 Task: Create new Company, with domain: 'adobe.com' and type: 'Other'. Add new contact for this company, with mail Id: 'Amrita.Kapoor@adobe.com', First Name: Amrita, Last name:  Kapoor, Job Title: 'Project Manager', Phone Number: '(786) 555-4321'. Change life cycle stage to  Lead and lead status to  In Progress. Logged in from softage.10@softage.net
Action: Mouse moved to (76, 65)
Screenshot: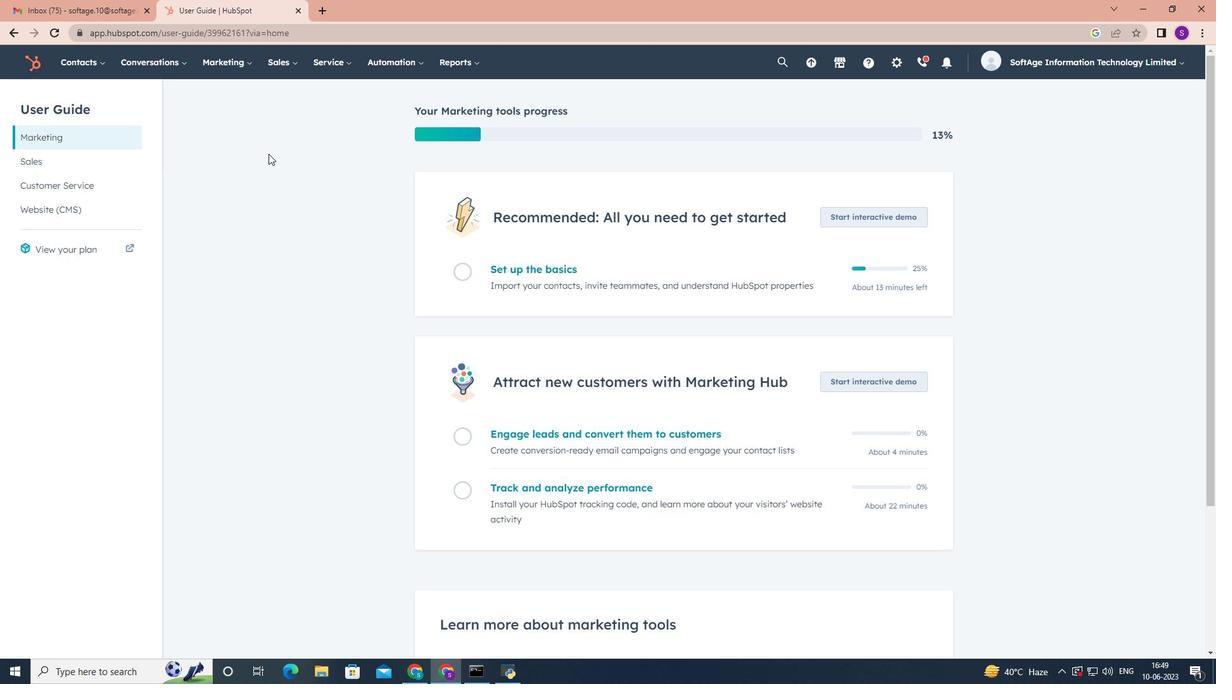 
Action: Mouse pressed left at (76, 65)
Screenshot: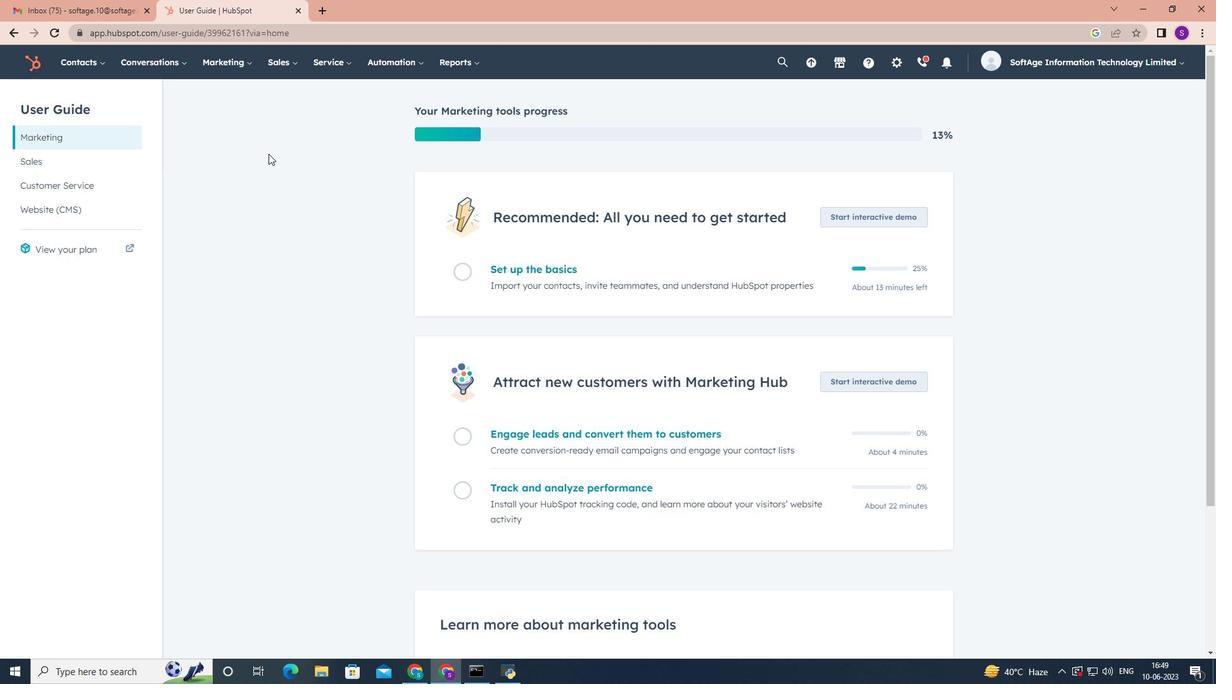 
Action: Mouse moved to (95, 105)
Screenshot: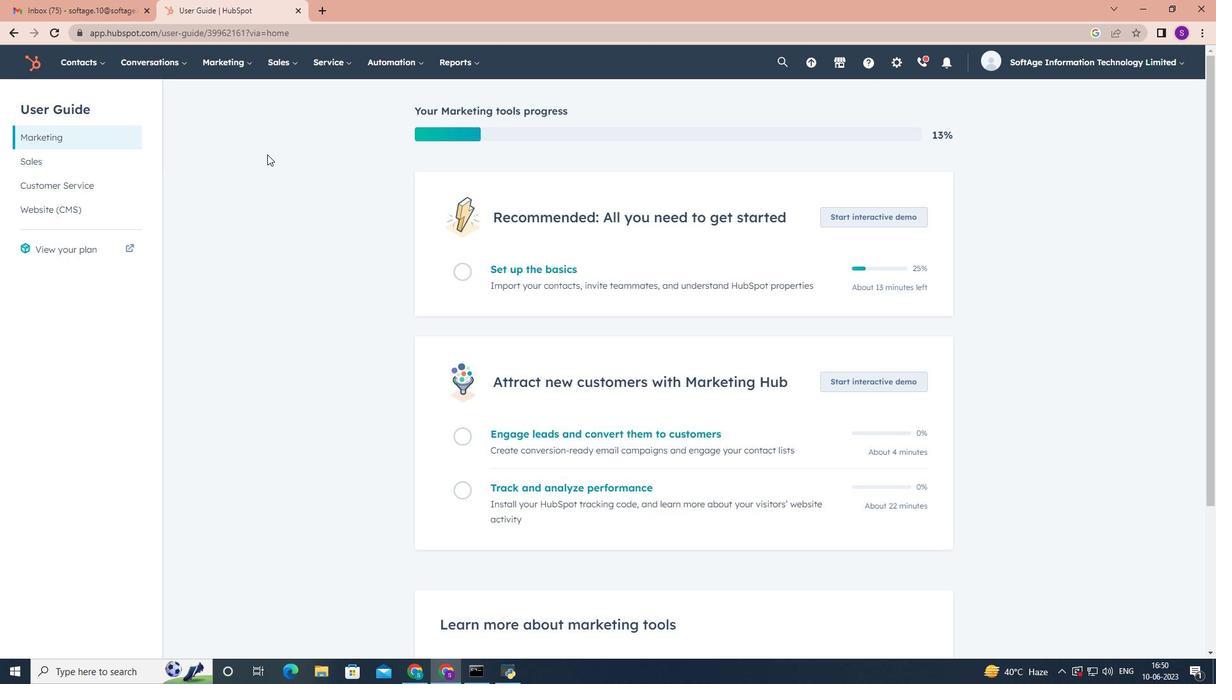
Action: Mouse pressed left at (95, 105)
Screenshot: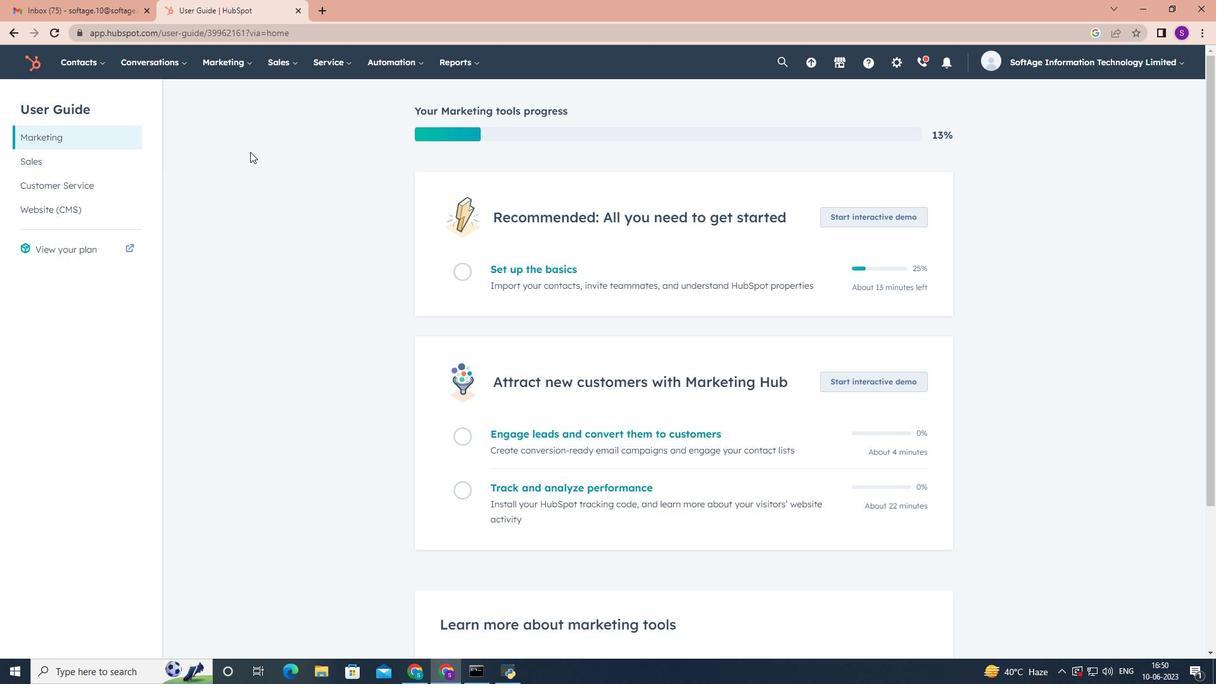 
Action: Mouse moved to (1147, 105)
Screenshot: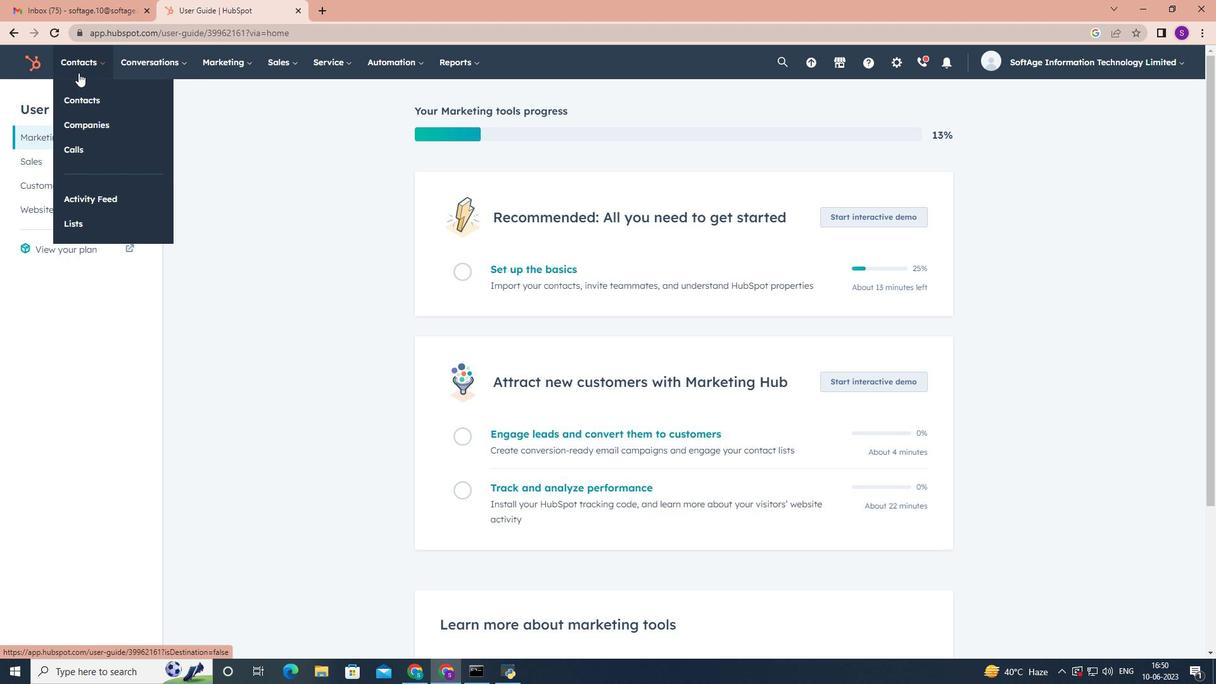 
Action: Mouse pressed left at (1147, 105)
Screenshot: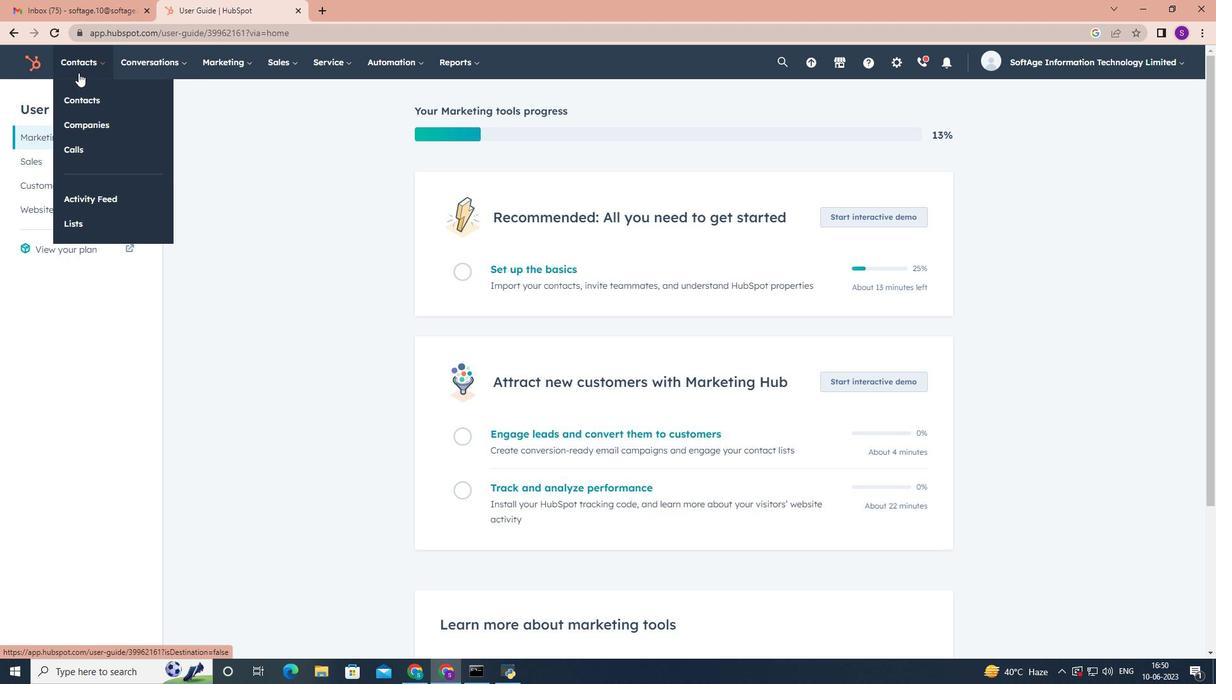
Action: Mouse moved to (910, 174)
Screenshot: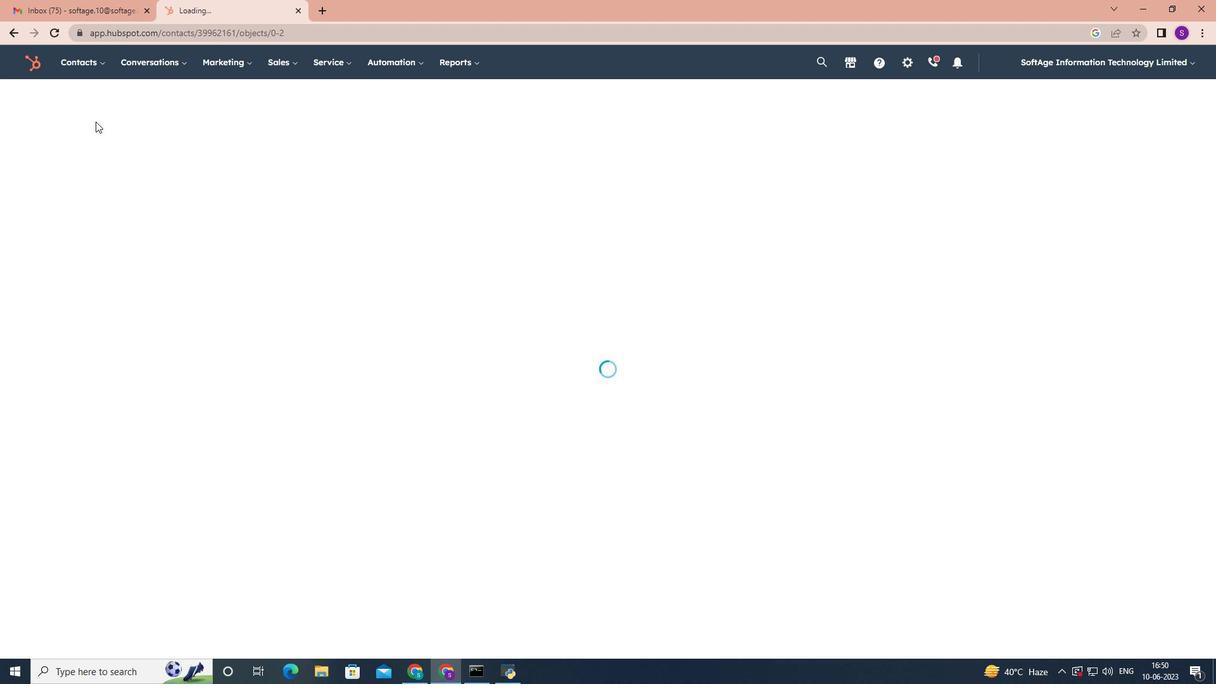 
Action: Mouse pressed left at (910, 174)
Screenshot: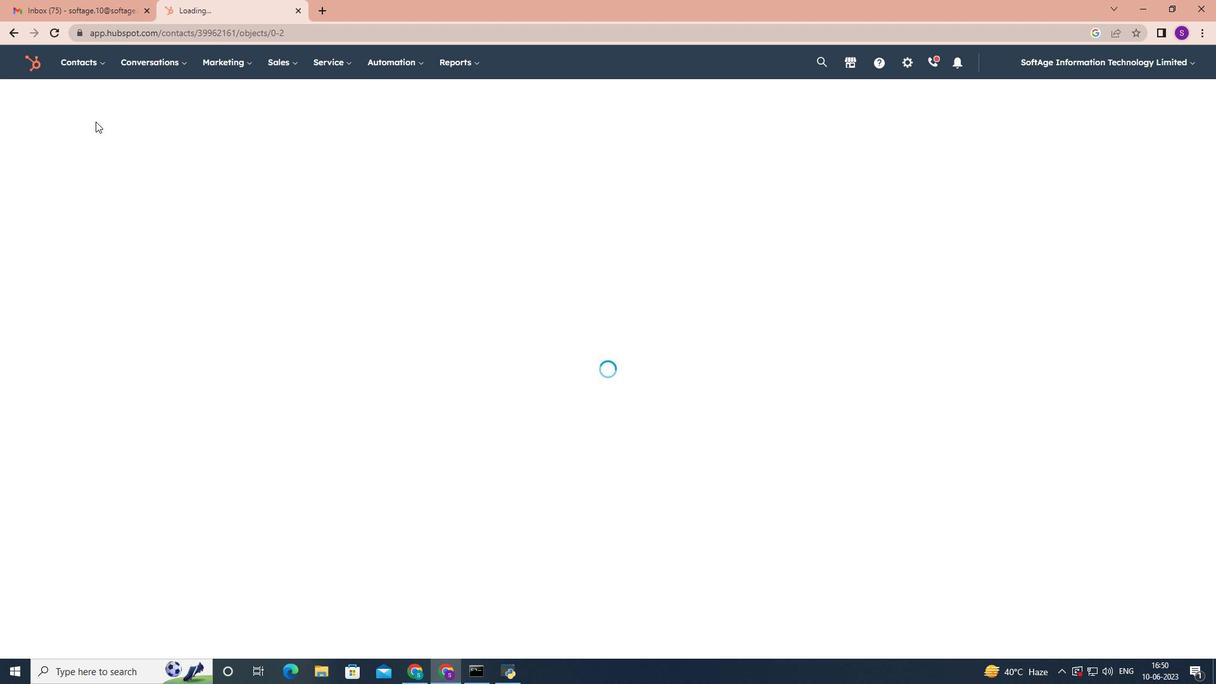 
Action: Key pressed <Key.shift><Key.shift><Key.shift>
Screenshot: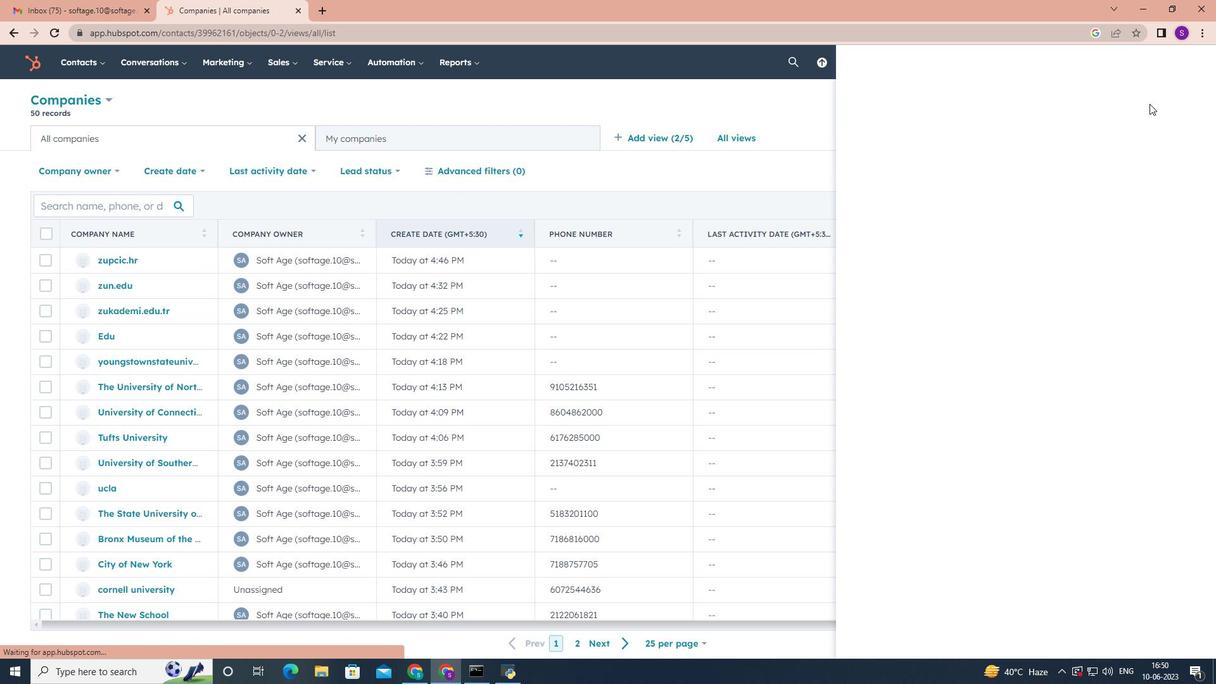
Action: Mouse moved to (78, 72)
Screenshot: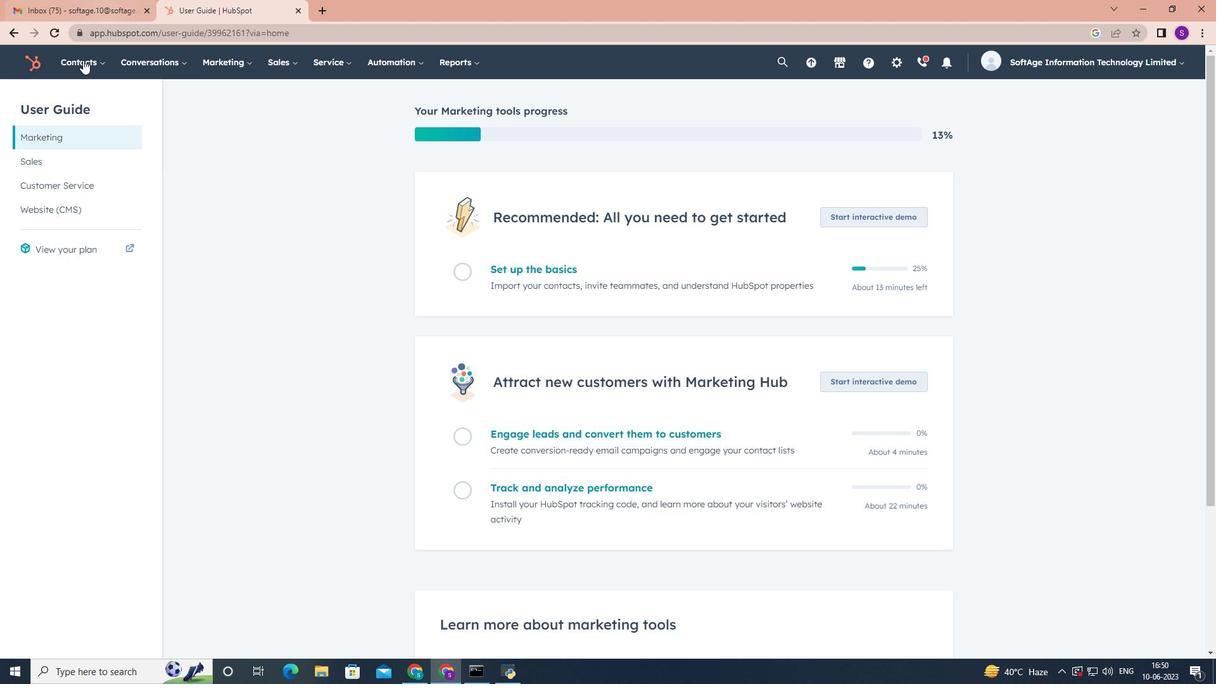 
Action: Mouse pressed left at (78, 72)
Screenshot: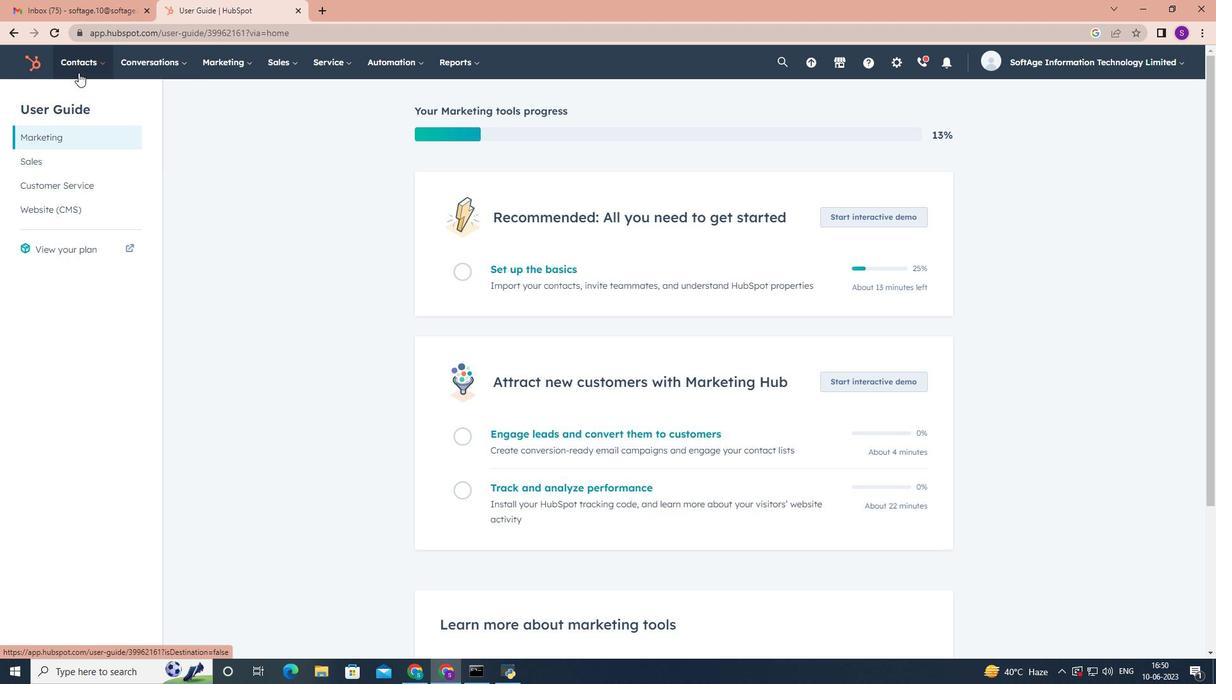 
Action: Mouse moved to (95, 121)
Screenshot: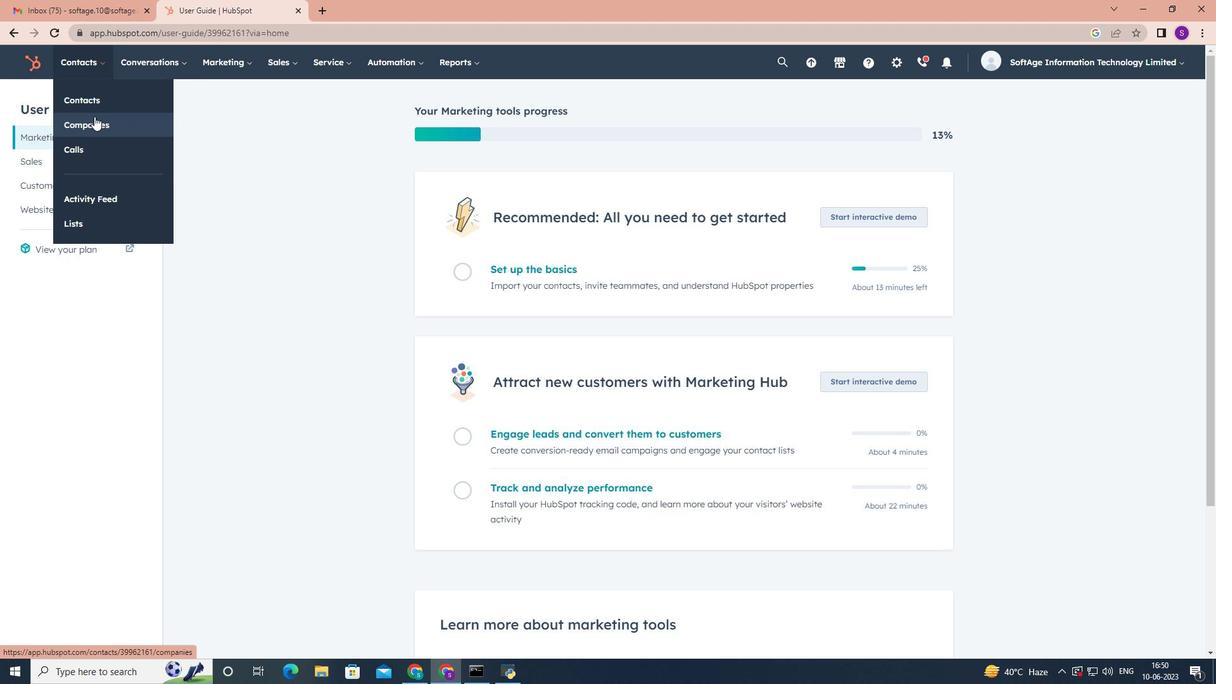 
Action: Mouse pressed left at (95, 121)
Screenshot: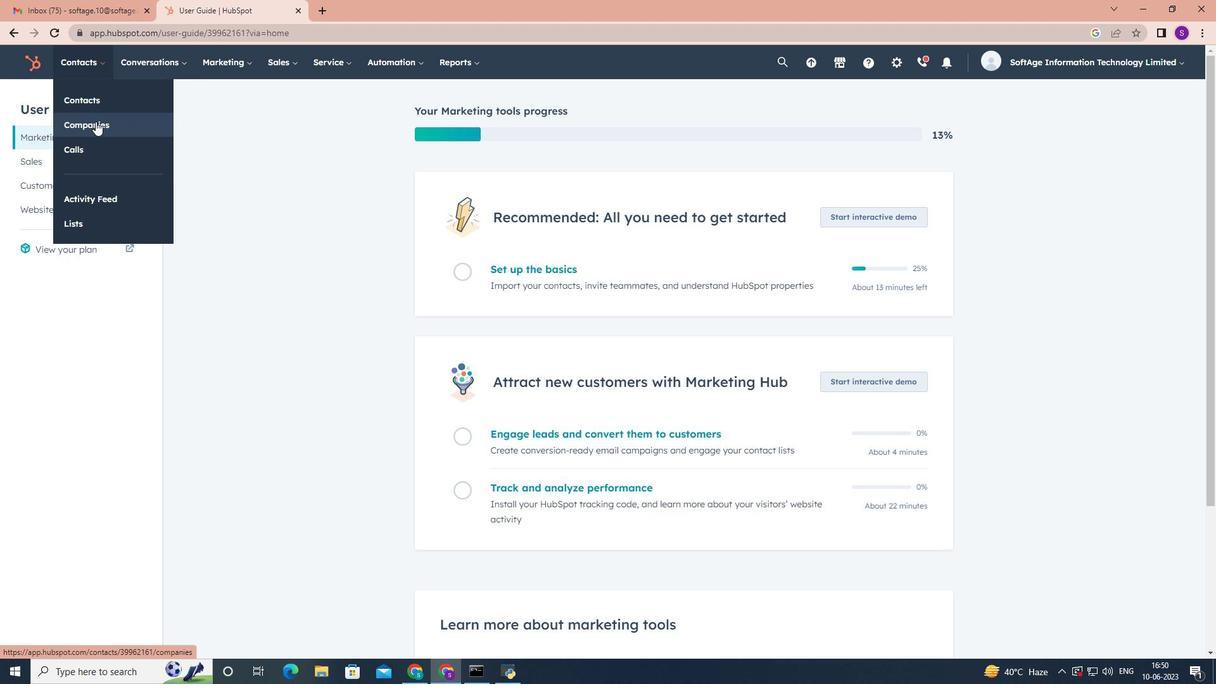 
Action: Mouse moved to (1149, 103)
Screenshot: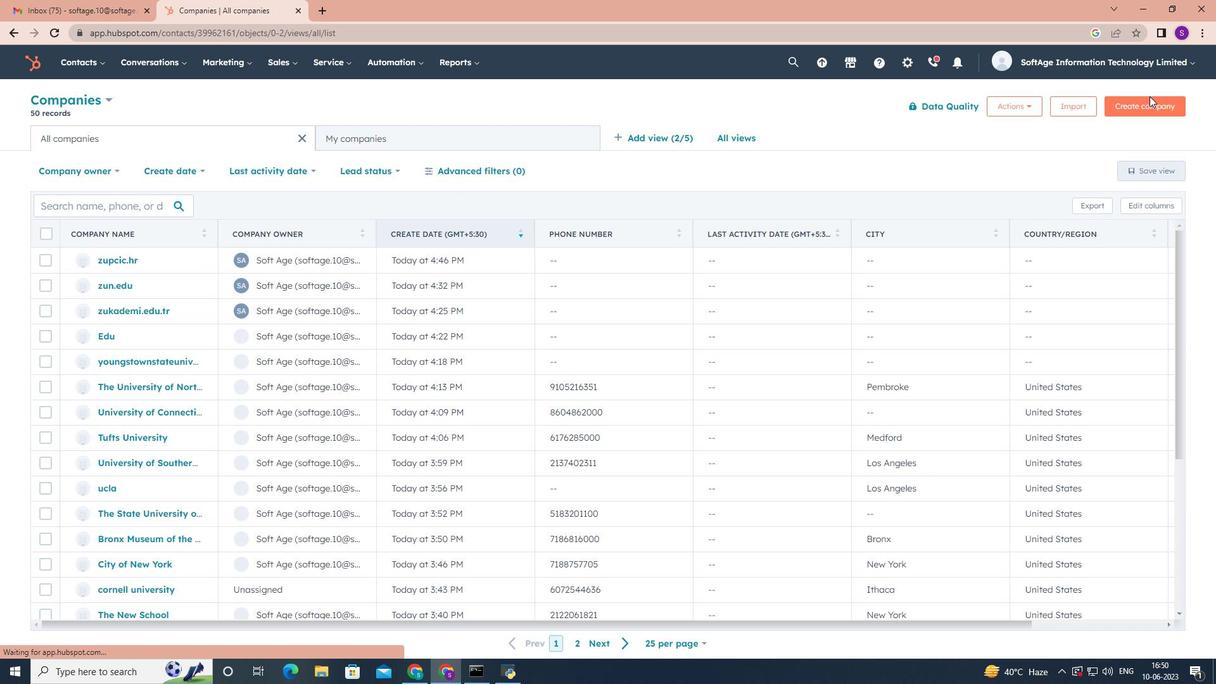 
Action: Mouse pressed left at (1149, 103)
Screenshot: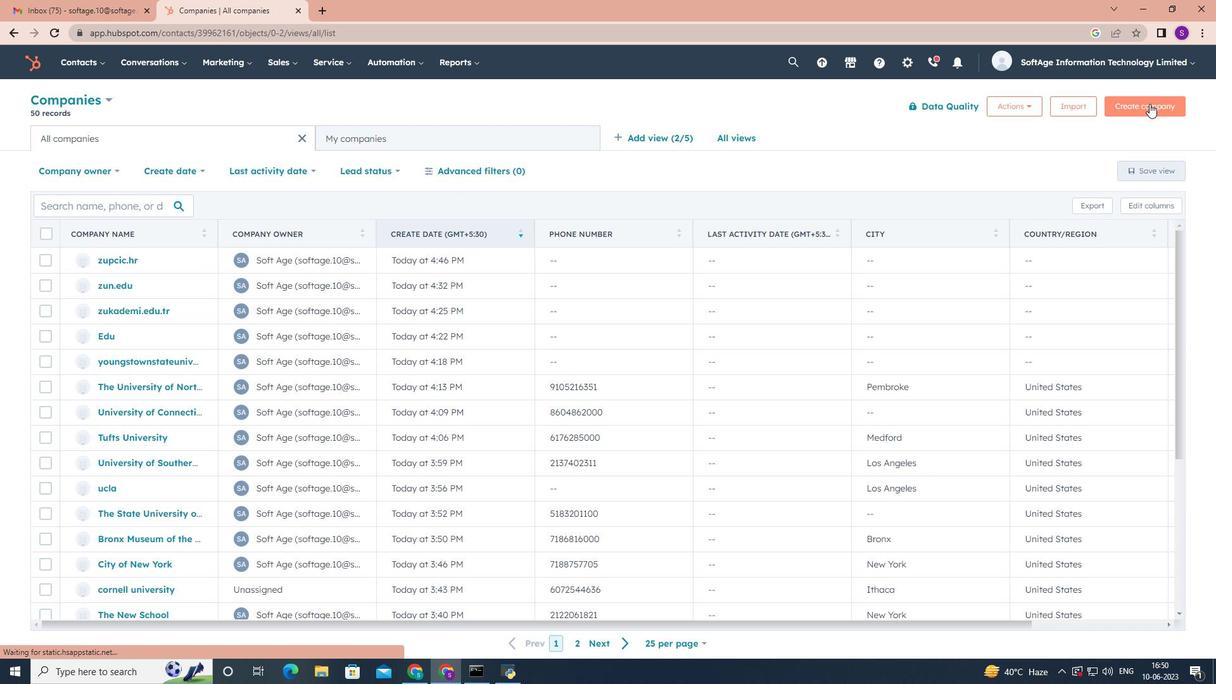 
Action: Mouse moved to (922, 162)
Screenshot: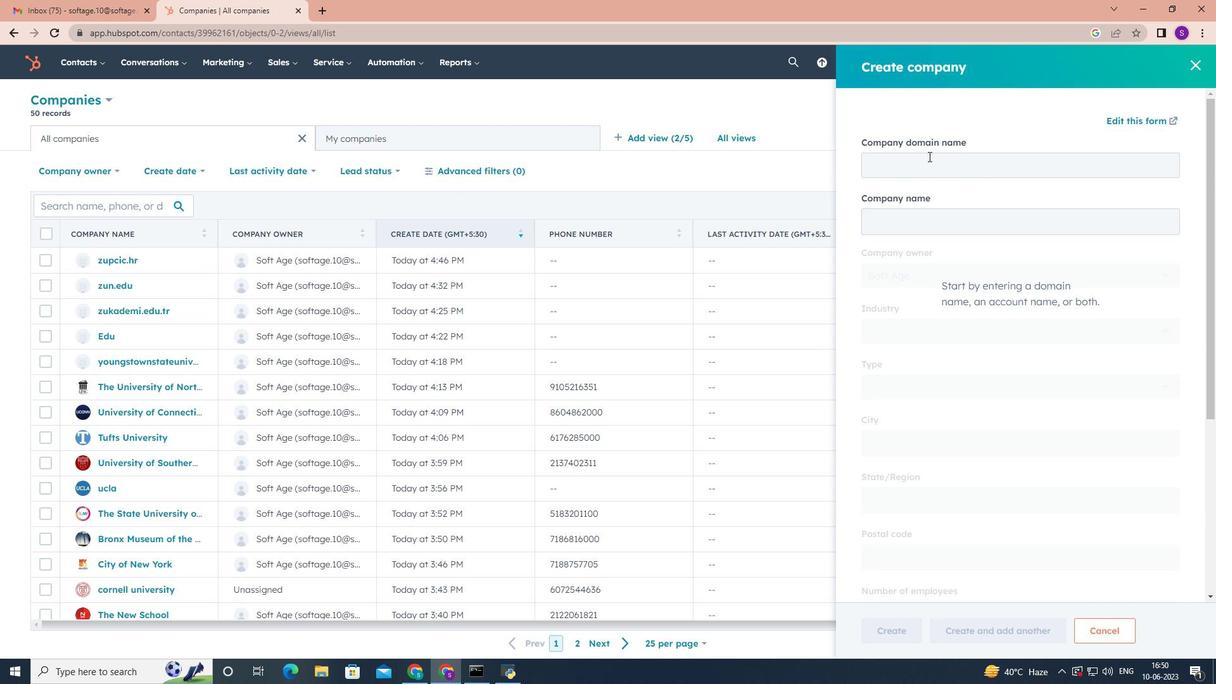 
Action: Mouse pressed left at (922, 162)
Screenshot: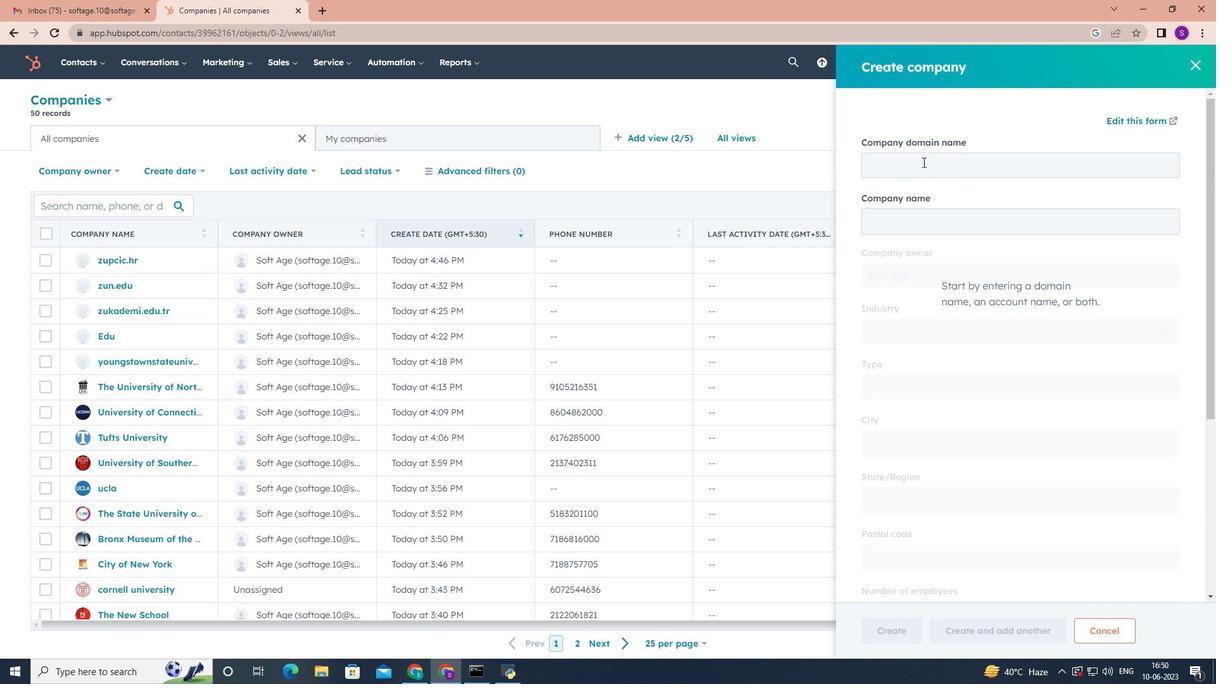 
Action: Key pressed adobe.com
Screenshot: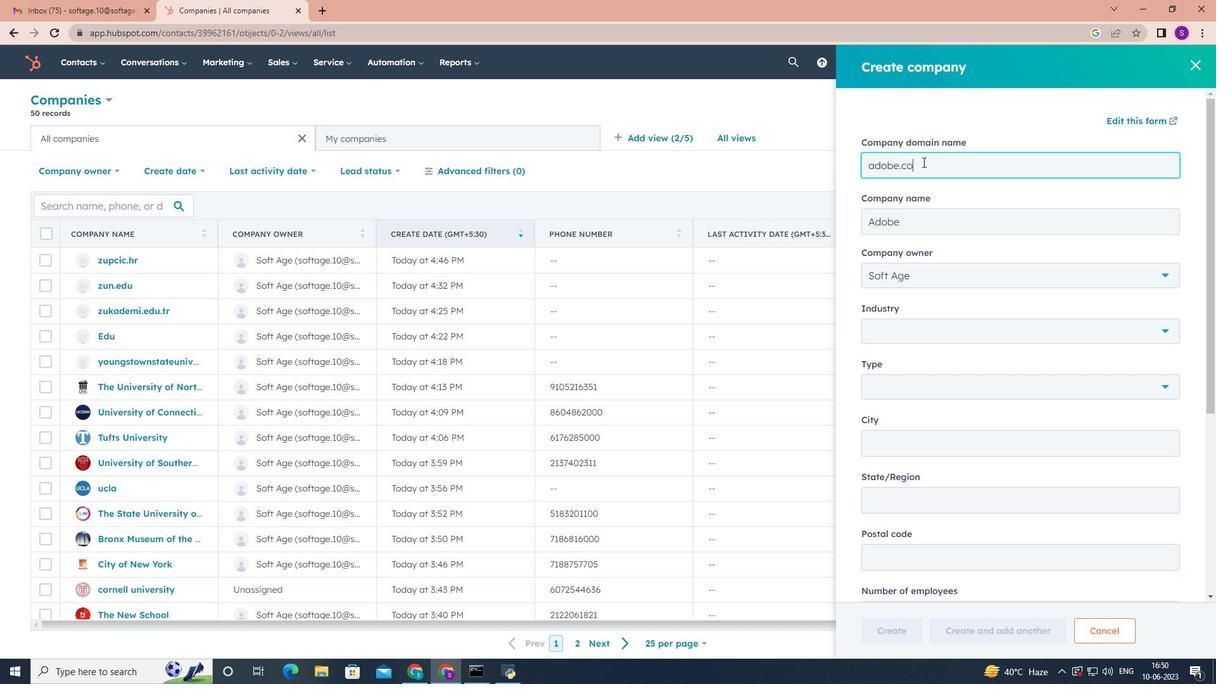 
Action: Mouse moved to (972, 241)
Screenshot: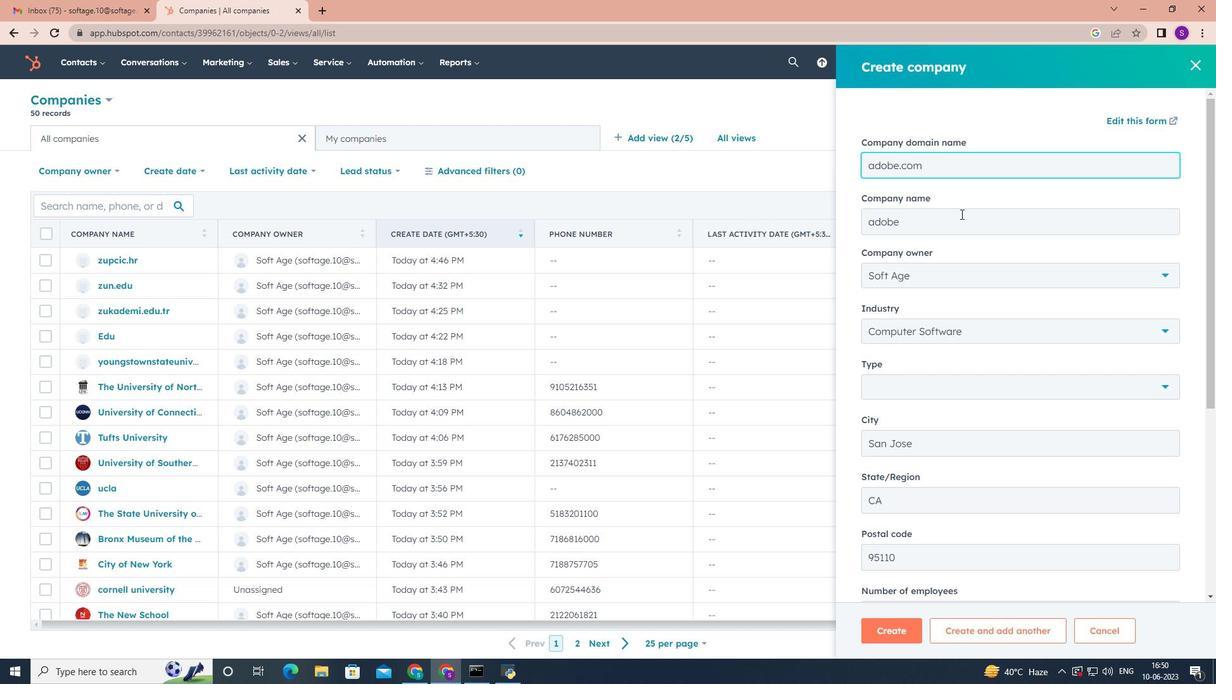 
Action: Mouse scrolled (971, 235) with delta (0, 0)
Screenshot: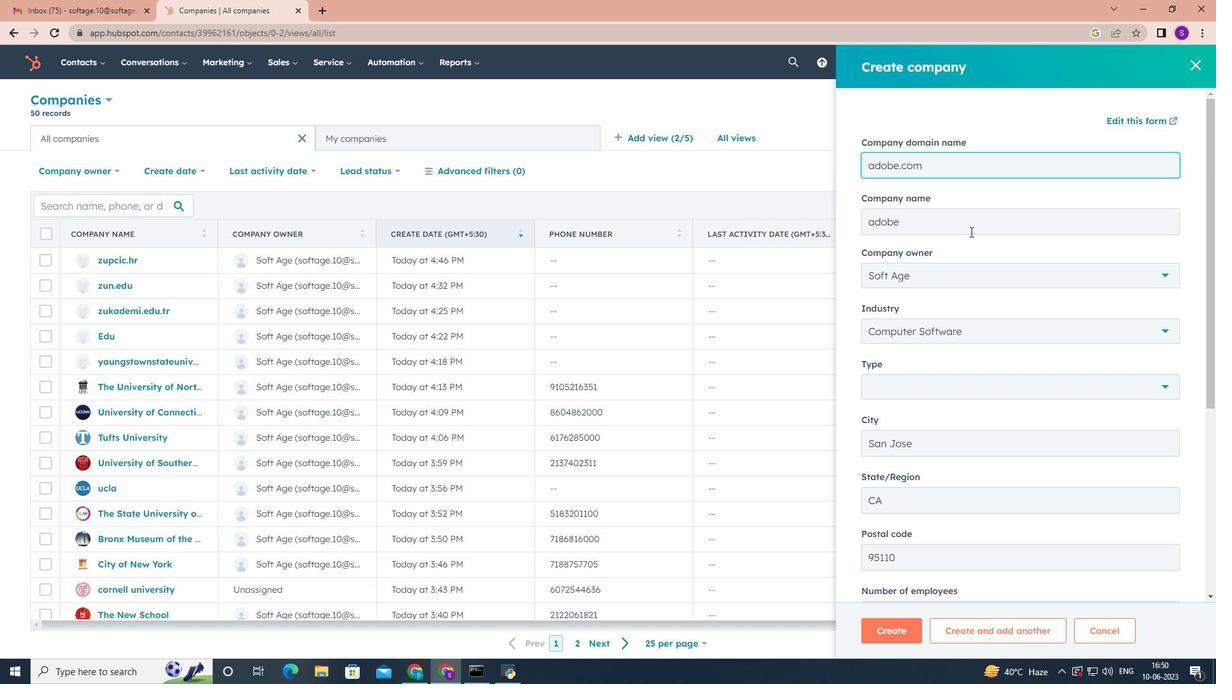 
Action: Mouse scrolled (972, 240) with delta (0, 0)
Screenshot: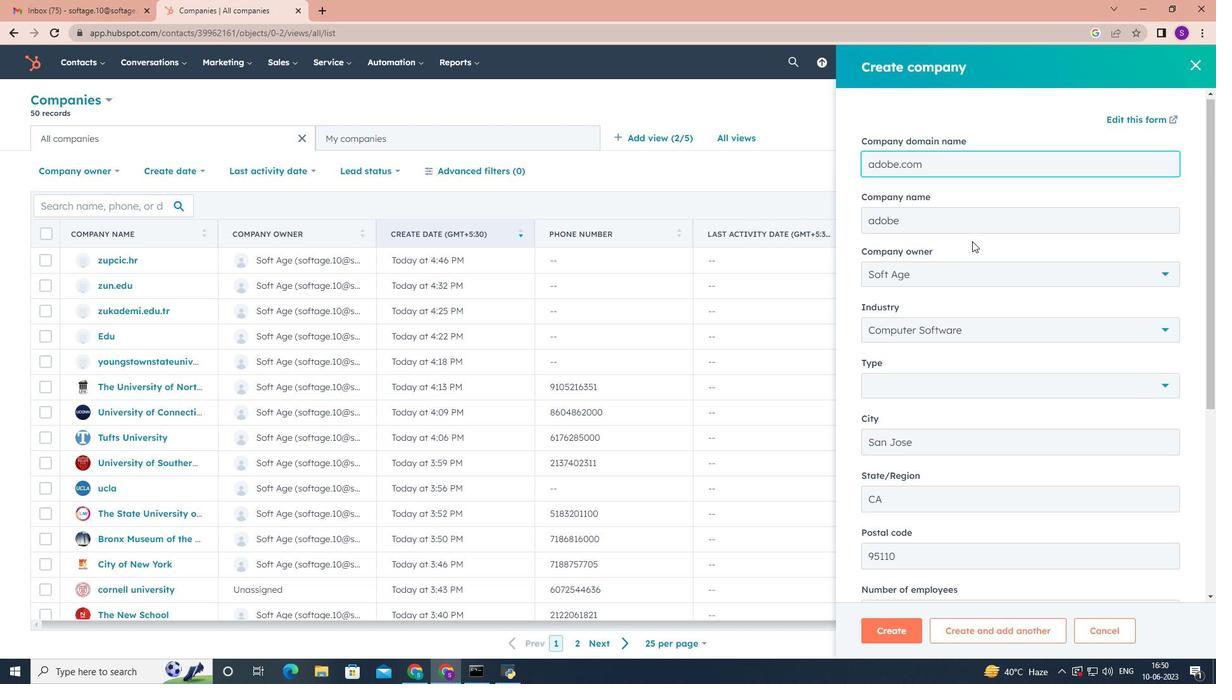 
Action: Mouse scrolled (972, 240) with delta (0, 0)
Screenshot: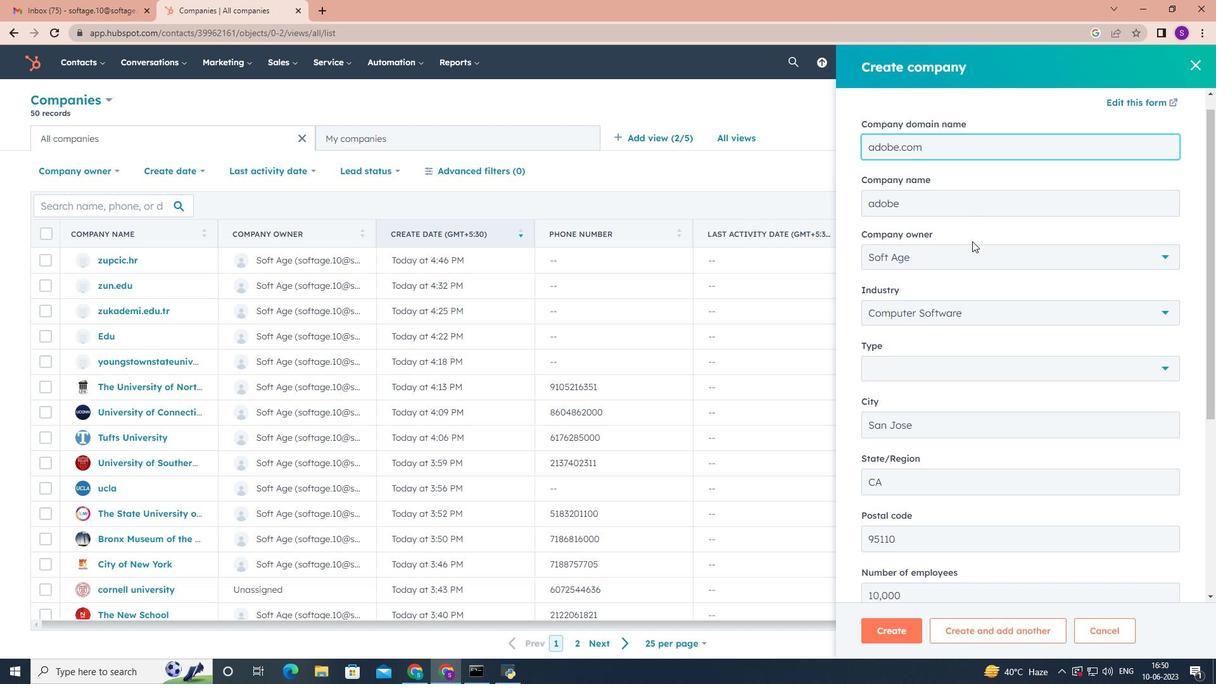 
Action: Mouse moved to (1161, 197)
Screenshot: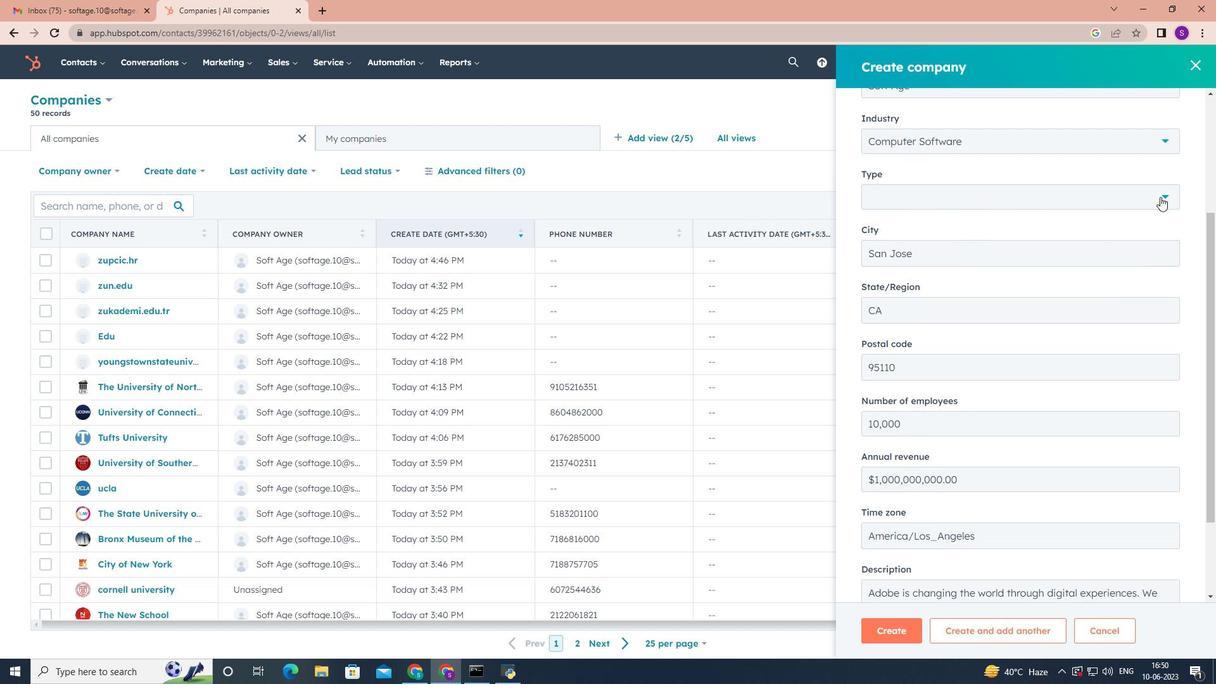 
Action: Mouse pressed left at (1161, 197)
Screenshot: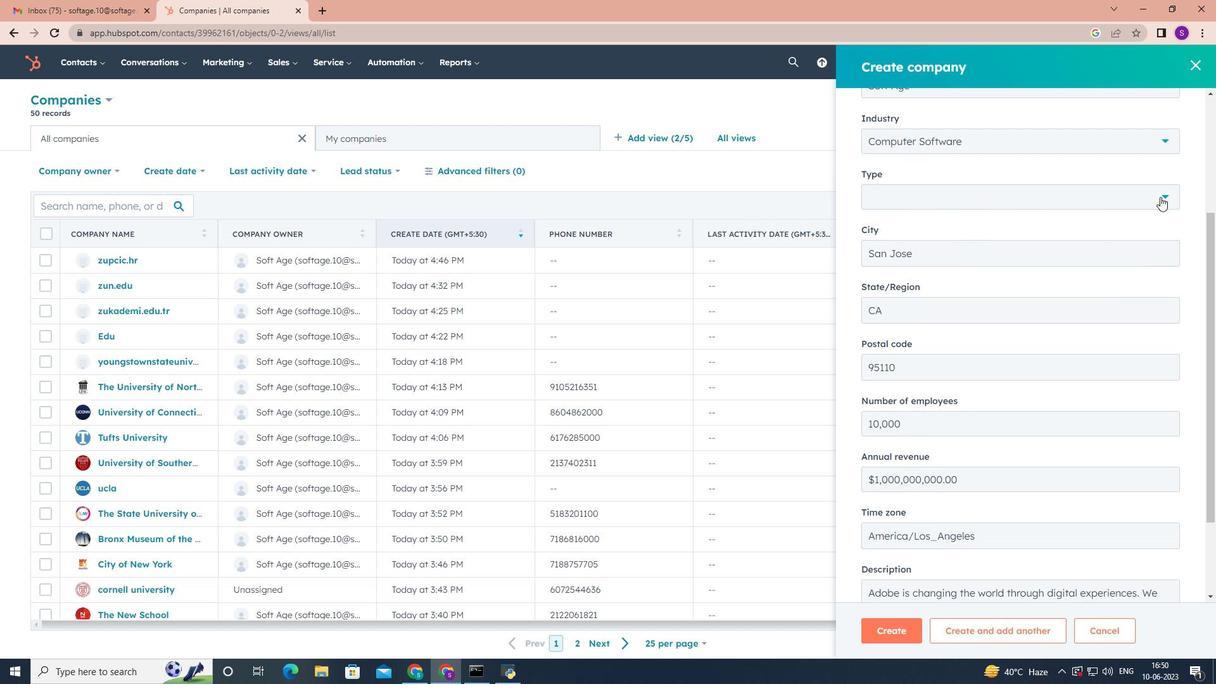 
Action: Mouse moved to (947, 250)
Screenshot: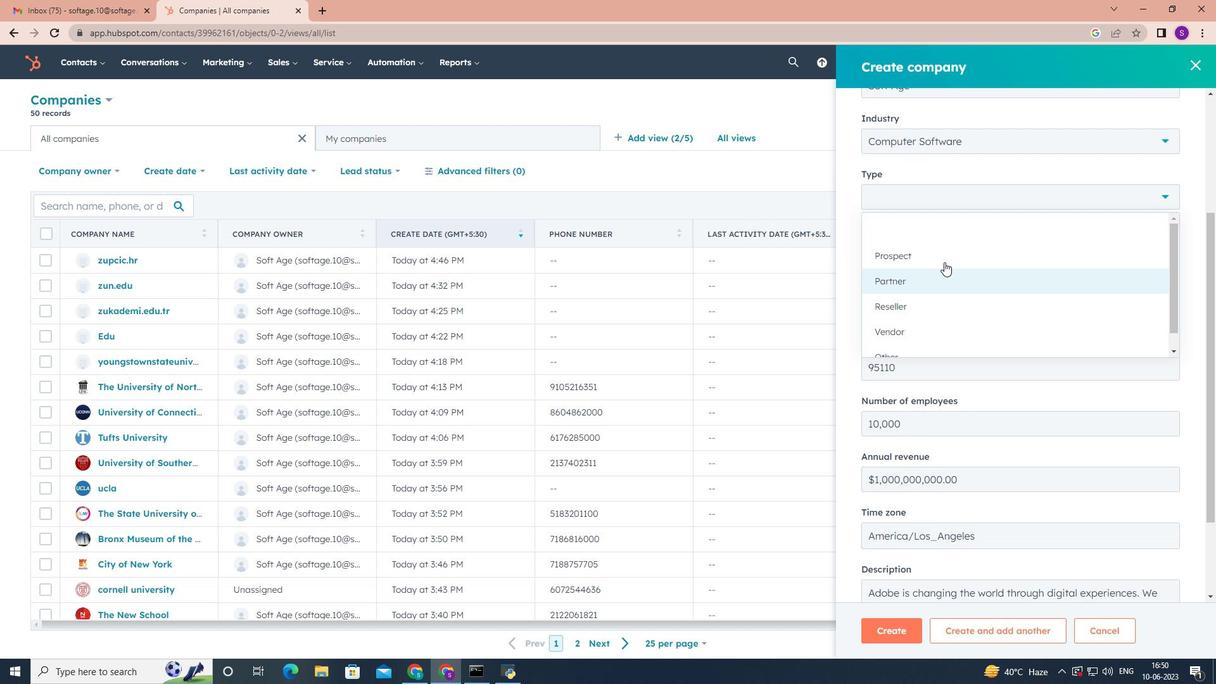 
Action: Mouse scrolled (947, 249) with delta (0, 0)
Screenshot: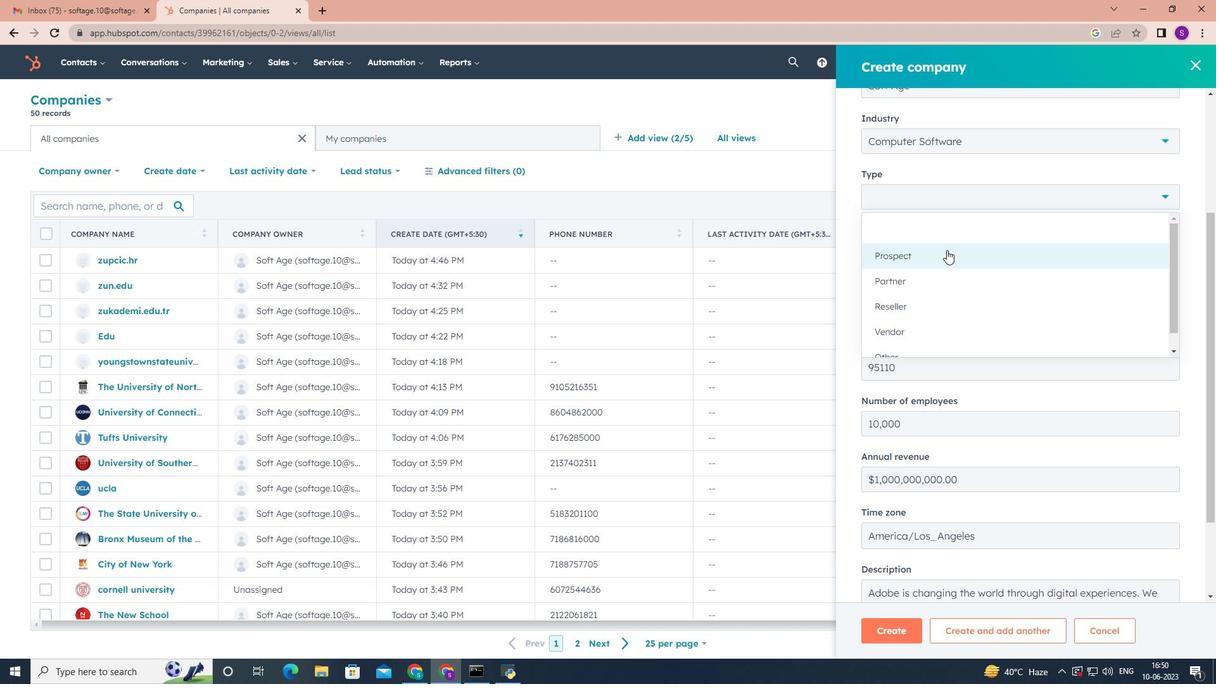 
Action: Mouse scrolled (947, 249) with delta (0, 0)
Screenshot: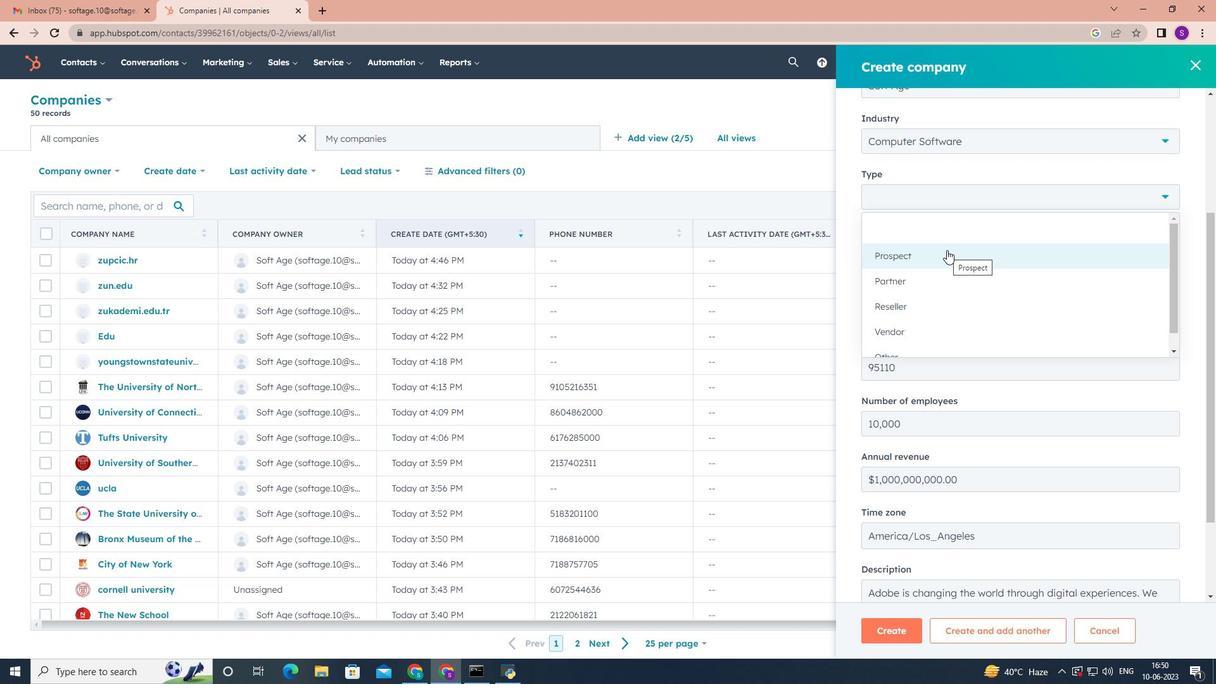 
Action: Mouse scrolled (947, 249) with delta (0, 0)
Screenshot: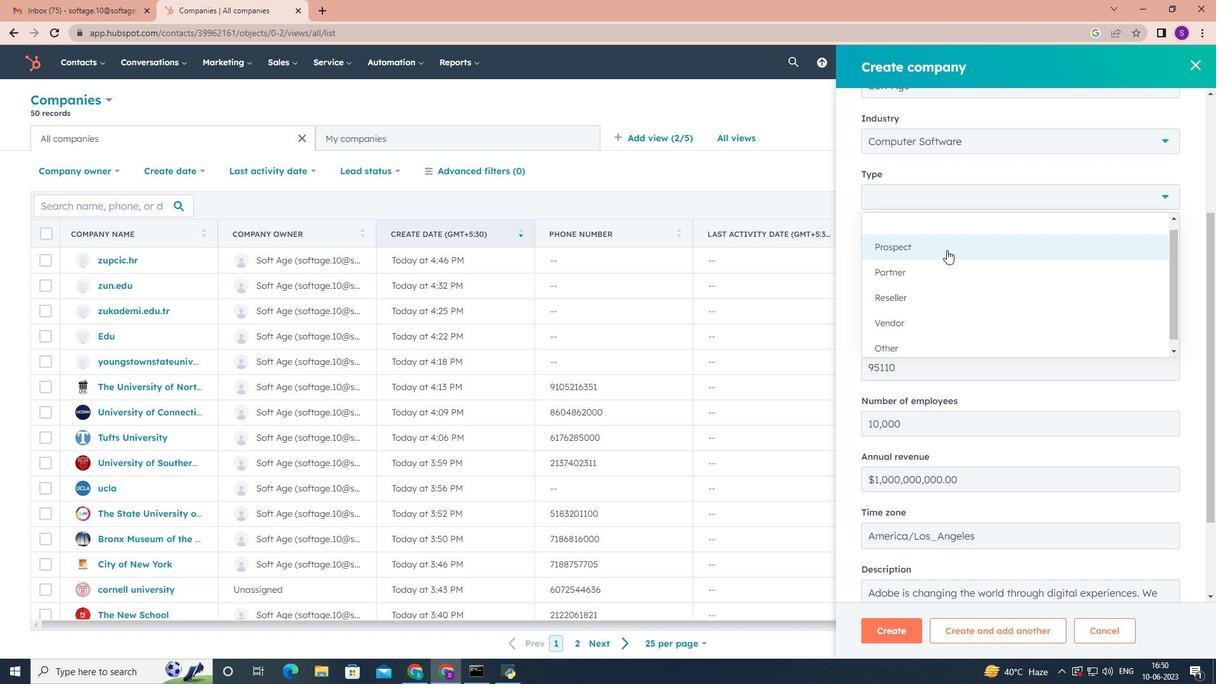 
Action: Mouse moved to (938, 341)
Screenshot: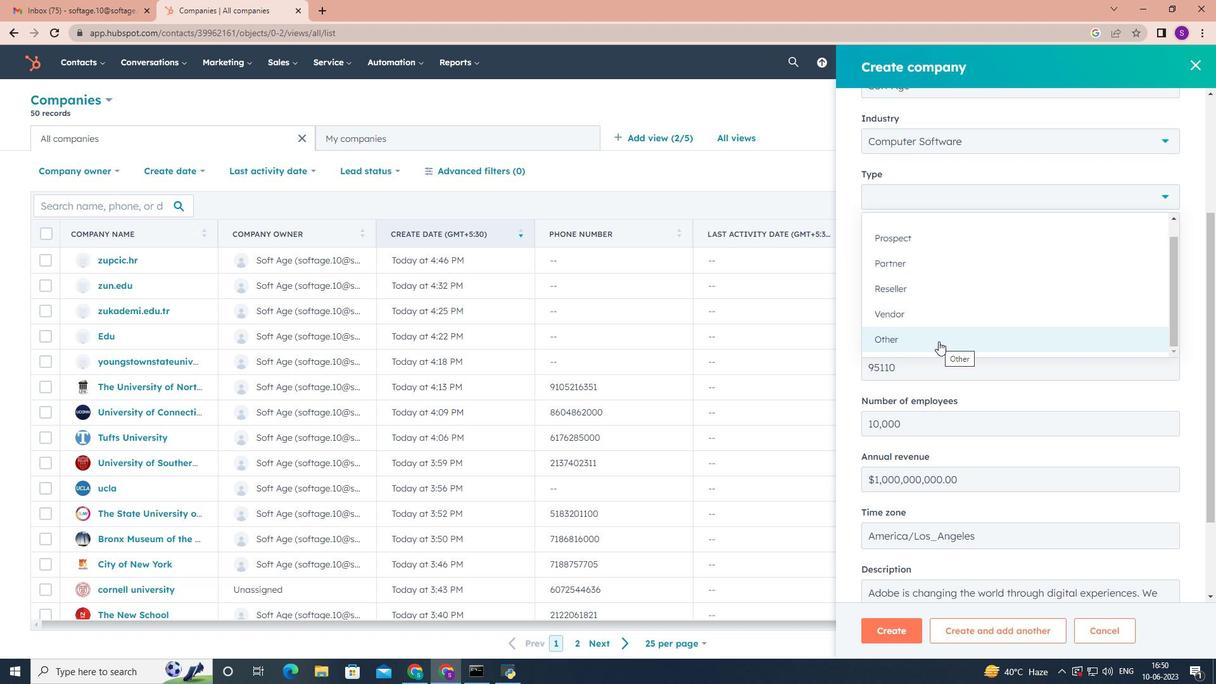 
Action: Mouse pressed left at (938, 341)
Screenshot: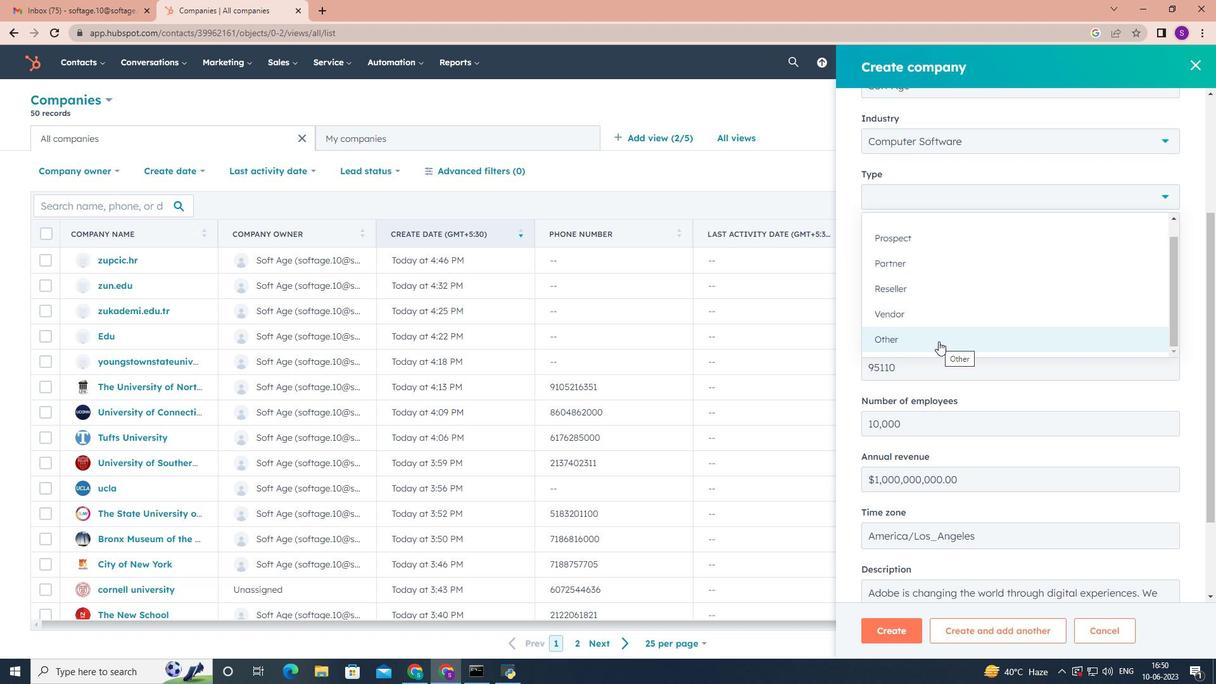 
Action: Mouse scrolled (938, 340) with delta (0, 0)
Screenshot: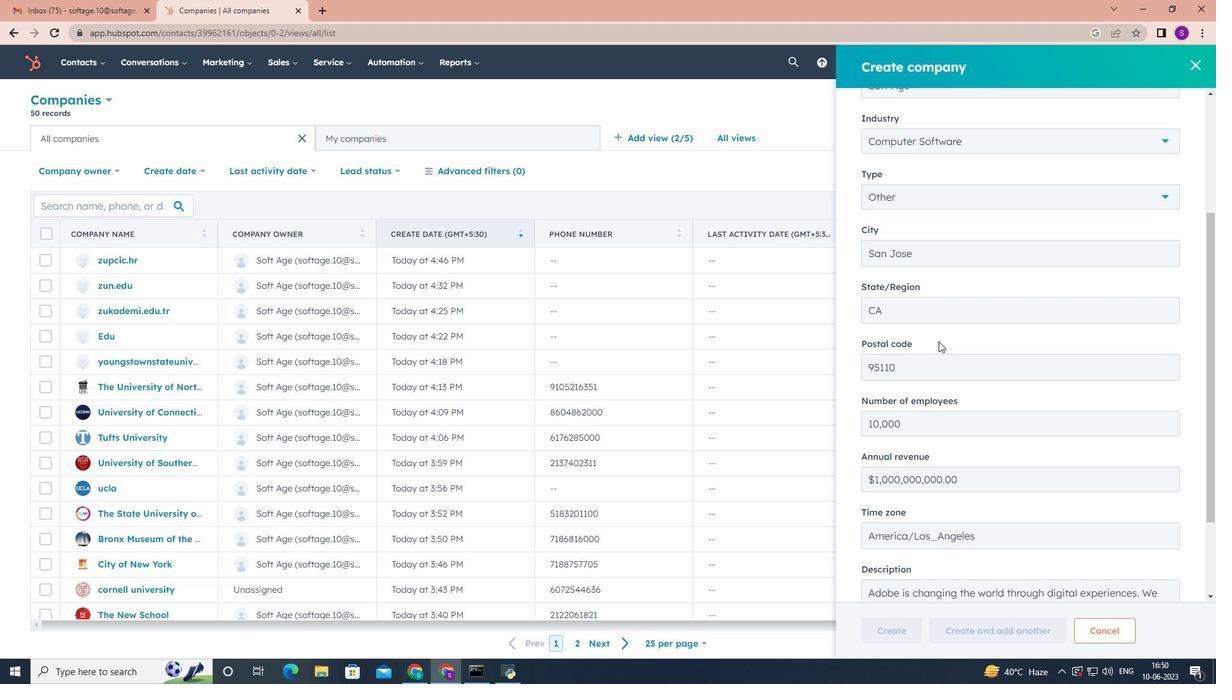 
Action: Mouse scrolled (938, 340) with delta (0, 0)
Screenshot: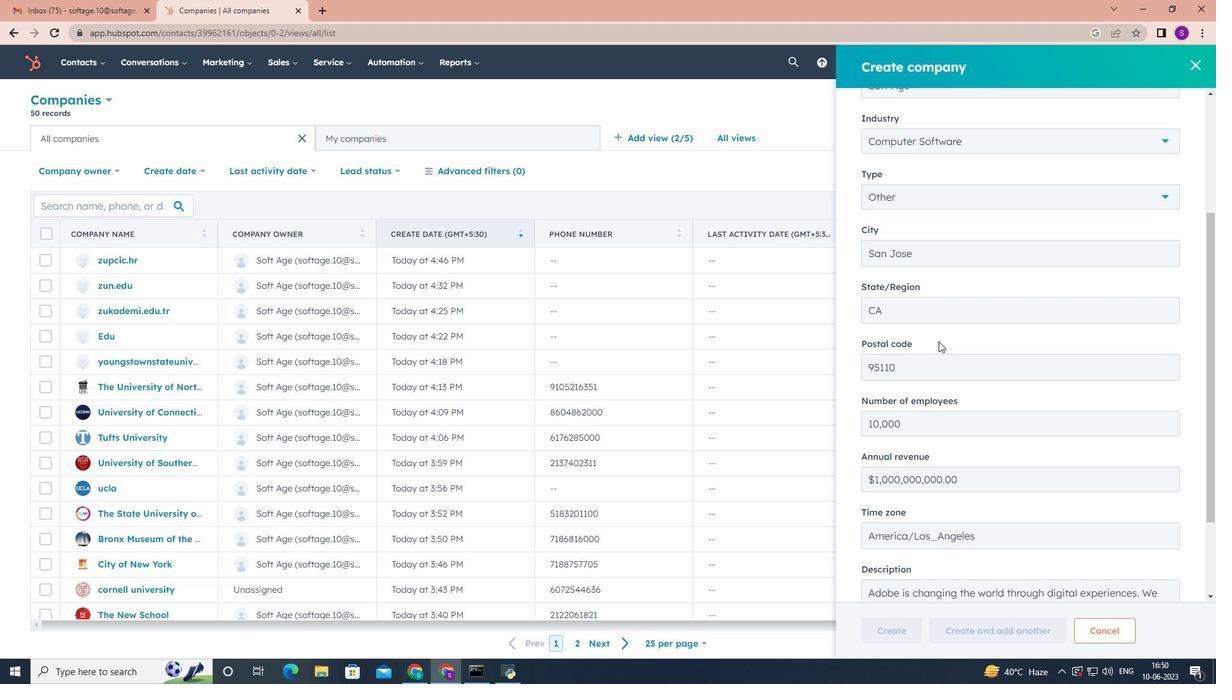 
Action: Mouse scrolled (938, 340) with delta (0, 0)
Screenshot: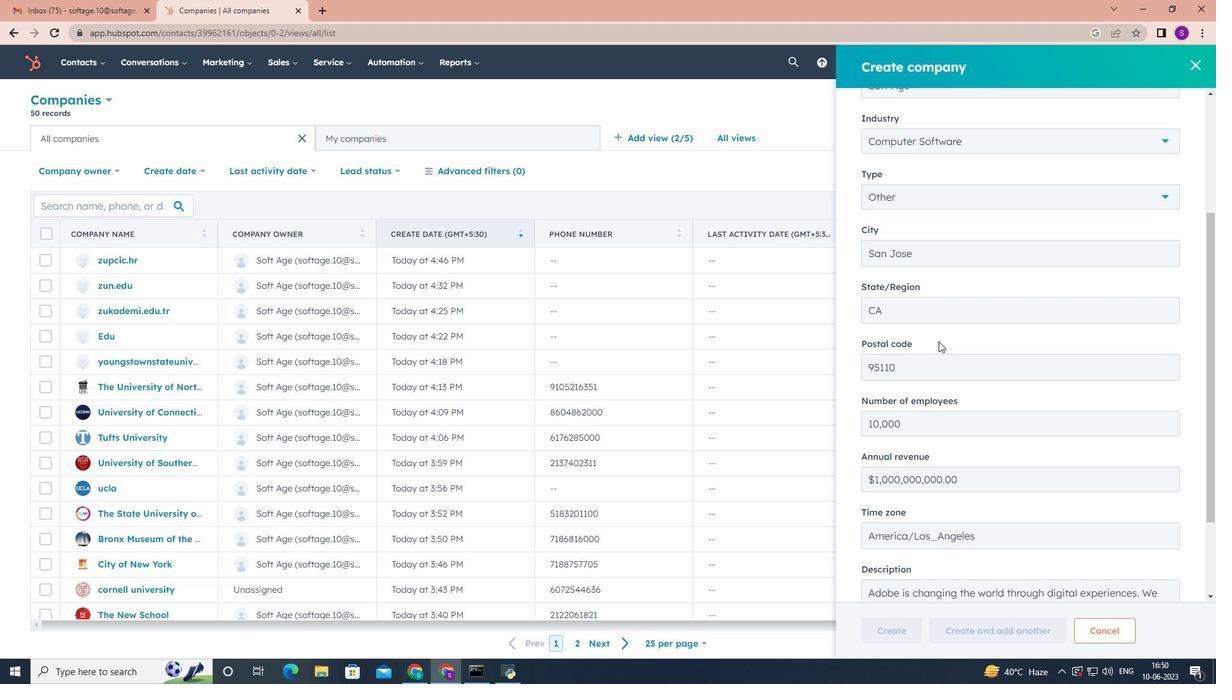 
Action: Mouse scrolled (938, 340) with delta (0, 0)
Screenshot: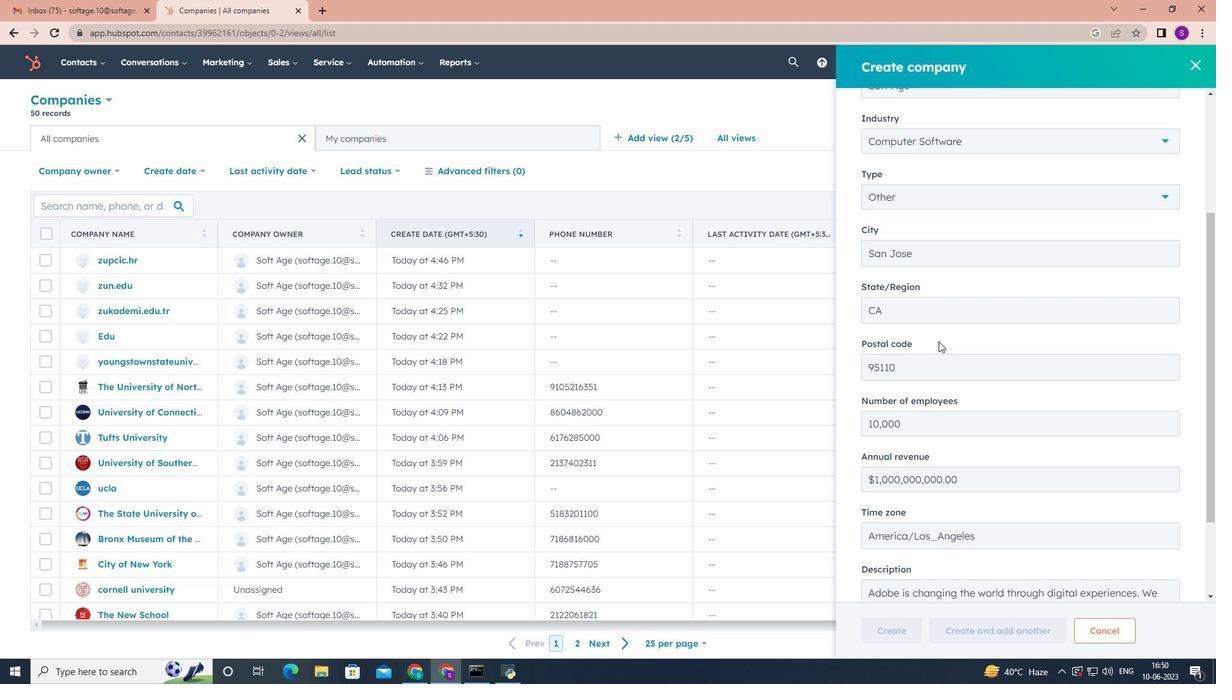 
Action: Mouse scrolled (938, 340) with delta (0, 0)
Screenshot: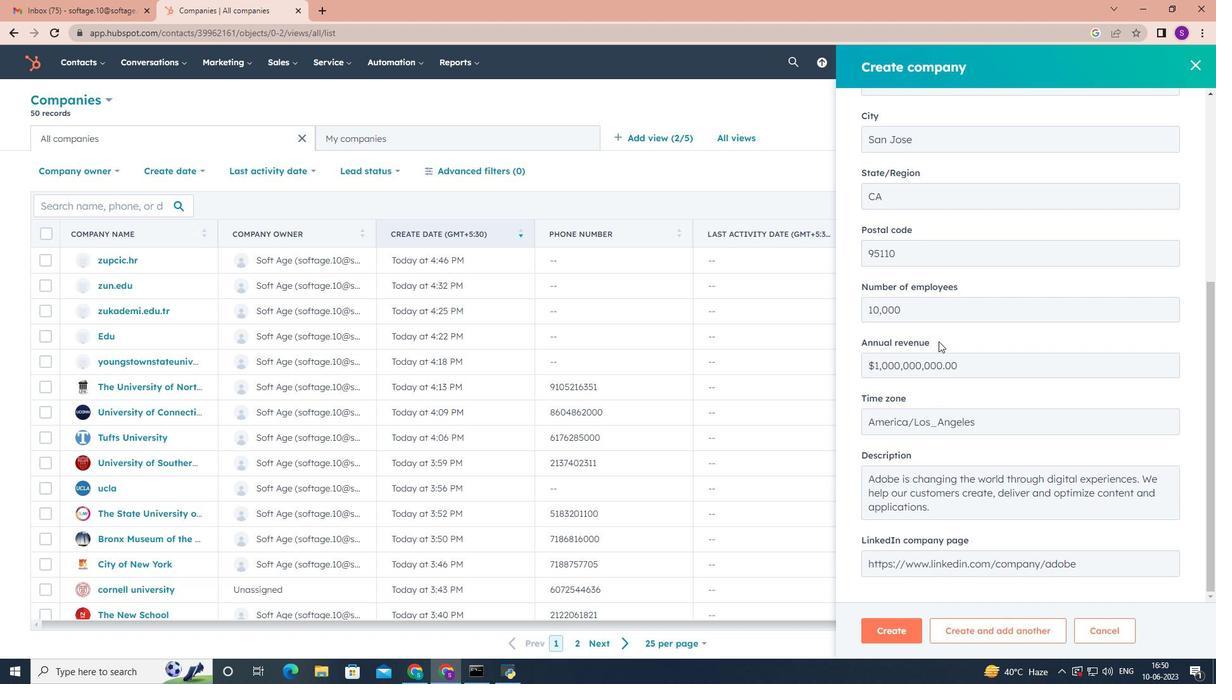 
Action: Mouse scrolled (938, 340) with delta (0, 0)
Screenshot: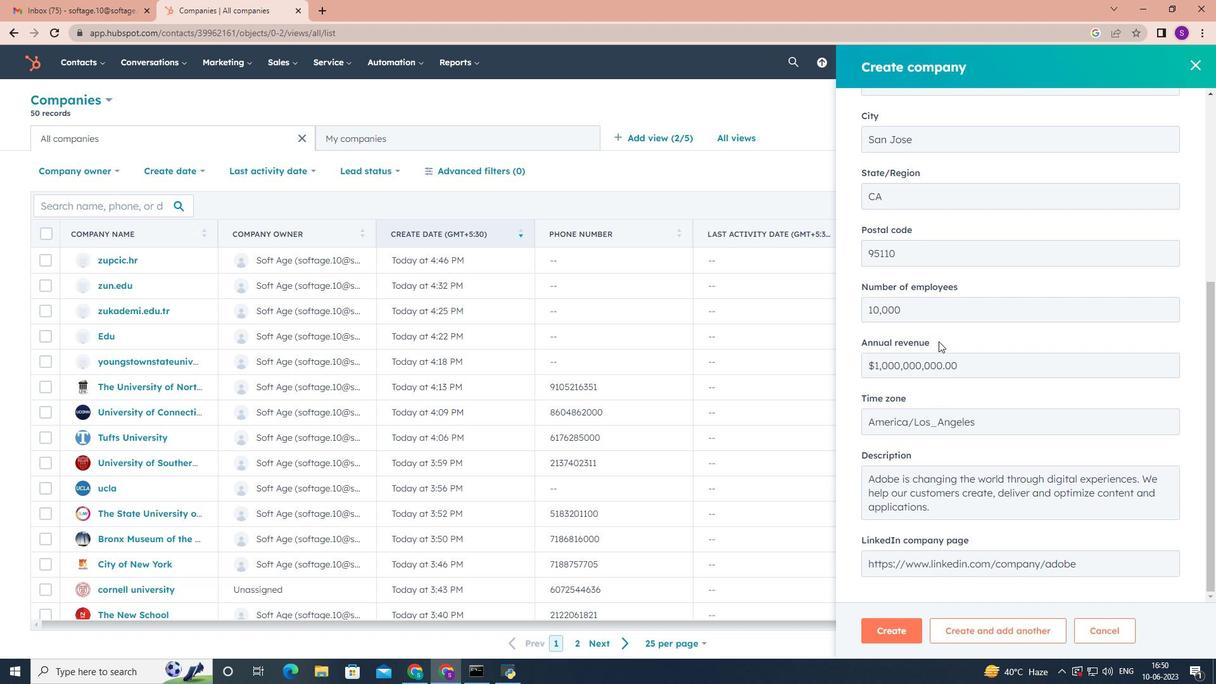 
Action: Mouse scrolled (938, 340) with delta (0, 0)
Screenshot: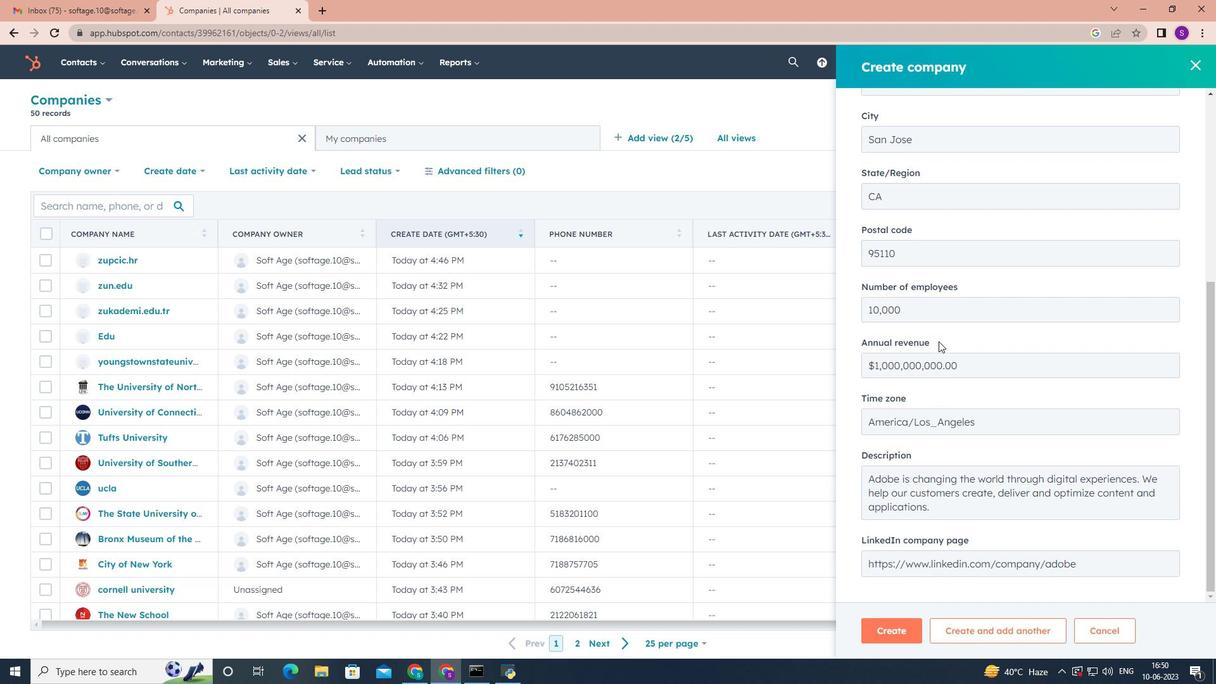 
Action: Mouse scrolled (938, 340) with delta (0, 0)
Screenshot: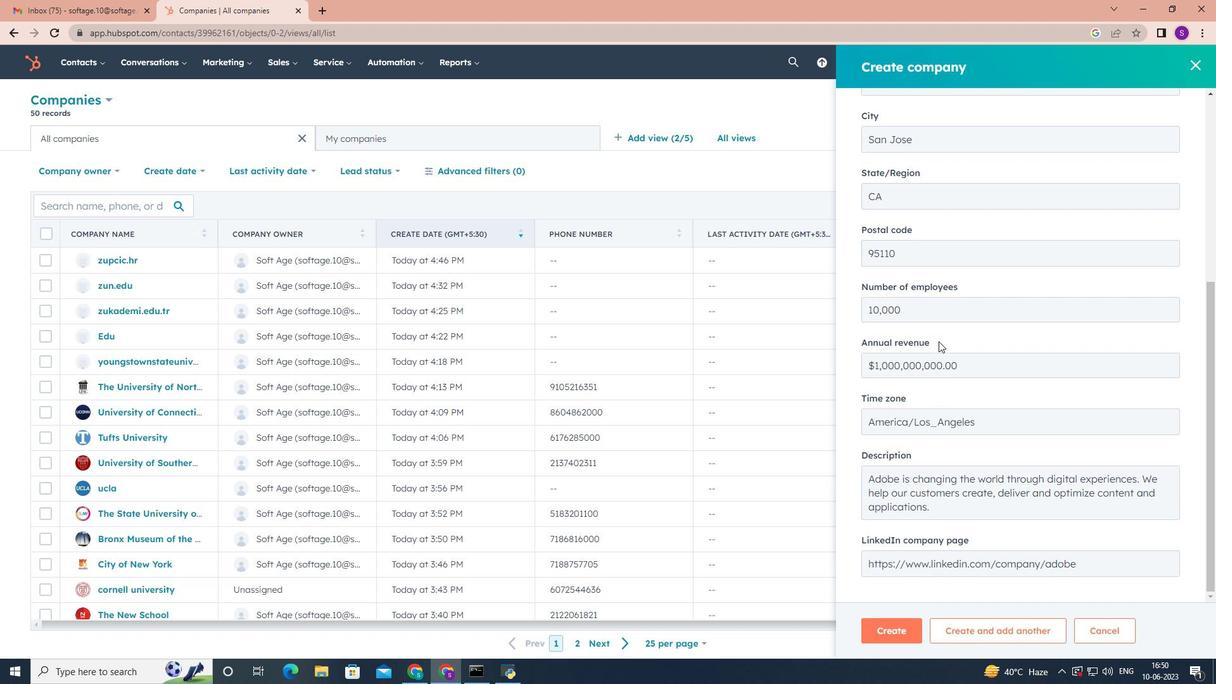 
Action: Mouse moved to (905, 638)
Screenshot: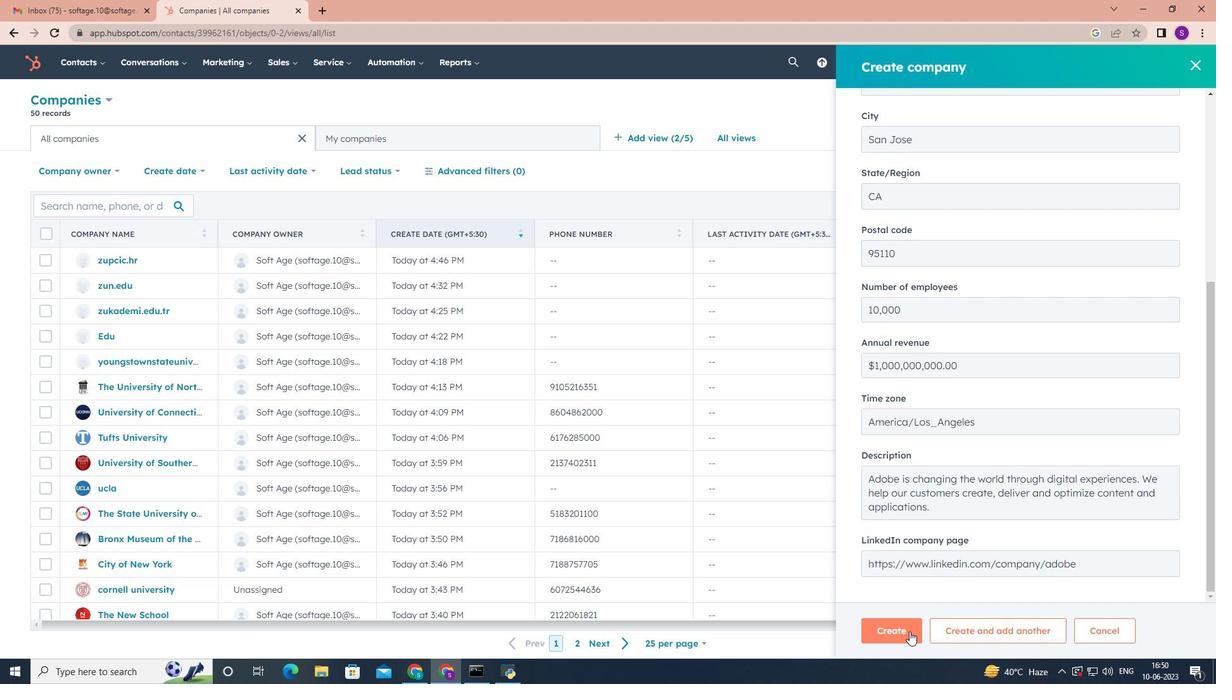 
Action: Mouse pressed left at (905, 638)
Screenshot: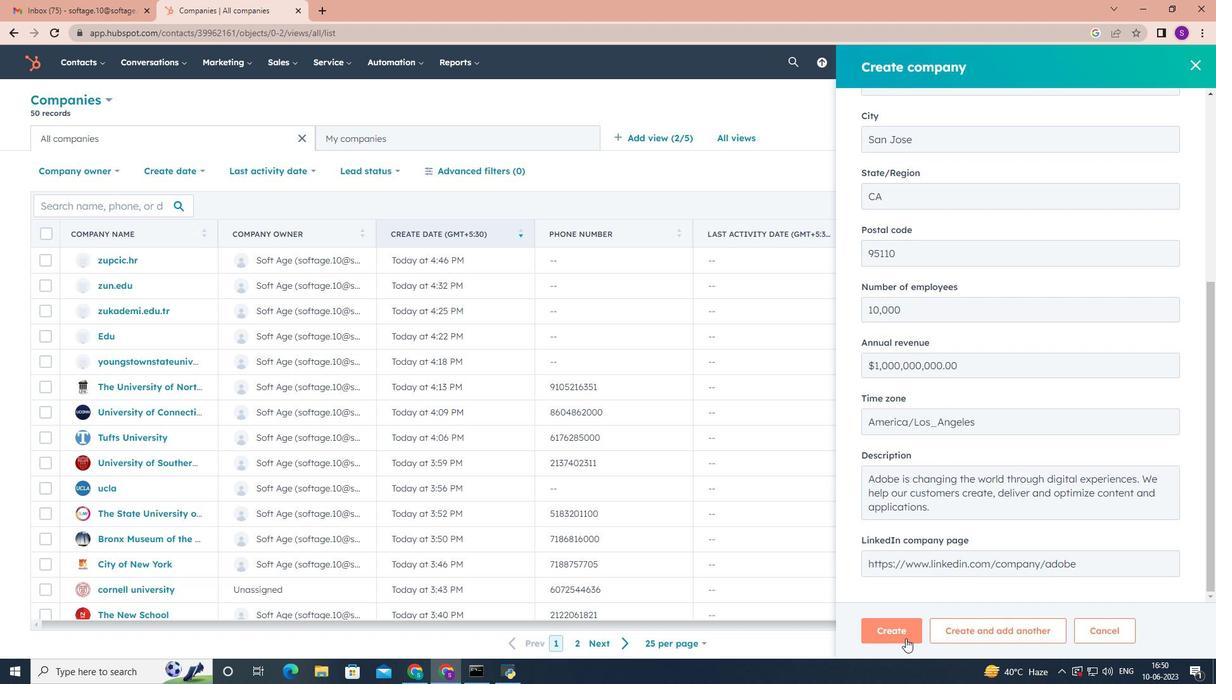 
Action: Mouse moved to (863, 411)
Screenshot: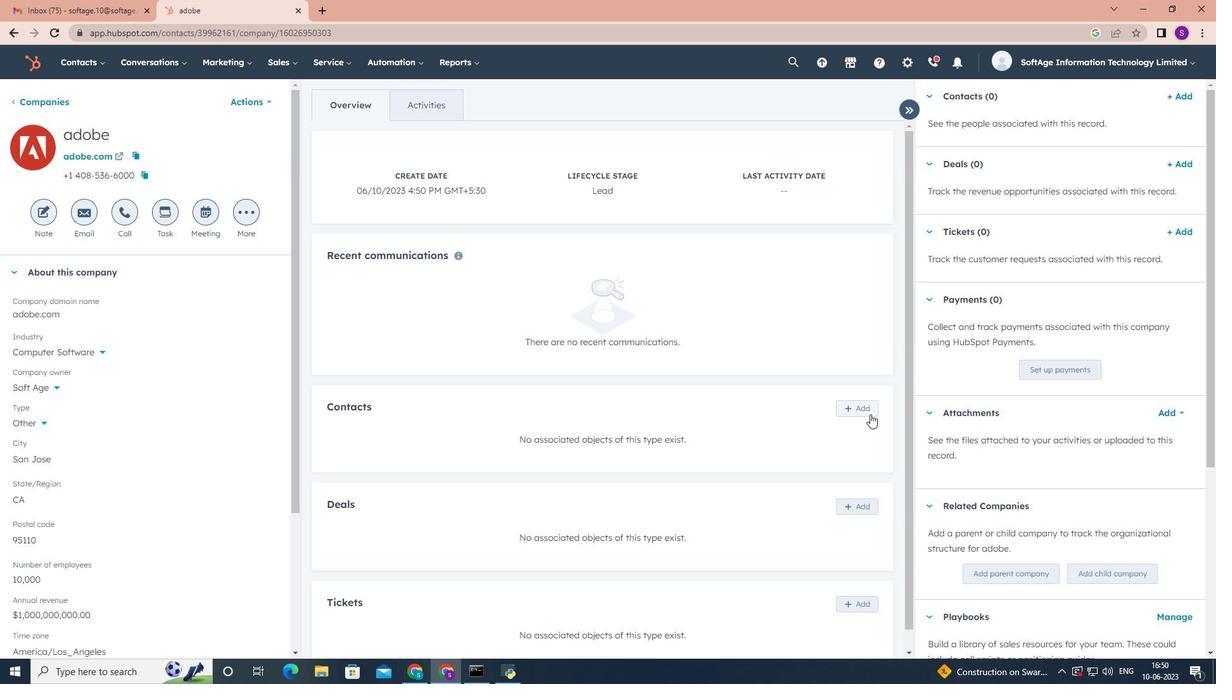 
Action: Mouse pressed left at (863, 411)
Screenshot: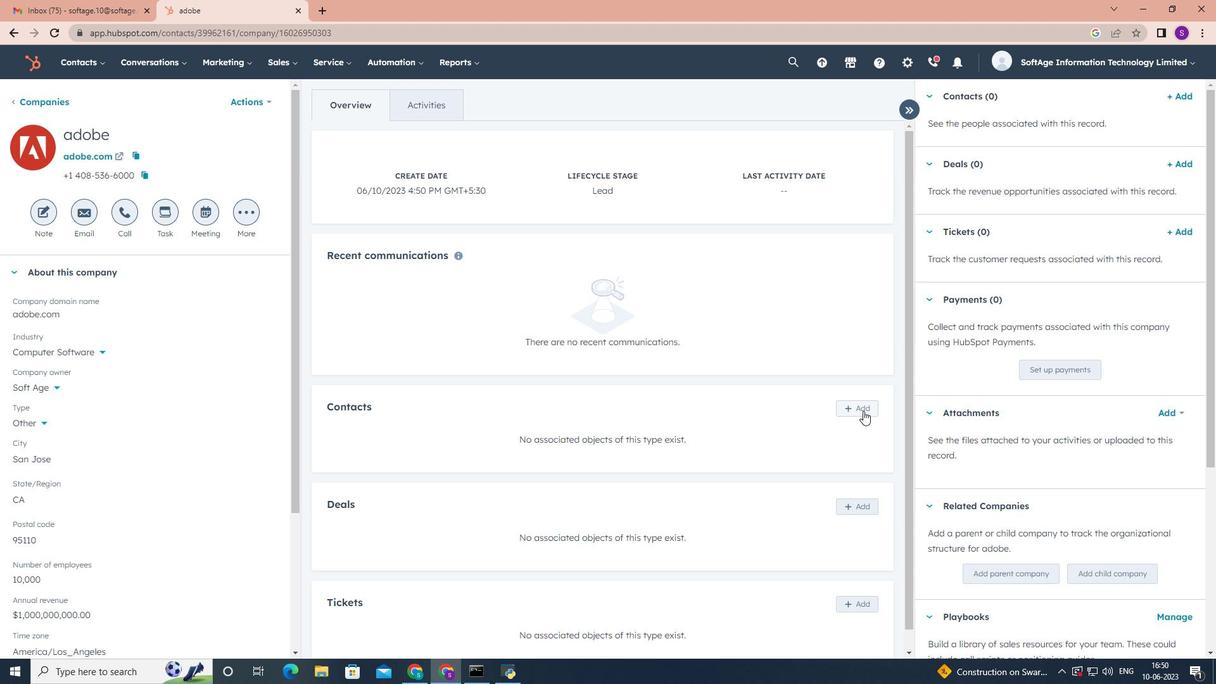 
Action: Mouse moved to (964, 127)
Screenshot: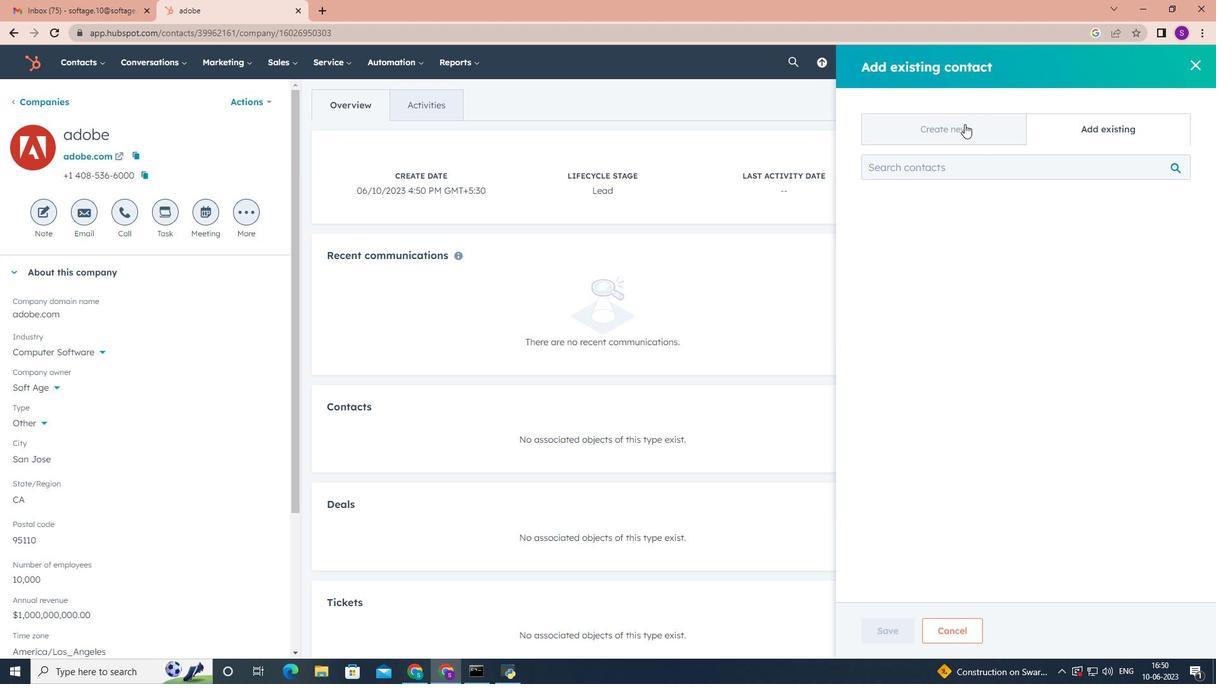 
Action: Mouse pressed left at (964, 127)
Screenshot: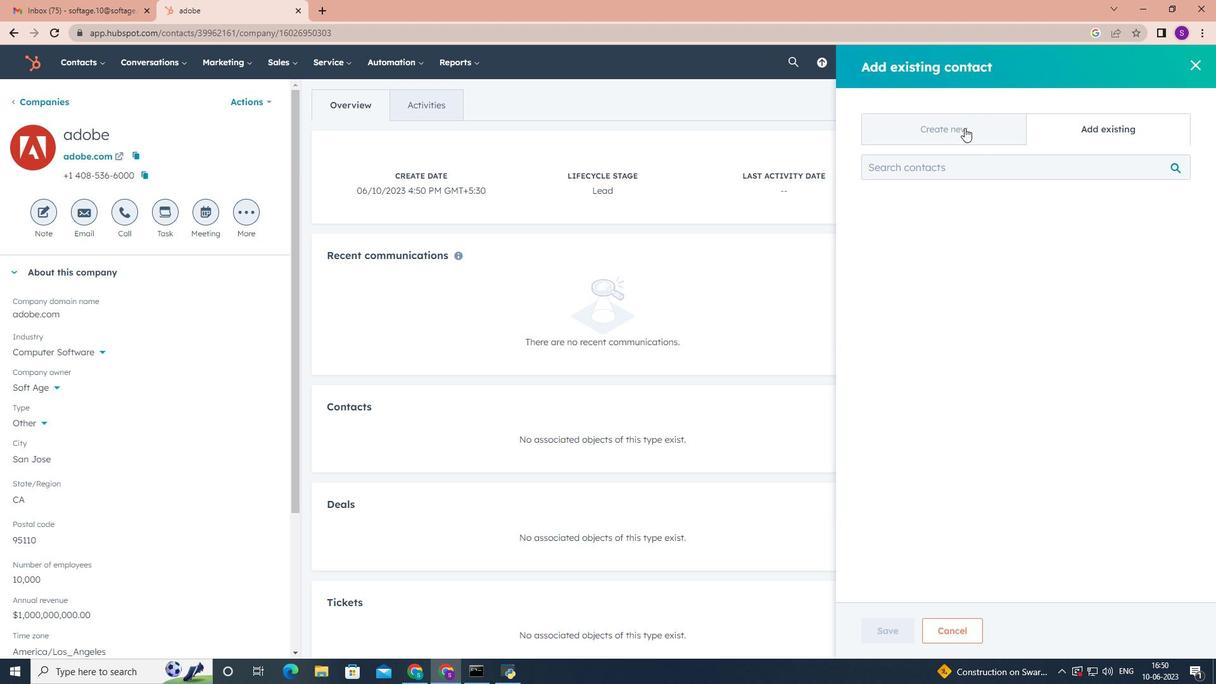 
Action: Mouse moved to (941, 212)
Screenshot: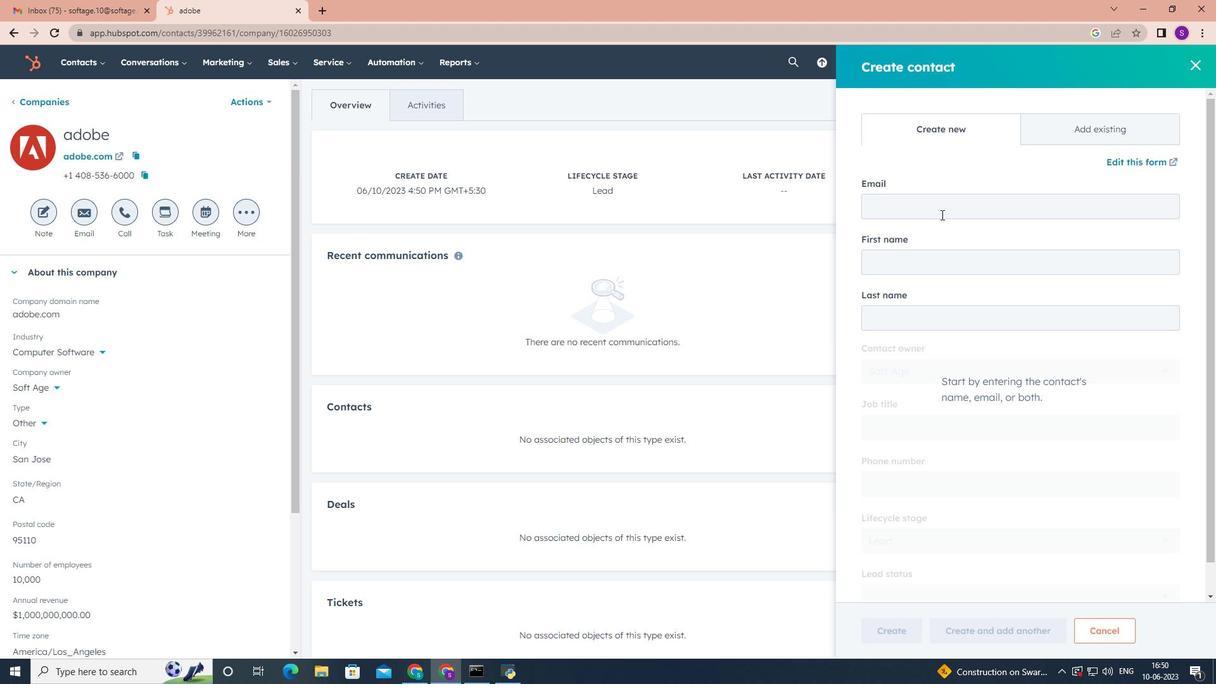 
Action: Mouse pressed left at (941, 212)
Screenshot: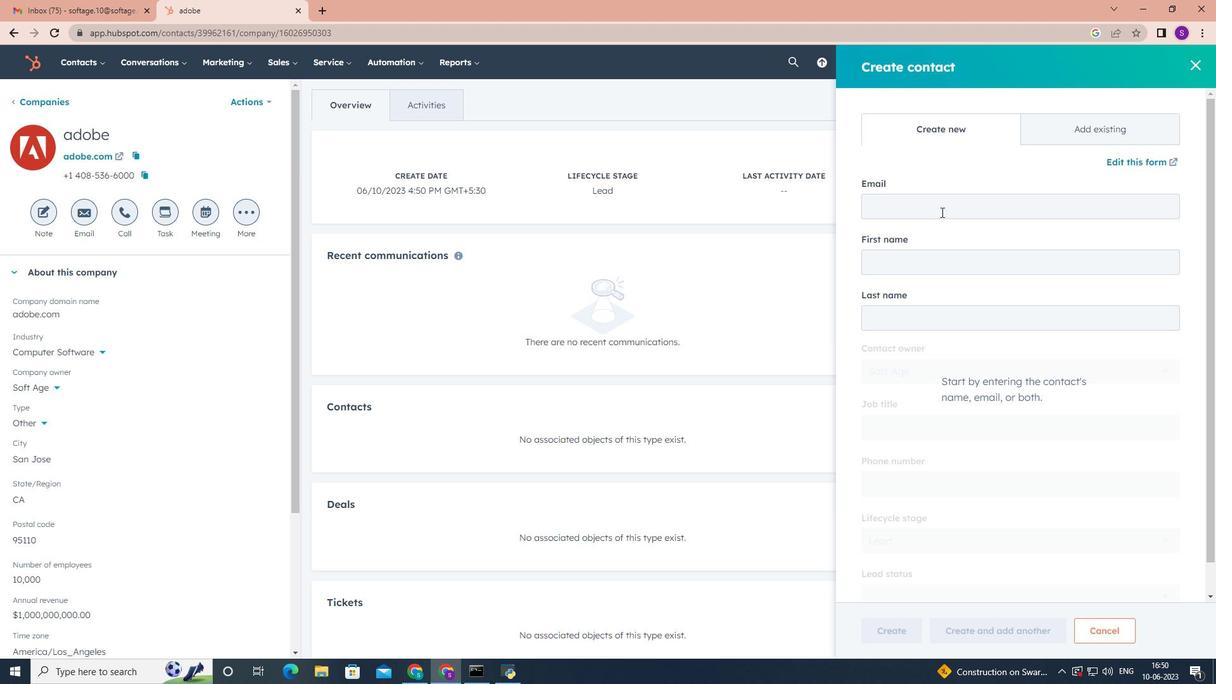 
Action: Key pressed <Key.shift>Amrita.k<Key.backspace><Key.shift>Kapoor<Key.shift>@adobe.com
Screenshot: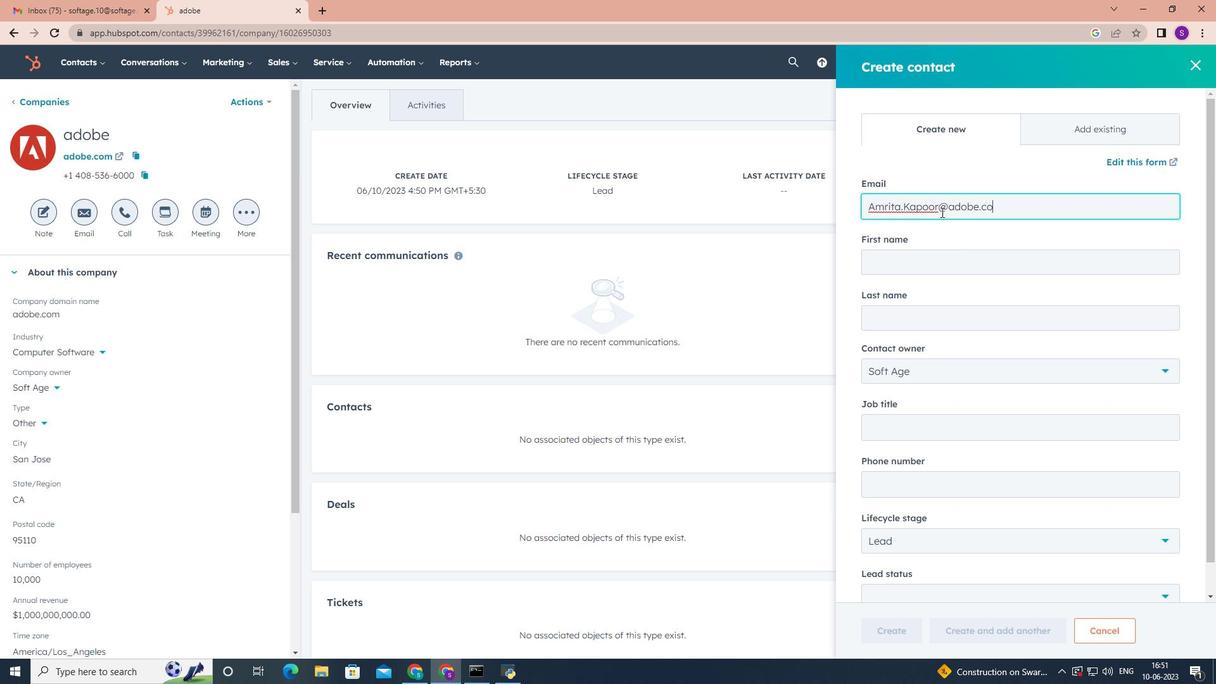 
Action: Mouse moved to (952, 255)
Screenshot: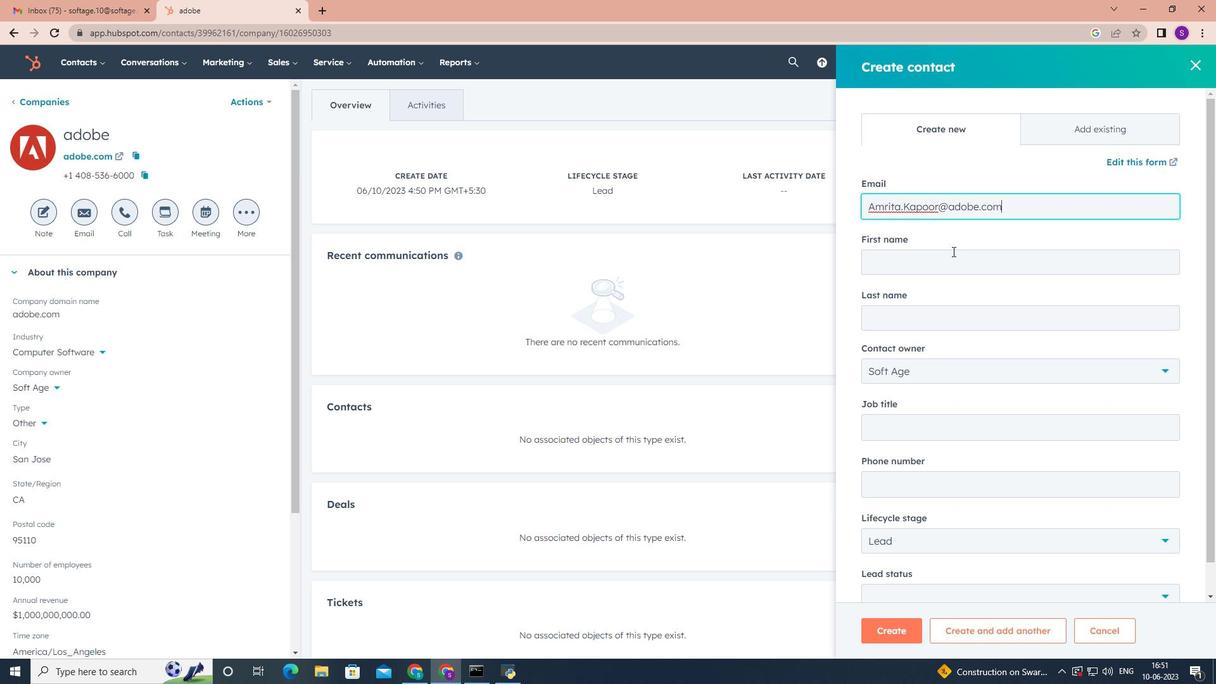 
Action: Mouse pressed left at (952, 255)
Screenshot: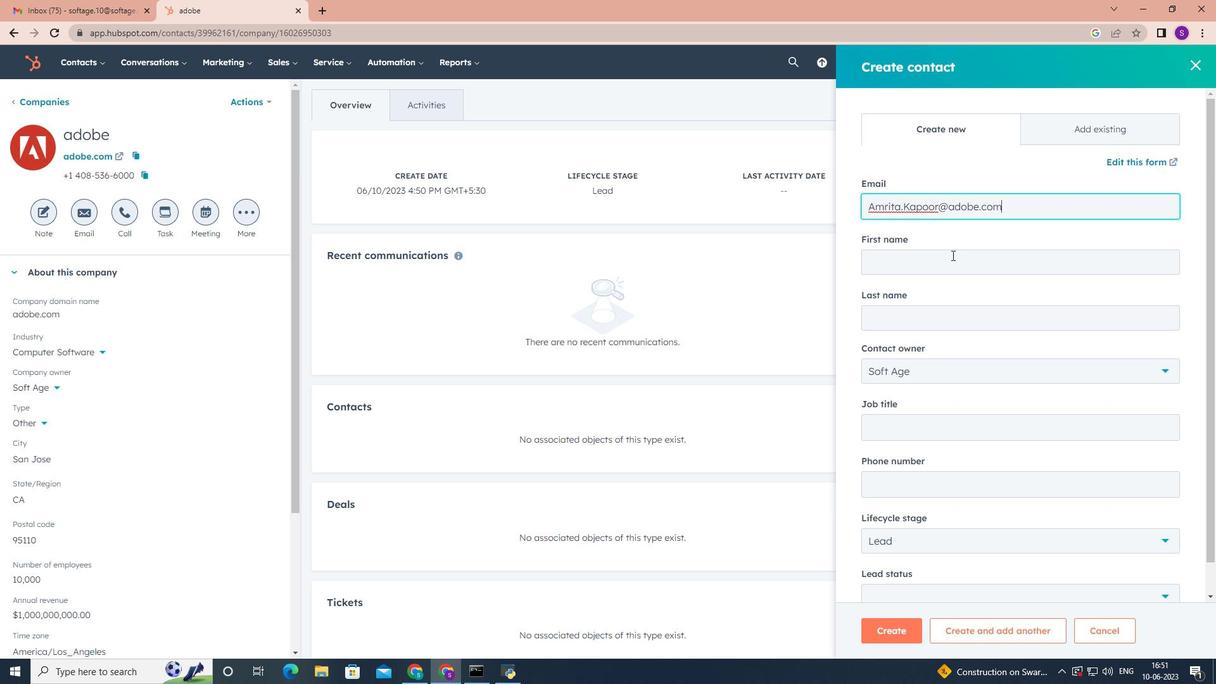 
Action: Key pressed <Key.shift><Key.shift><Key.shift><Key.shift><Key.shift><Key.shift>Amrita<Key.tab><Key.shift><Key.shift><Key.shift><Key.shift><Key.shift><Key.shift><Key.shift><Key.shift><Key.shift>Kapoor<Key.tab><Key.tab><Key.shift>Project<Key.space><Key.shift>Manager<Key.tab>7865554321<Key.tab><Key.tab><Key.tab><Key.tab>
Screenshot: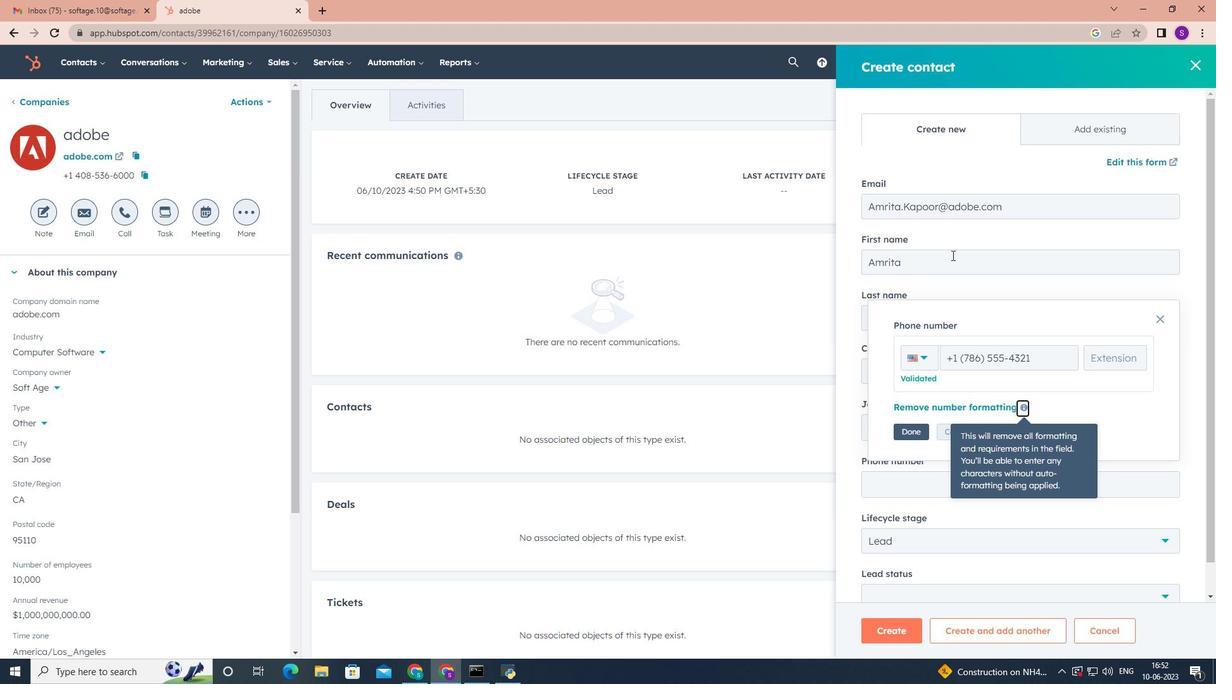 
Action: Mouse moved to (911, 435)
Screenshot: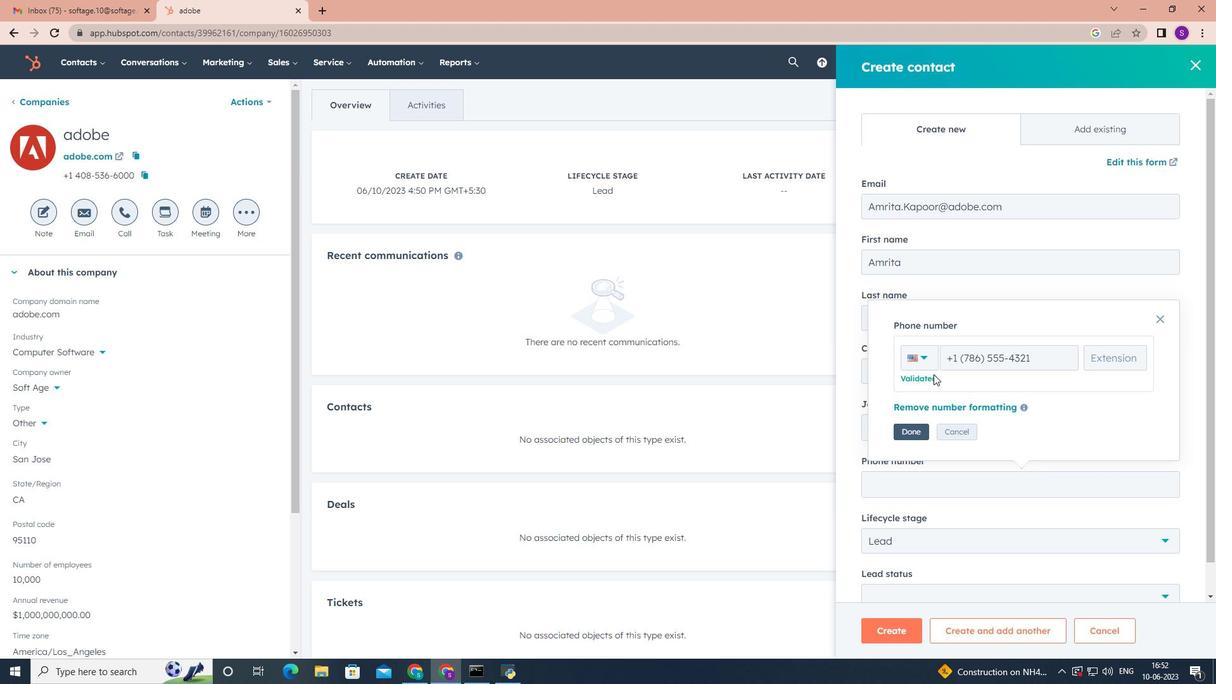 
Action: Mouse pressed left at (911, 435)
Screenshot: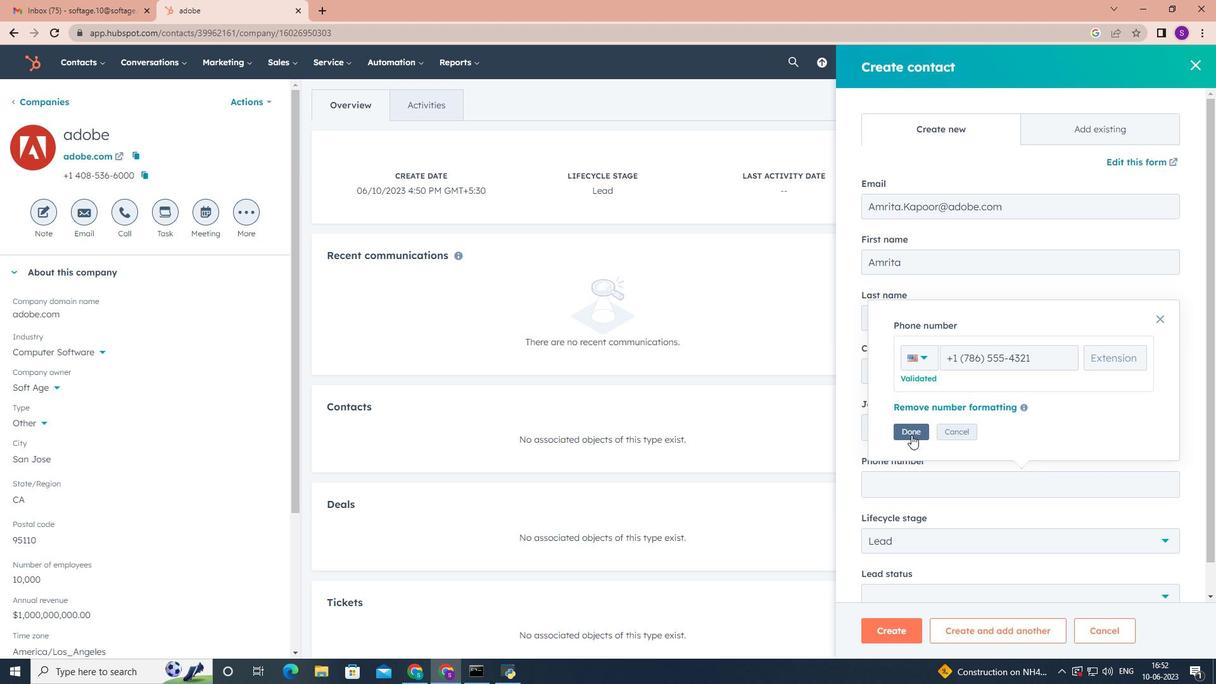 
Action: Mouse moved to (957, 521)
Screenshot: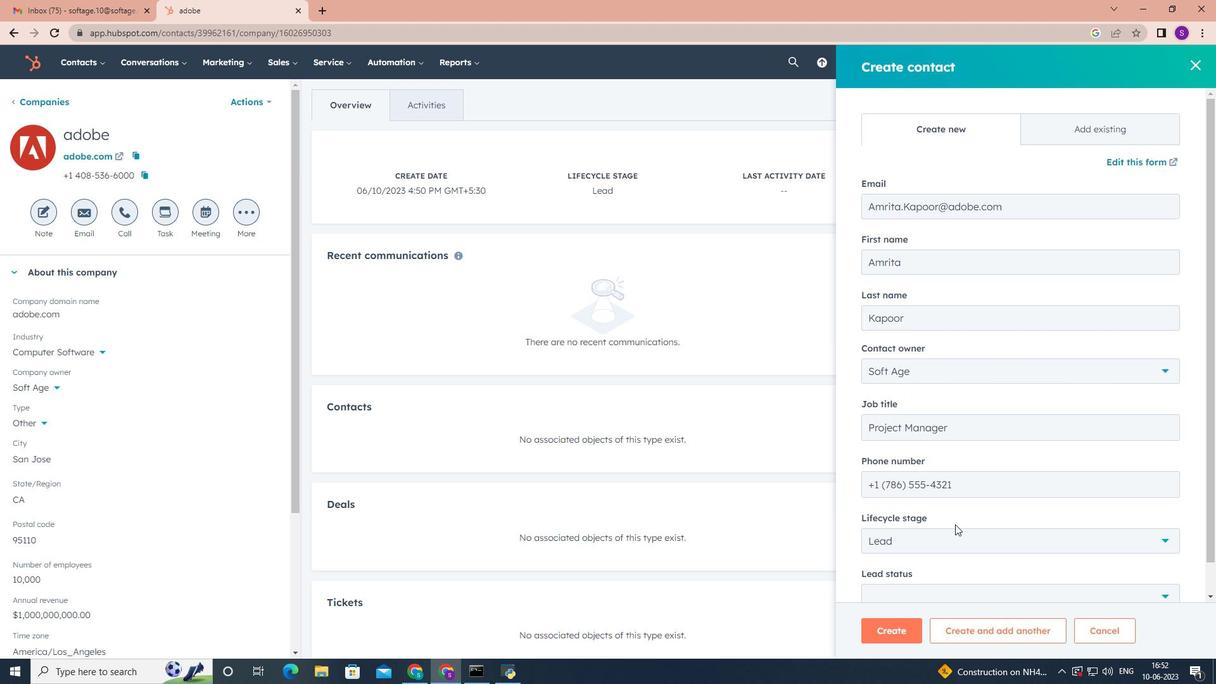 
Action: Mouse scrolled (957, 521) with delta (0, 0)
Screenshot: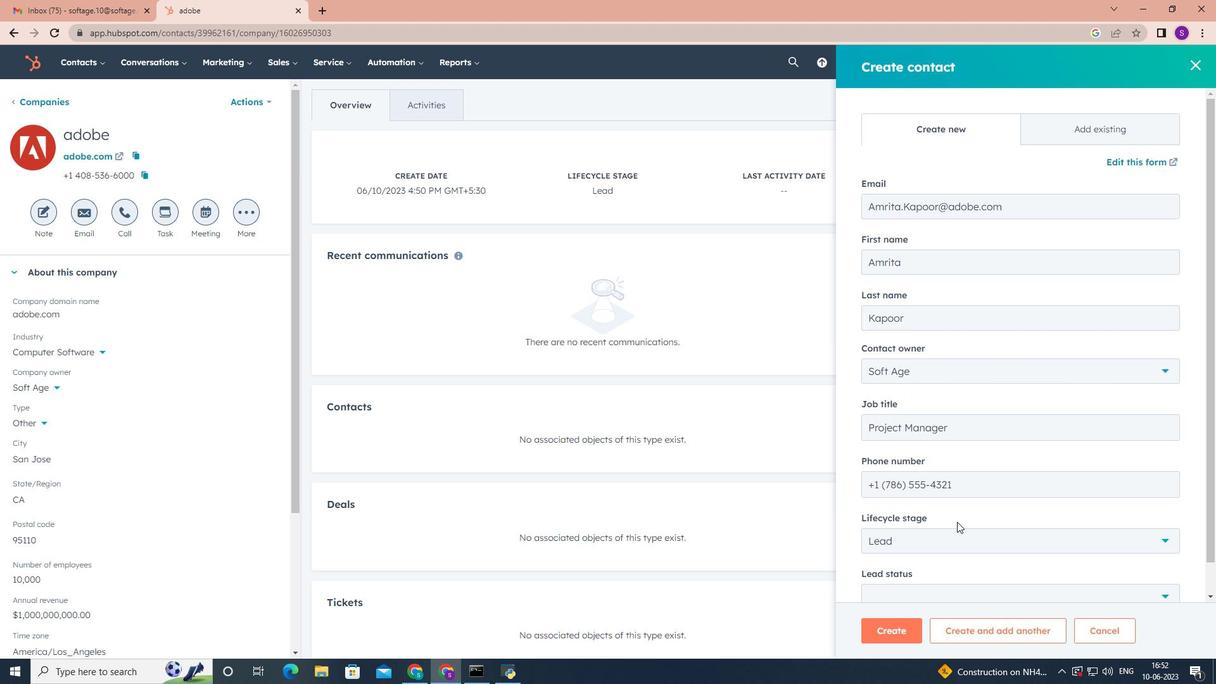 
Action: Mouse scrolled (957, 521) with delta (0, 0)
Screenshot: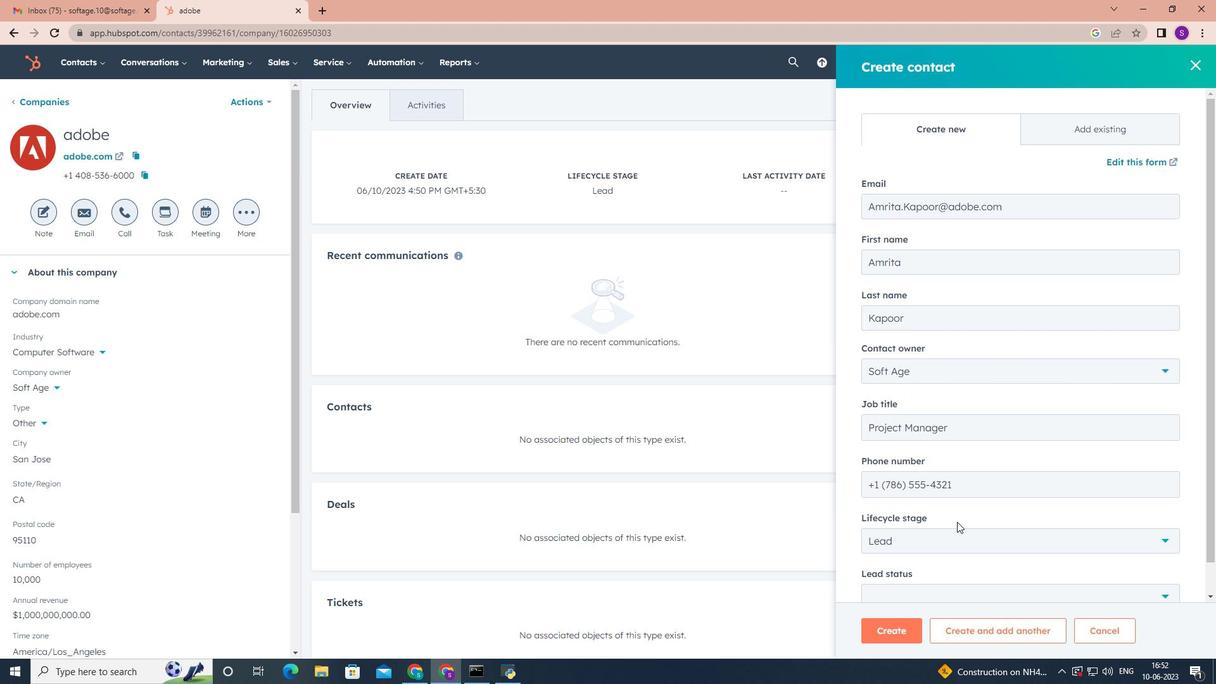 
Action: Mouse scrolled (957, 521) with delta (0, 0)
Screenshot: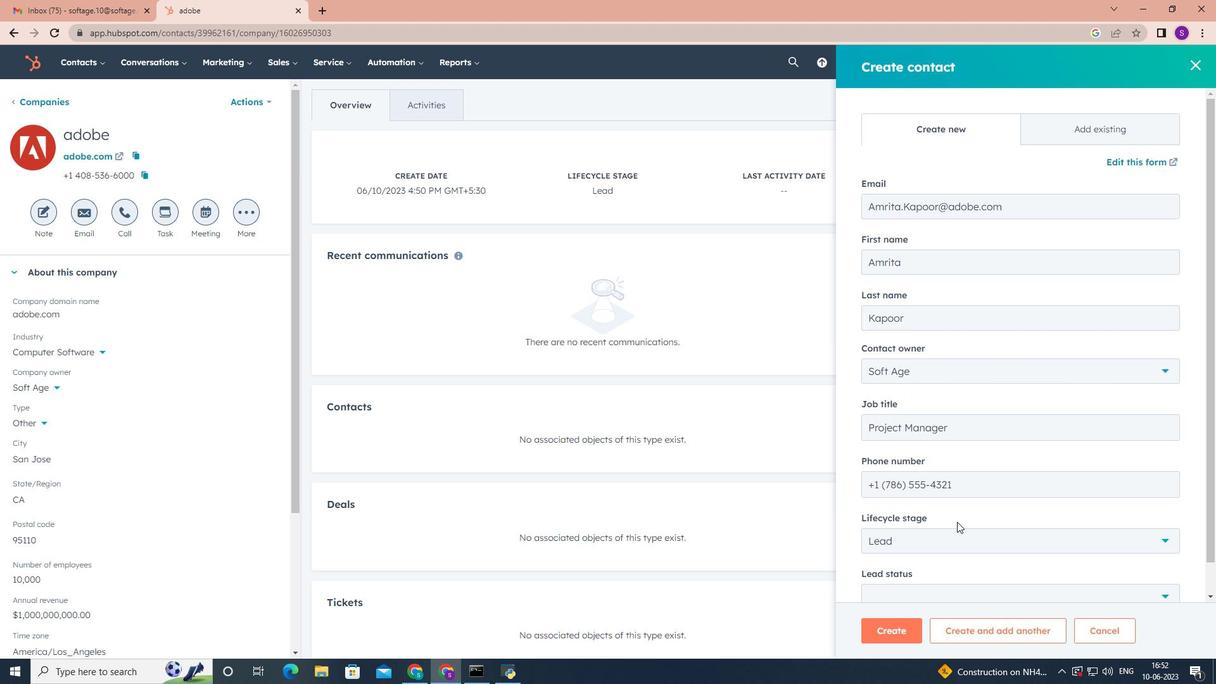 
Action: Mouse moved to (1166, 506)
Screenshot: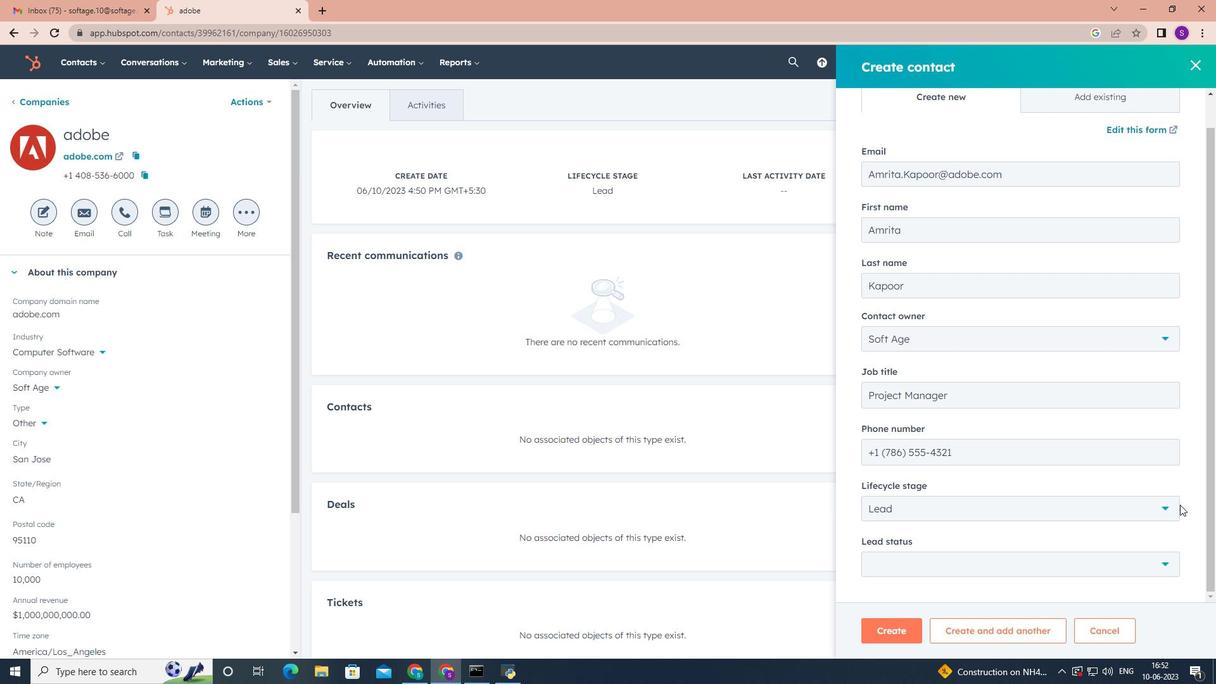 
Action: Mouse pressed left at (1166, 506)
Screenshot: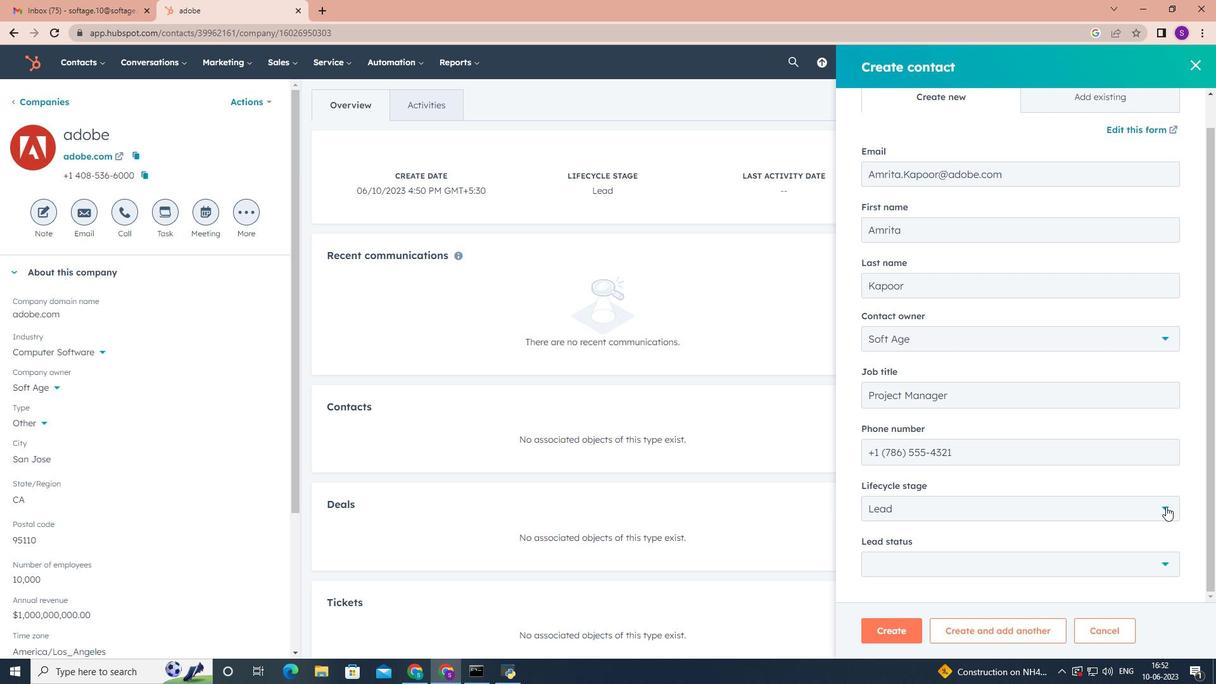 
Action: Mouse moved to (886, 387)
Screenshot: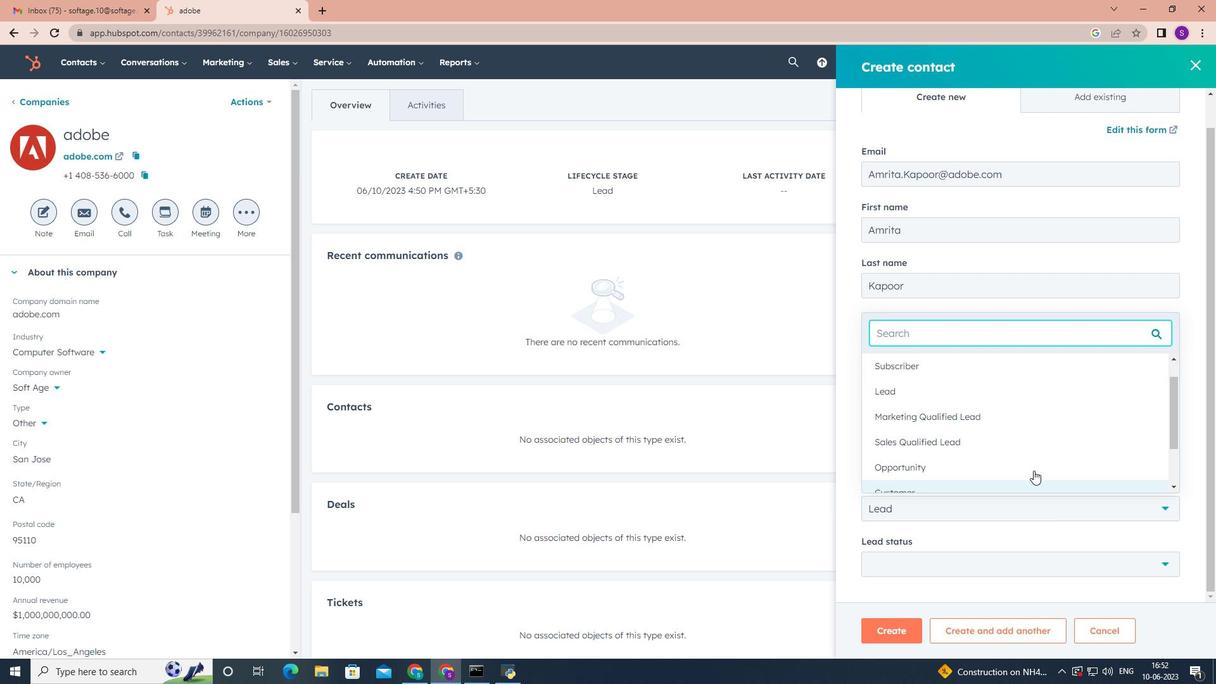 
Action: Mouse pressed left at (886, 387)
Screenshot: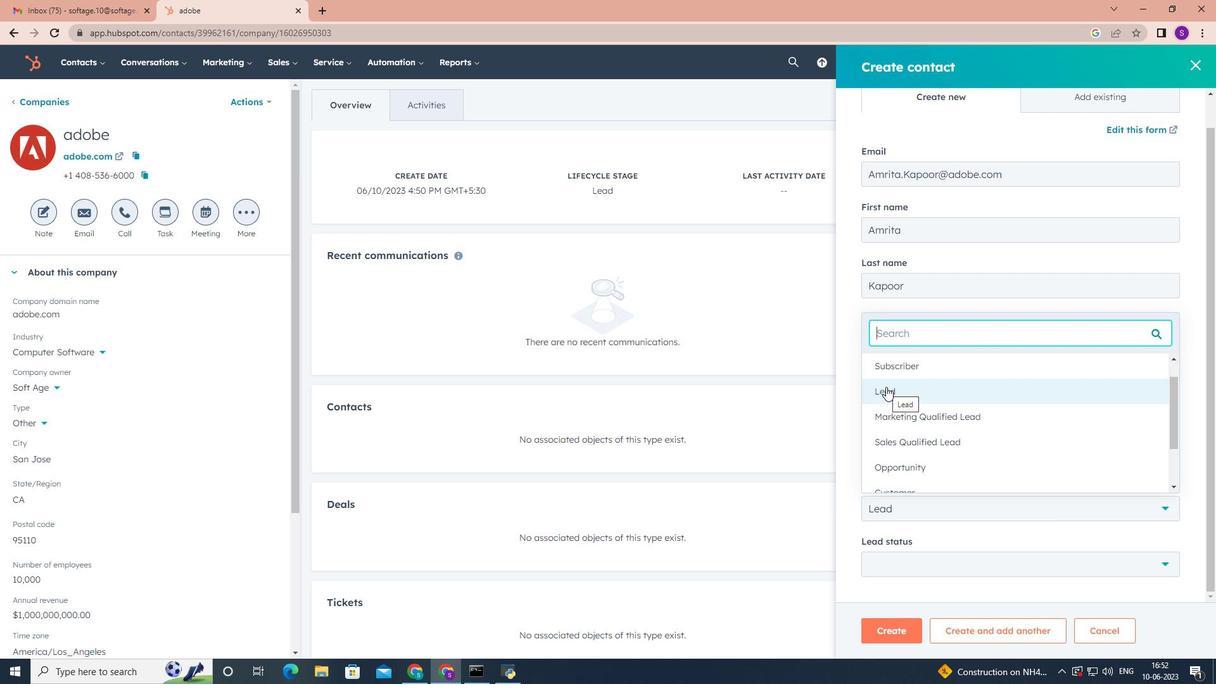 
Action: Mouse moved to (923, 430)
Screenshot: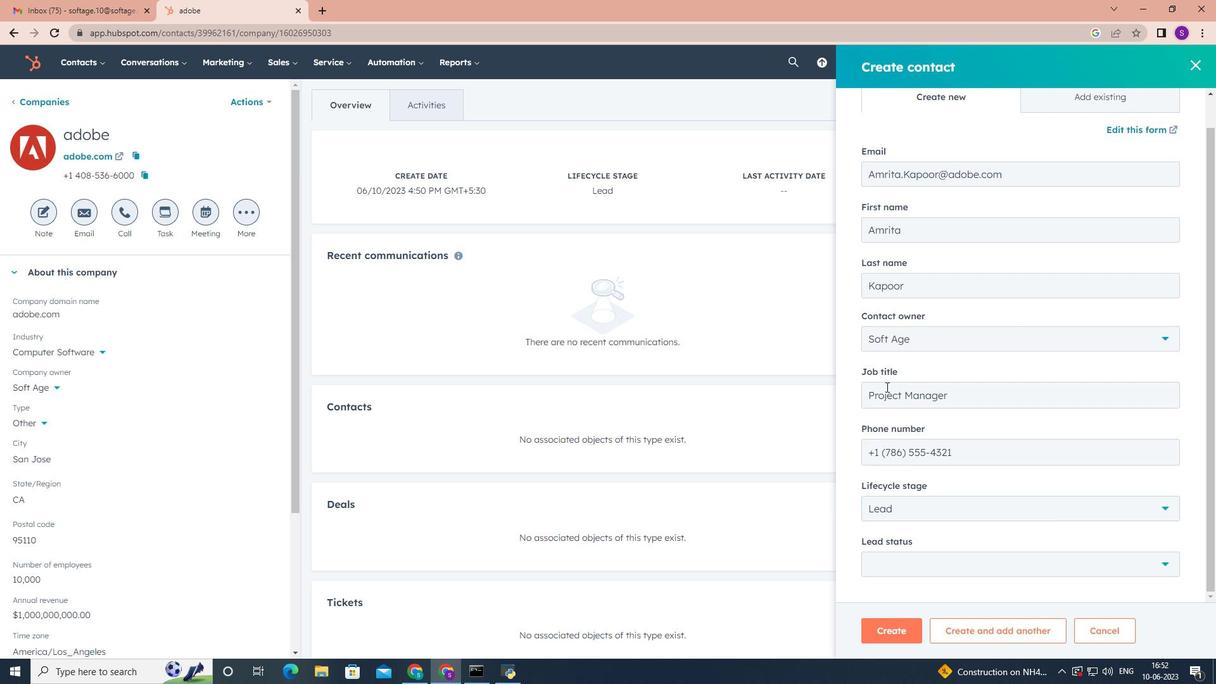 
Action: Mouse scrolled (923, 429) with delta (0, 0)
Screenshot: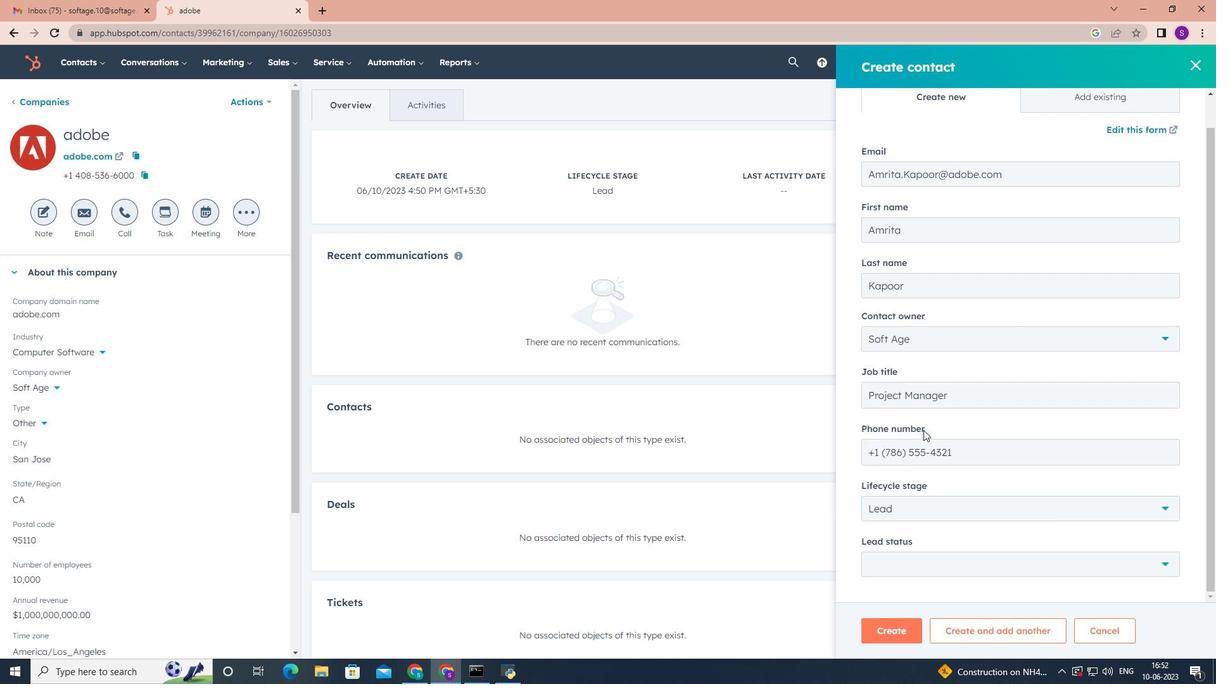 
Action: Mouse moved to (923, 430)
Screenshot: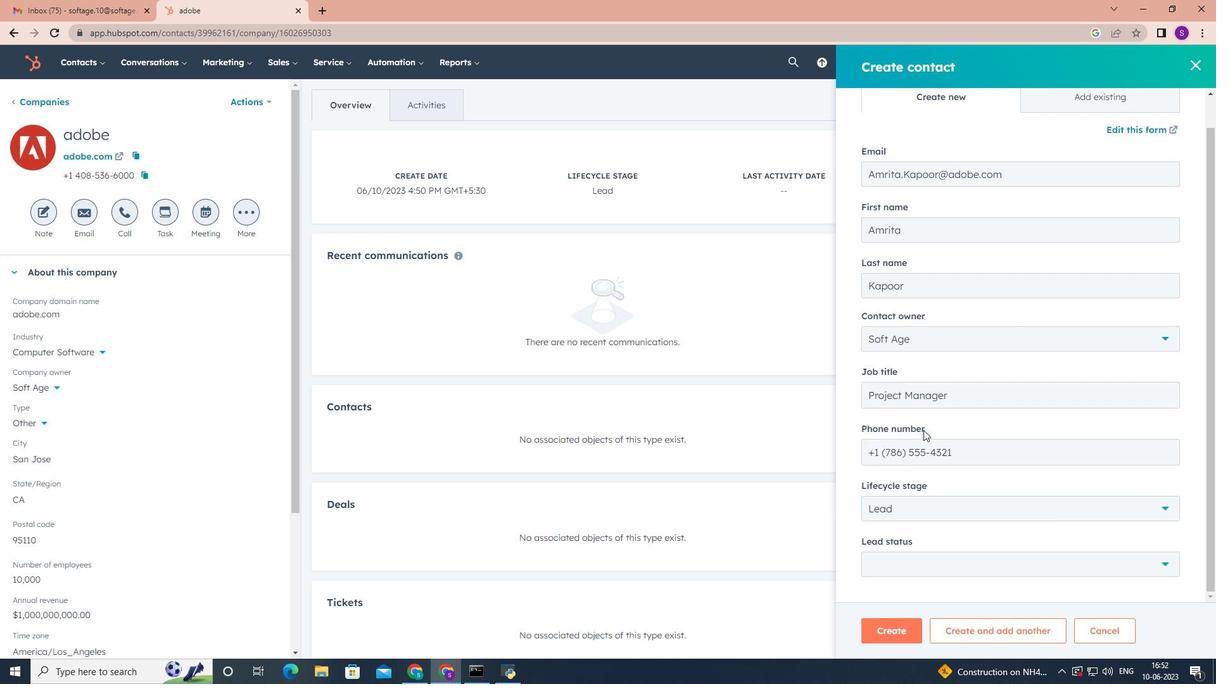 
Action: Mouse scrolled (923, 430) with delta (0, 0)
Screenshot: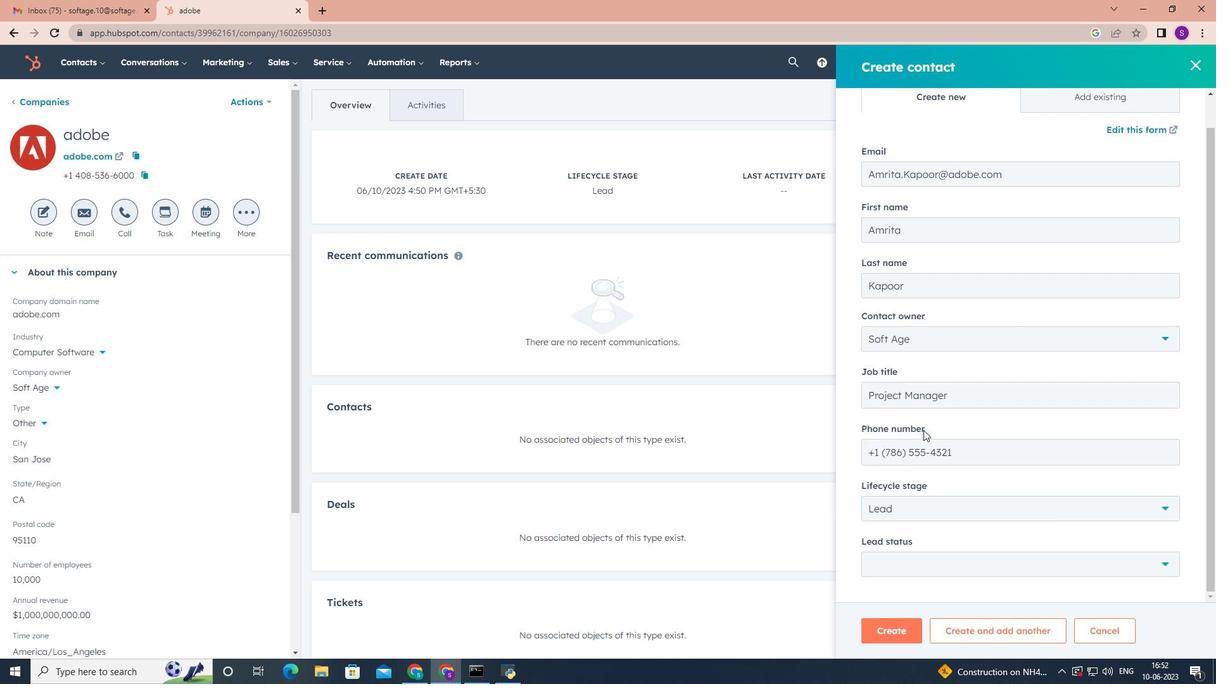 
Action: Mouse moved to (923, 433)
Screenshot: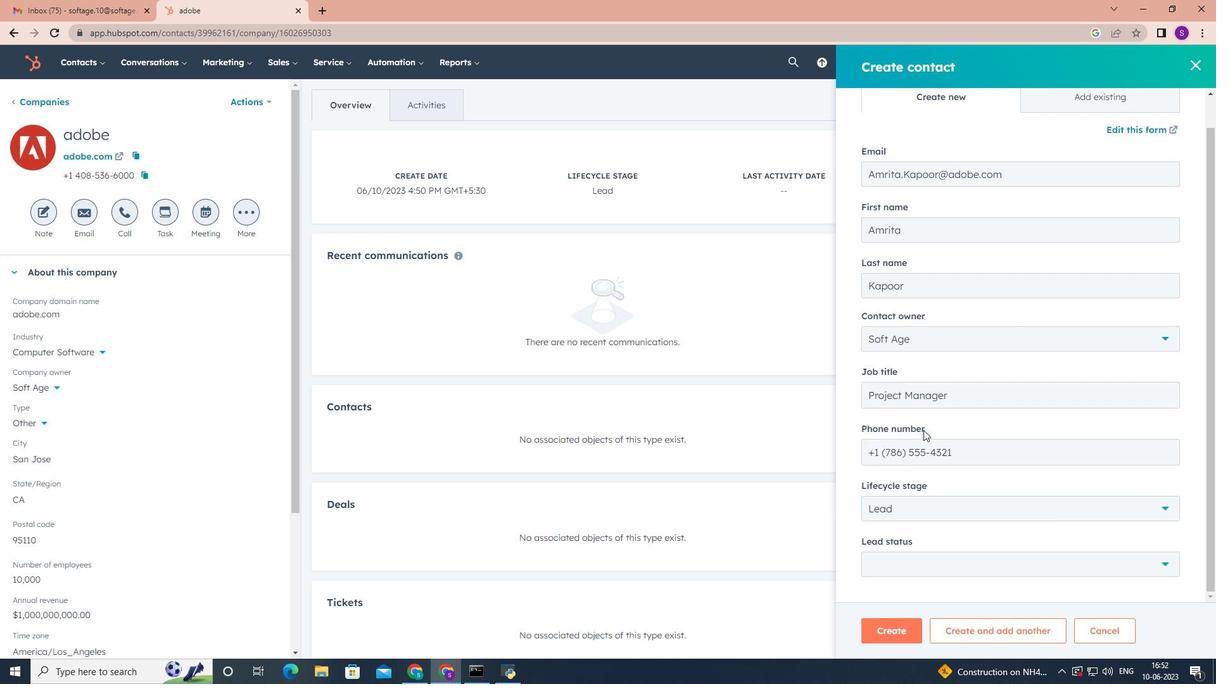 
Action: Mouse scrolled (923, 432) with delta (0, 0)
Screenshot: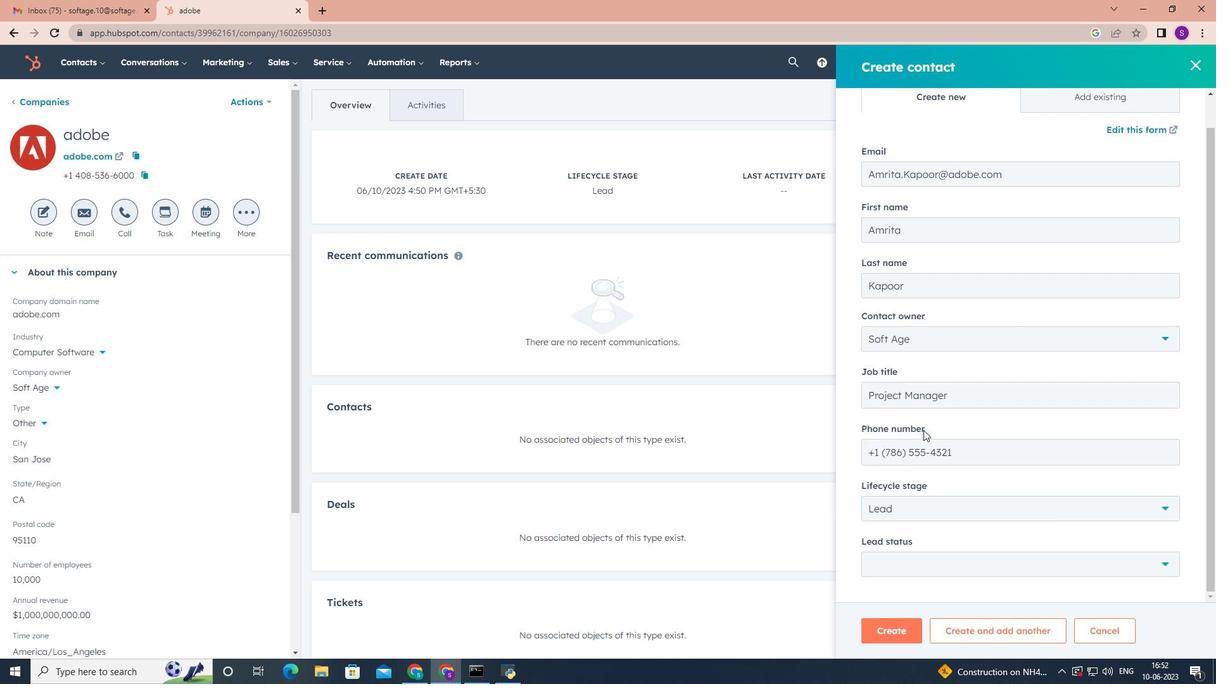 
Action: Mouse moved to (923, 434)
Screenshot: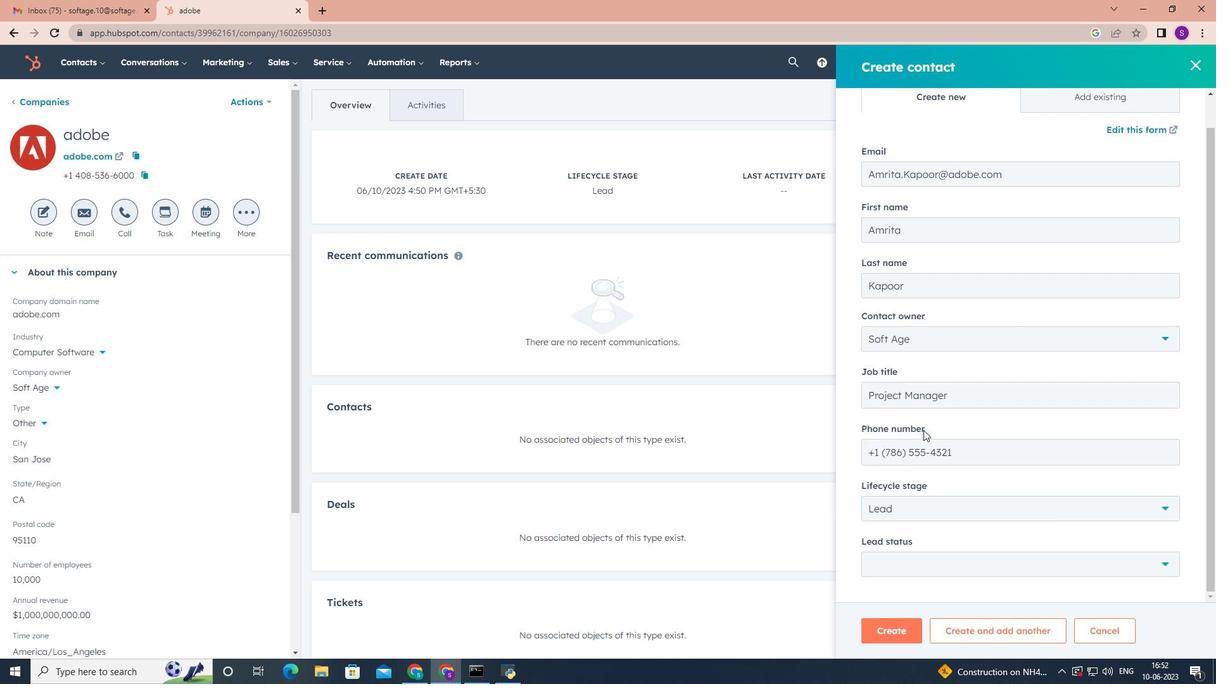 
Action: Mouse scrolled (923, 433) with delta (0, 0)
Screenshot: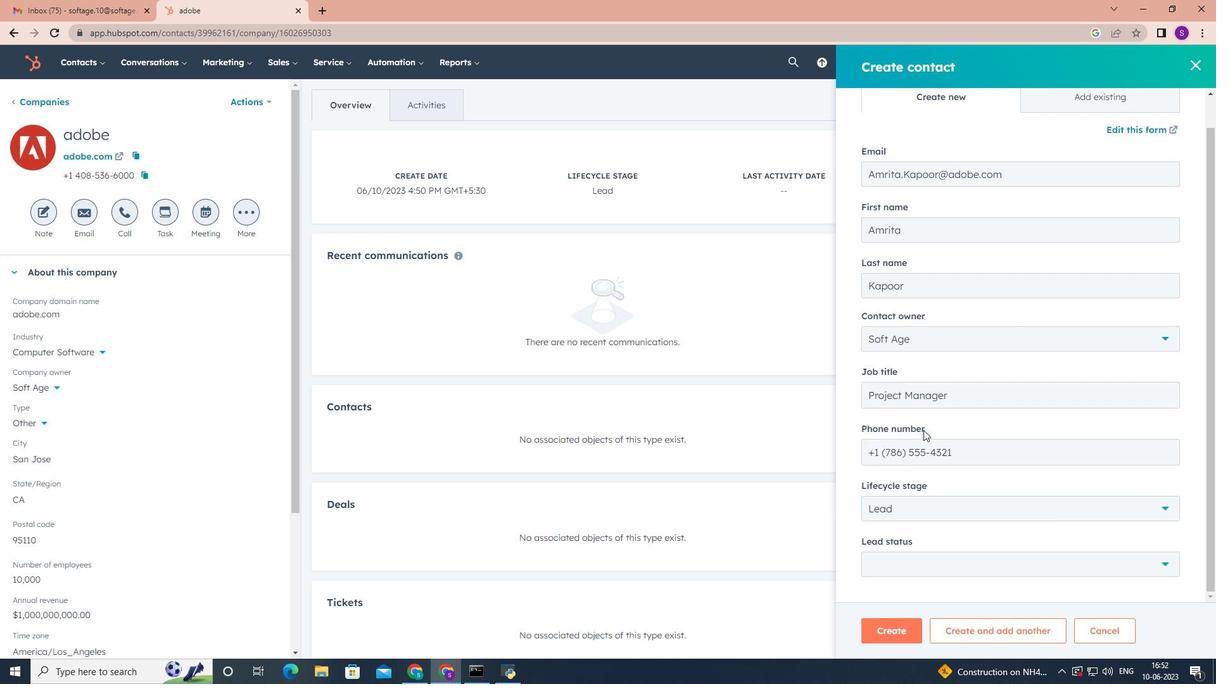 
Action: Mouse moved to (1168, 561)
Screenshot: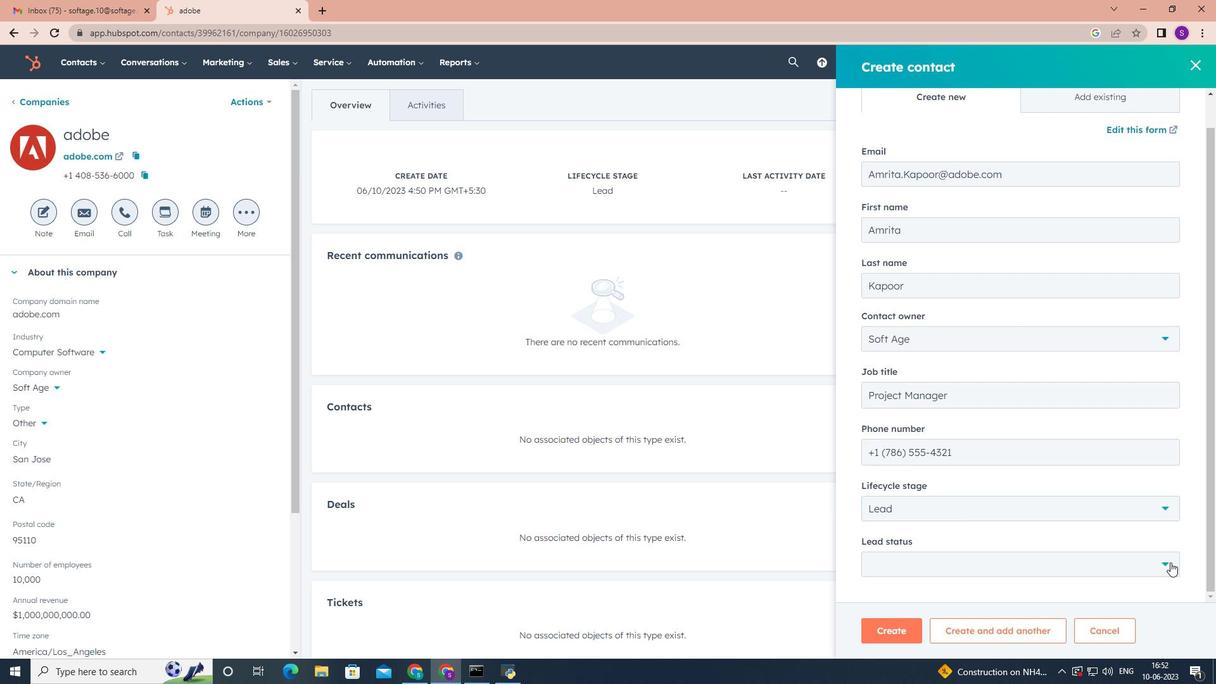 
Action: Mouse pressed left at (1168, 561)
Screenshot: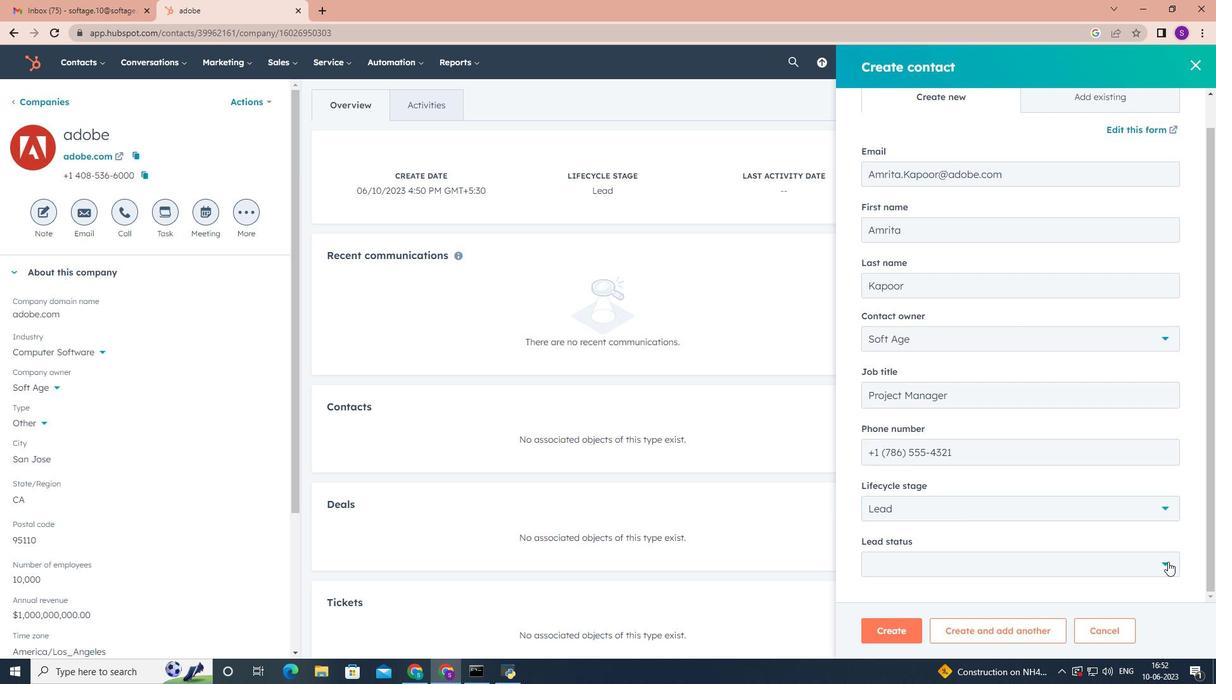 
Action: Mouse moved to (1069, 499)
Screenshot: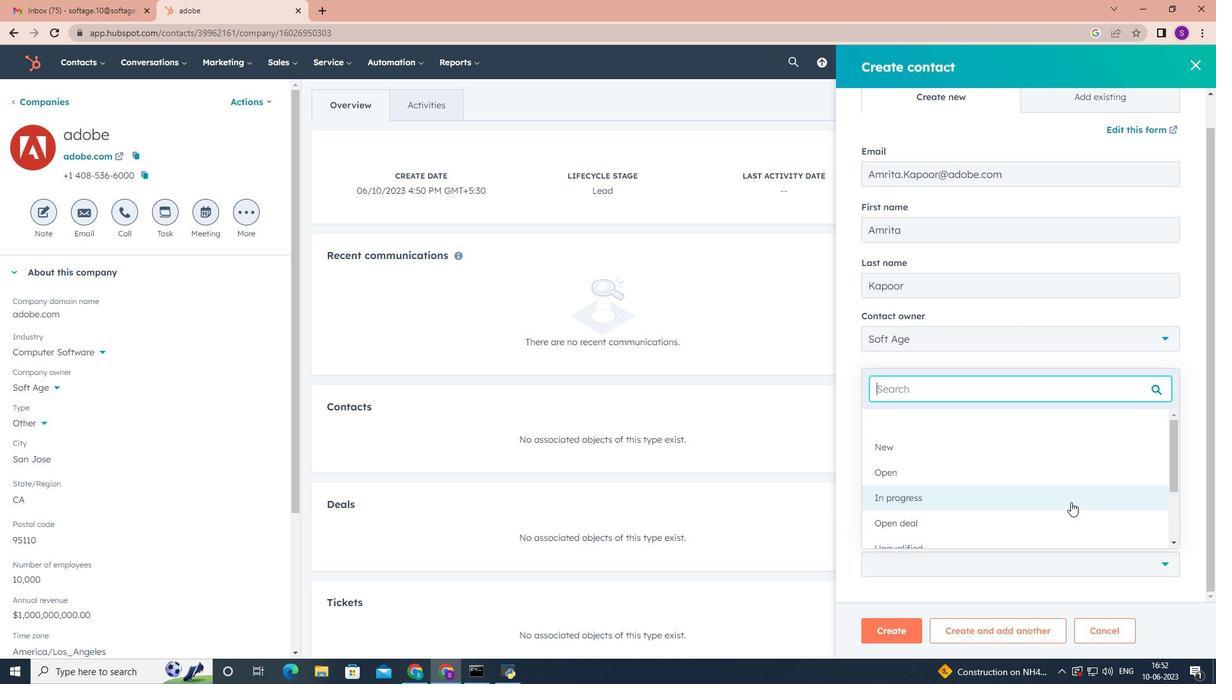 
Action: Mouse pressed left at (1069, 499)
Screenshot: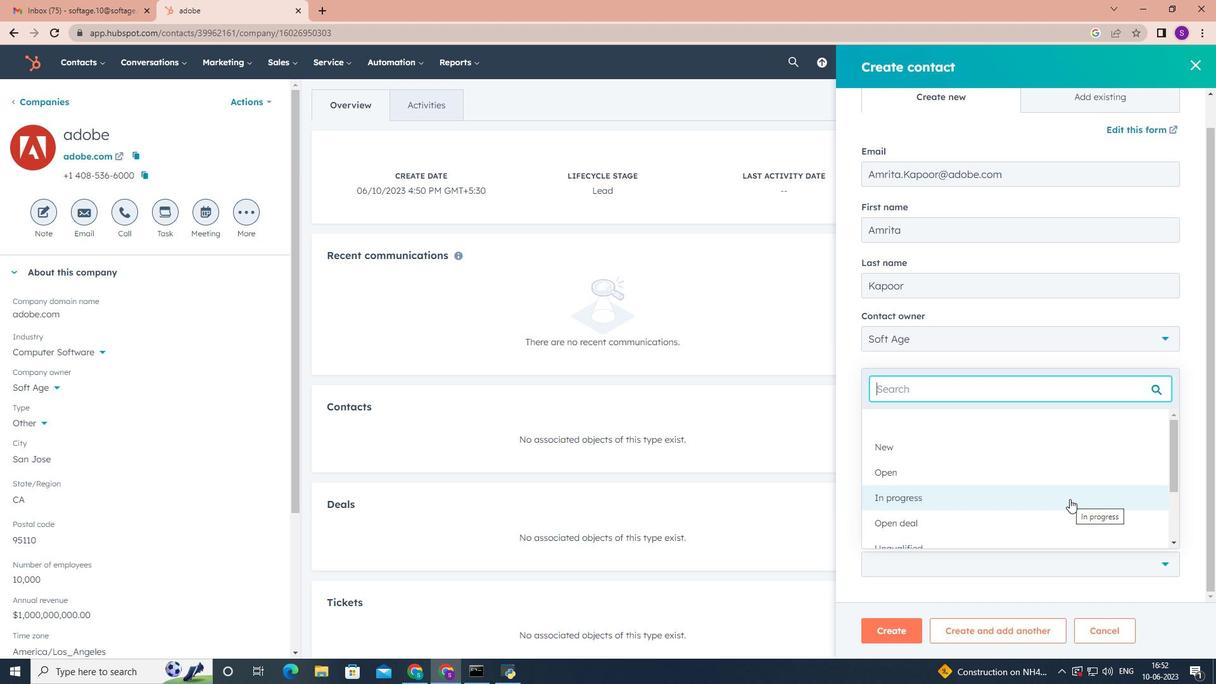 
Action: Mouse scrolled (1069, 498) with delta (0, 0)
Screenshot: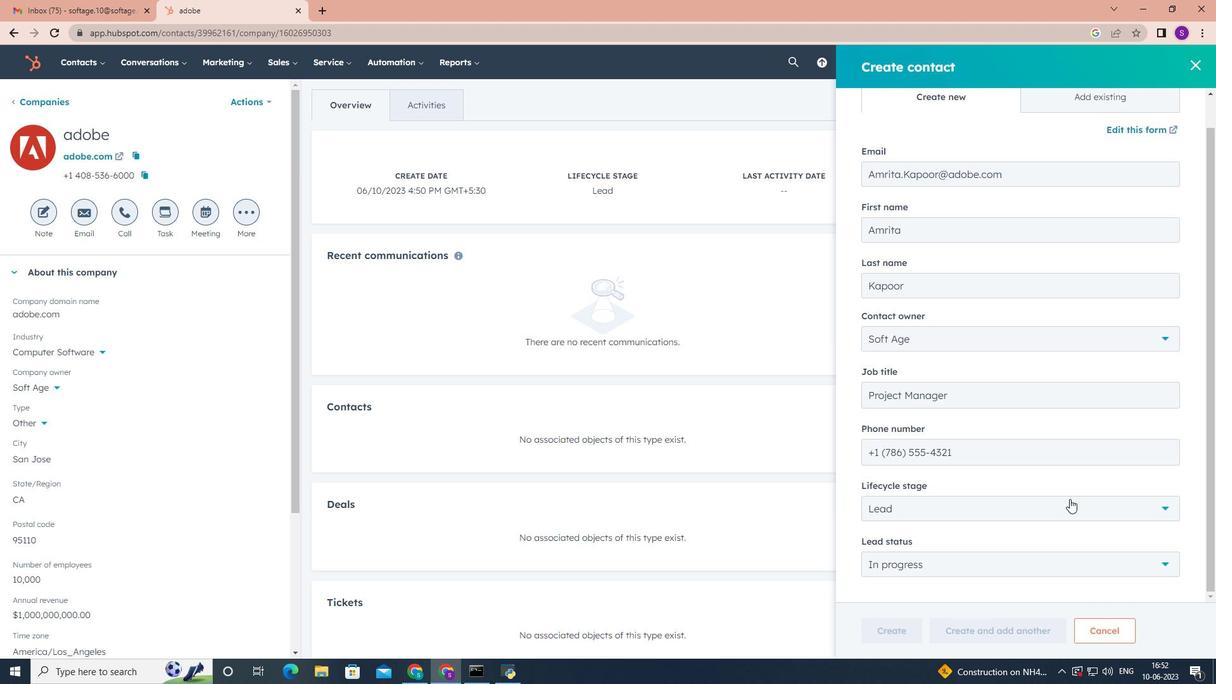 
Action: Mouse scrolled (1069, 498) with delta (0, 0)
Screenshot: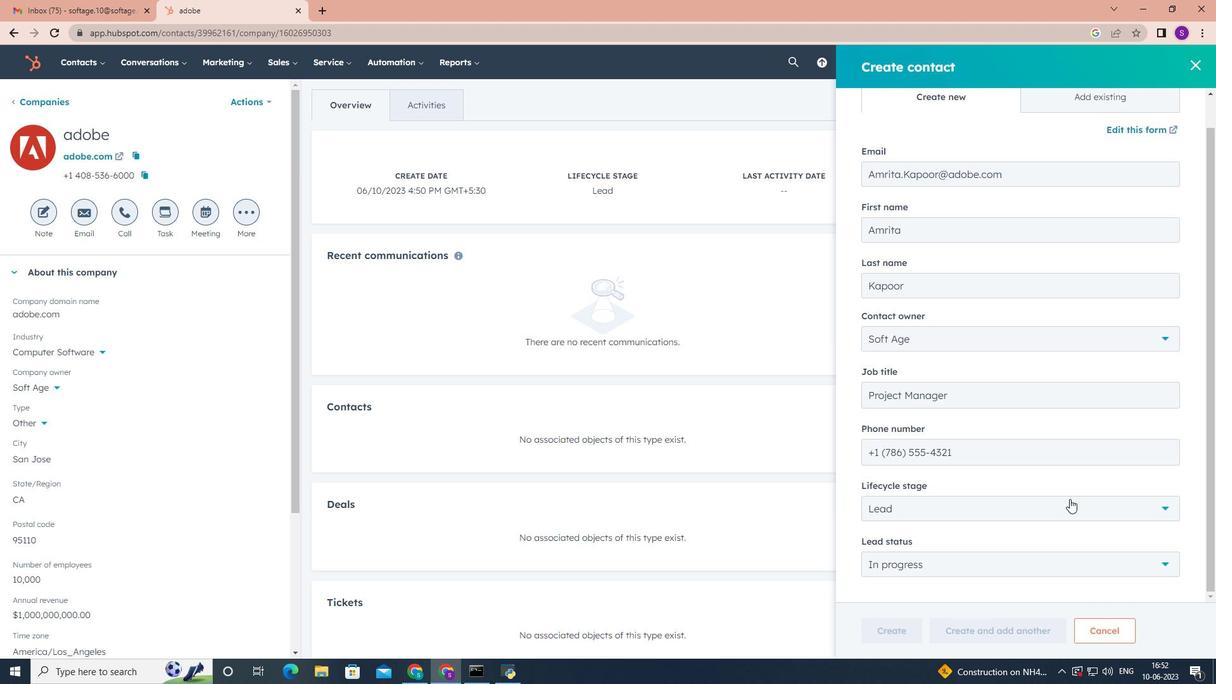 
Action: Mouse scrolled (1069, 498) with delta (0, 0)
Screenshot: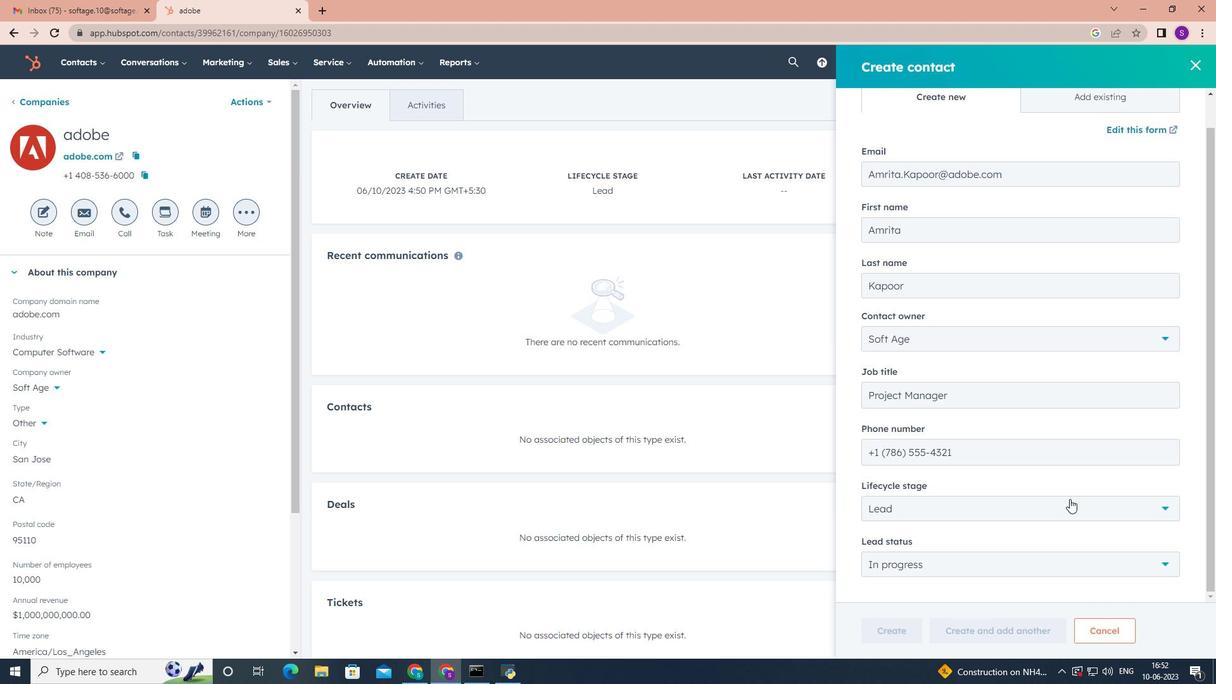 
Action: Mouse scrolled (1069, 498) with delta (0, 0)
Screenshot: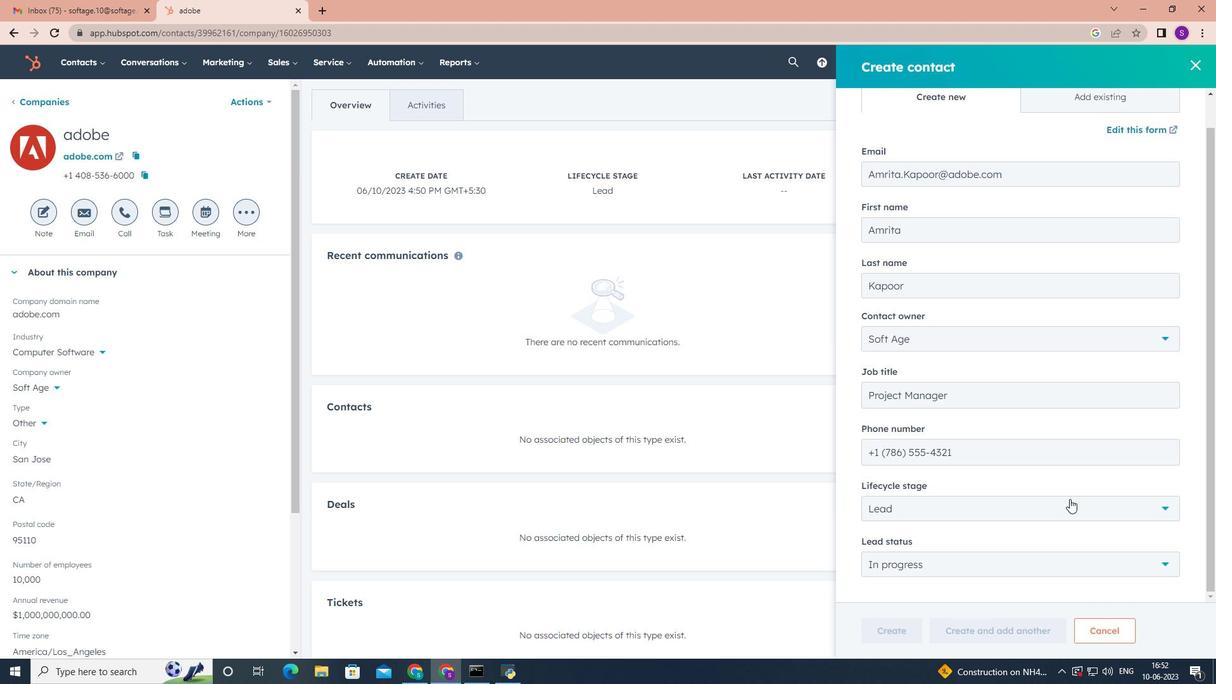 
Action: Mouse moved to (900, 627)
Screenshot: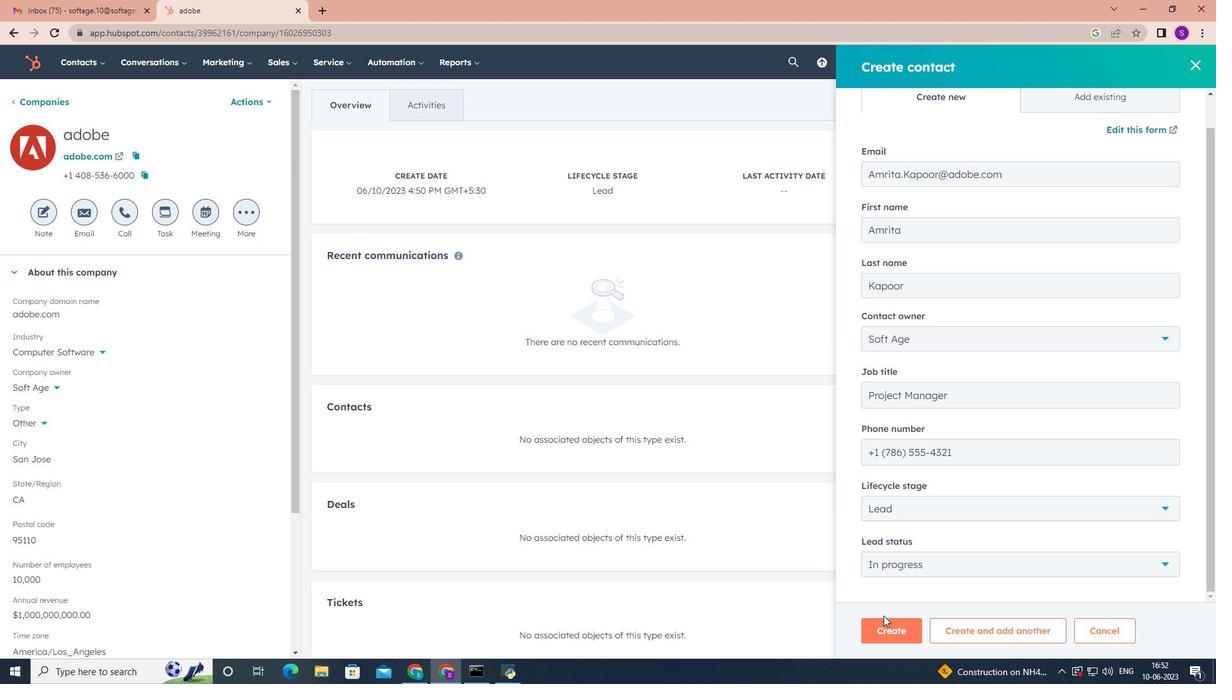 
Action: Mouse pressed left at (900, 627)
Screenshot: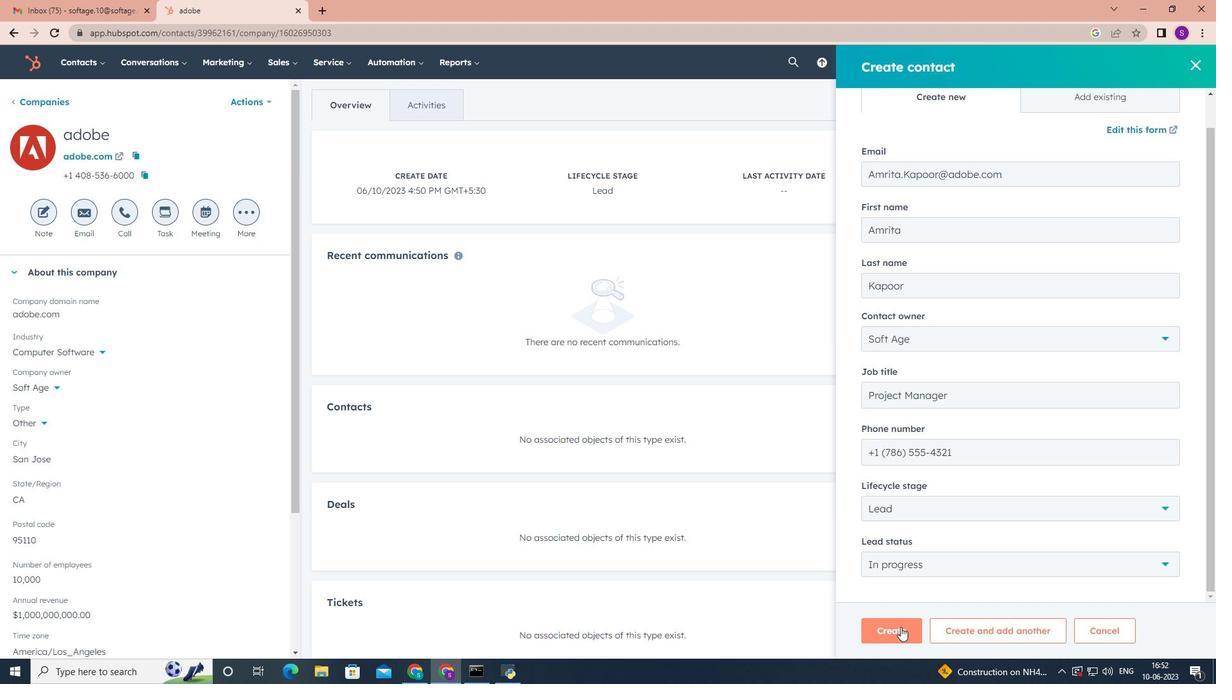 
Action: Mouse moved to (819, 499)
Screenshot: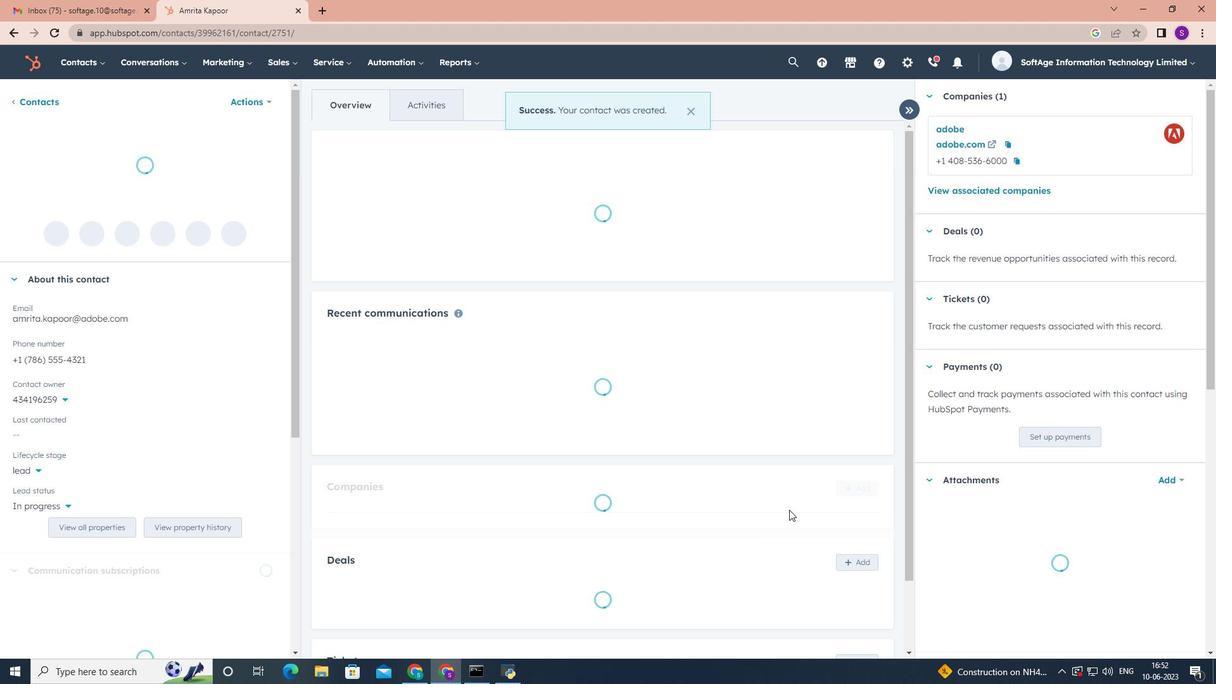 
Action: Mouse scrolled (819, 498) with delta (0, 0)
Screenshot: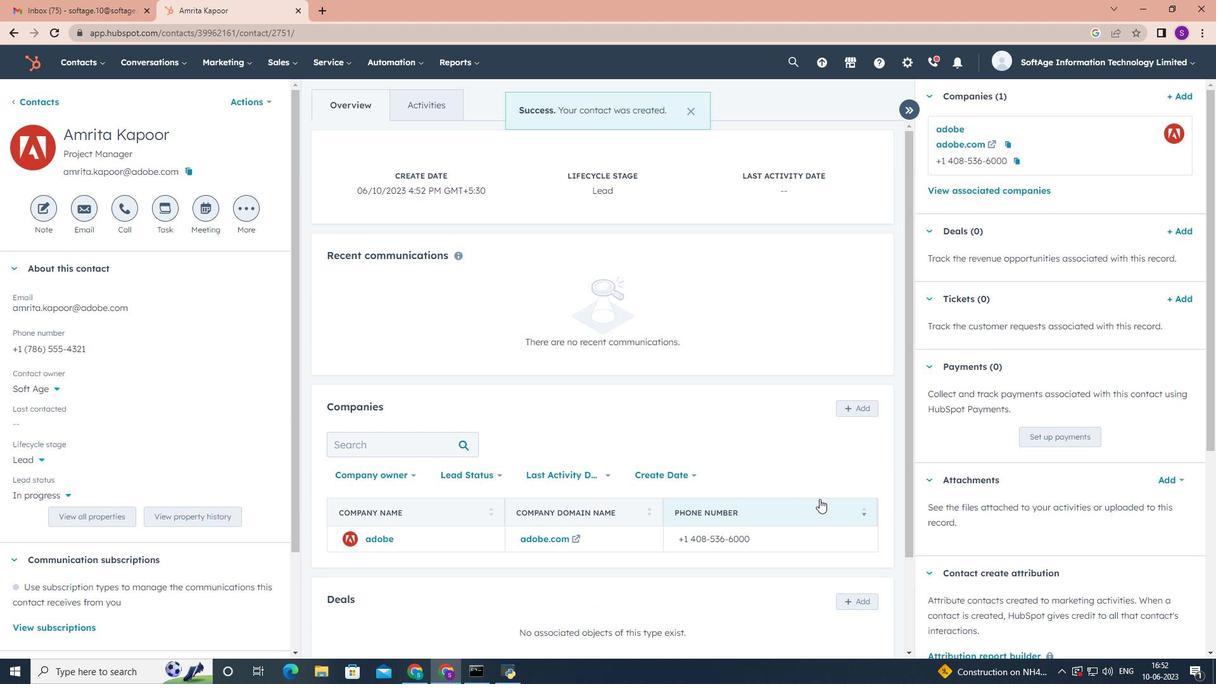
Action: Mouse scrolled (819, 498) with delta (0, 0)
Screenshot: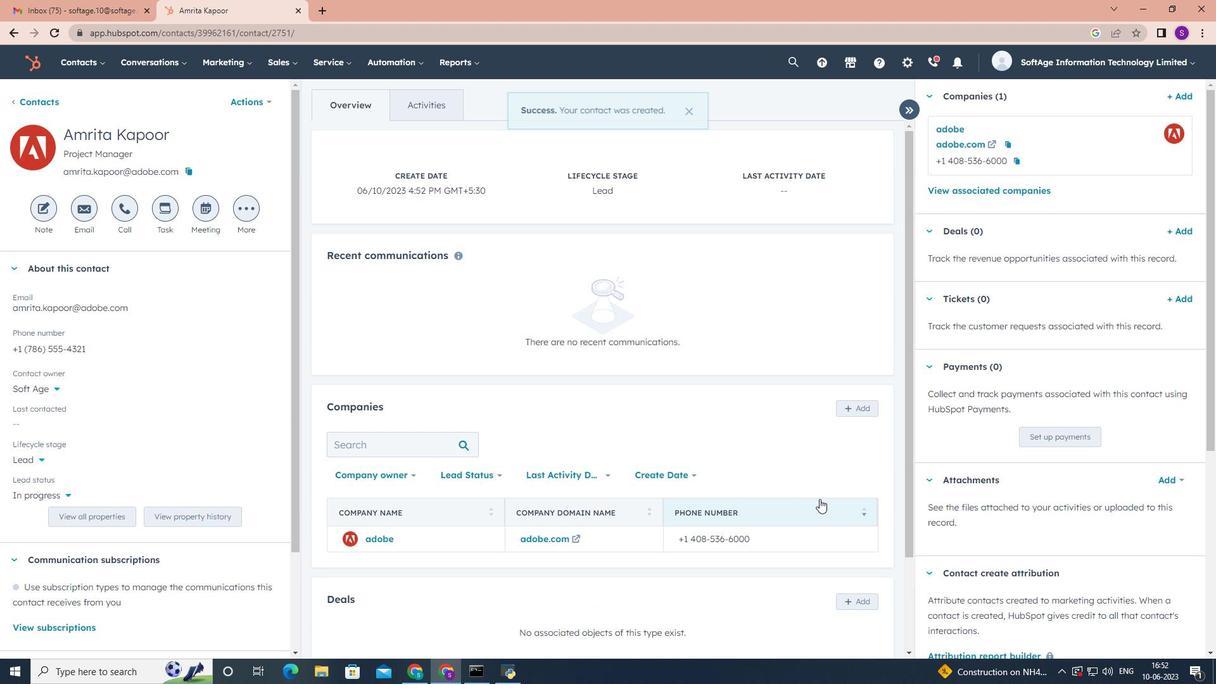 
Action: Mouse scrolled (819, 498) with delta (0, 0)
Screenshot: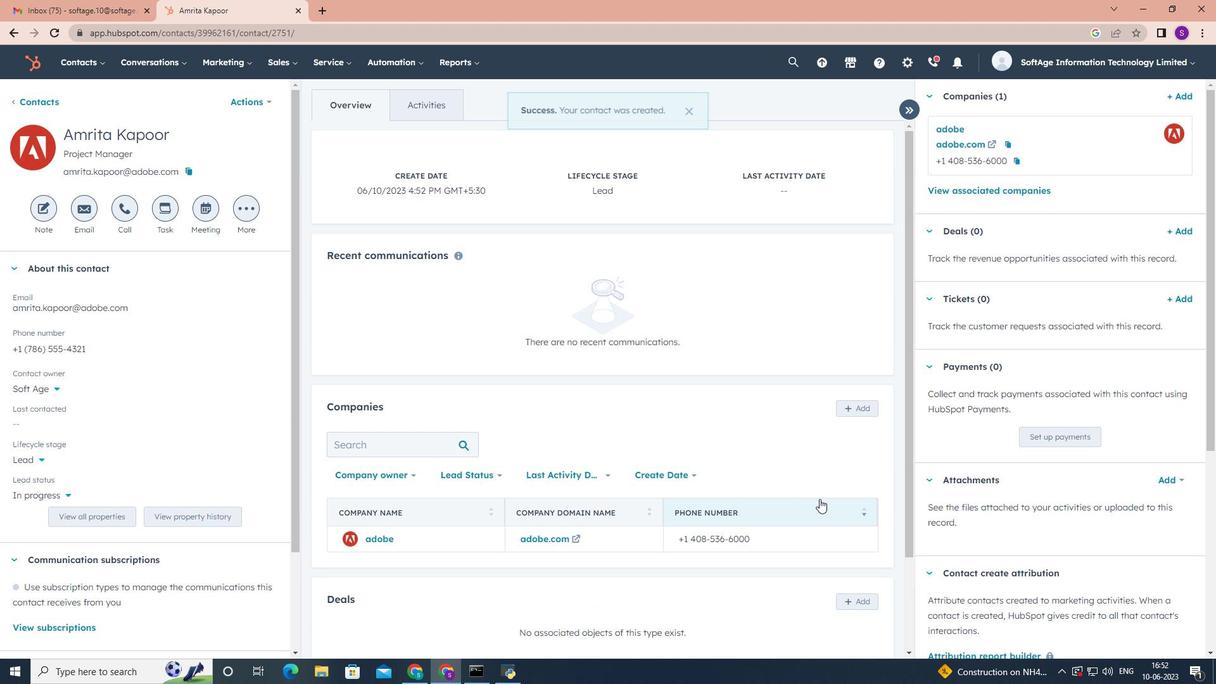 
Action: Mouse scrolled (819, 498) with delta (0, 0)
Screenshot: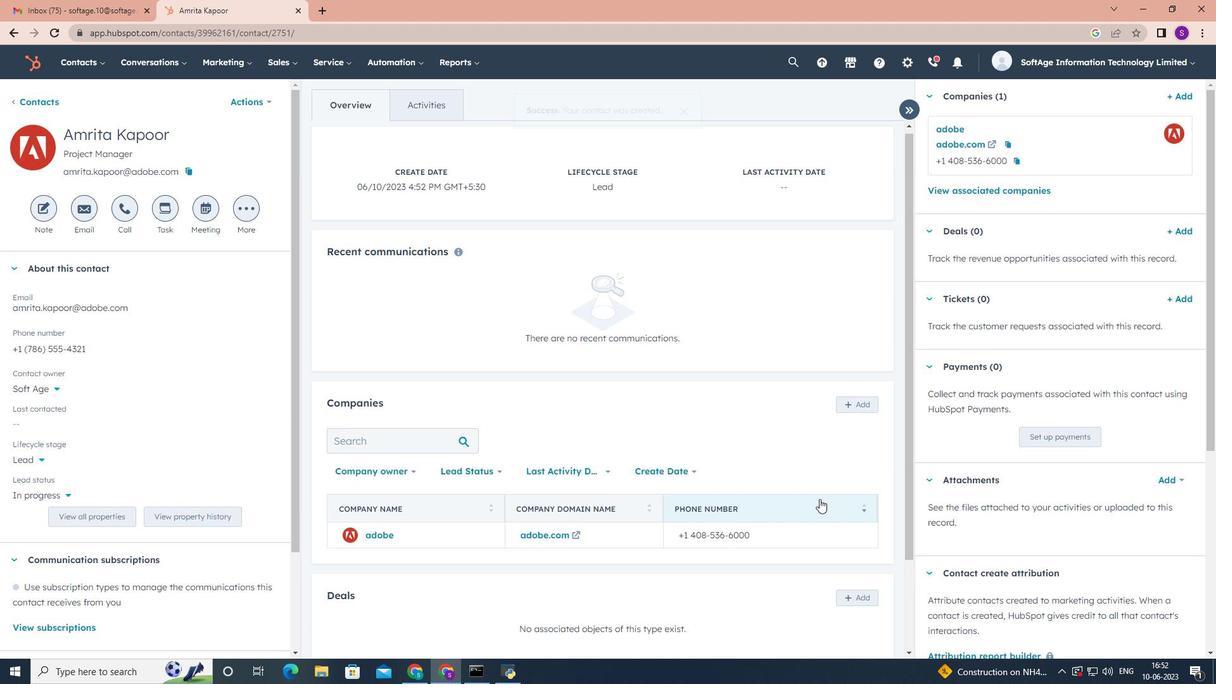 
Action: Mouse scrolled (819, 498) with delta (0, 0)
Screenshot: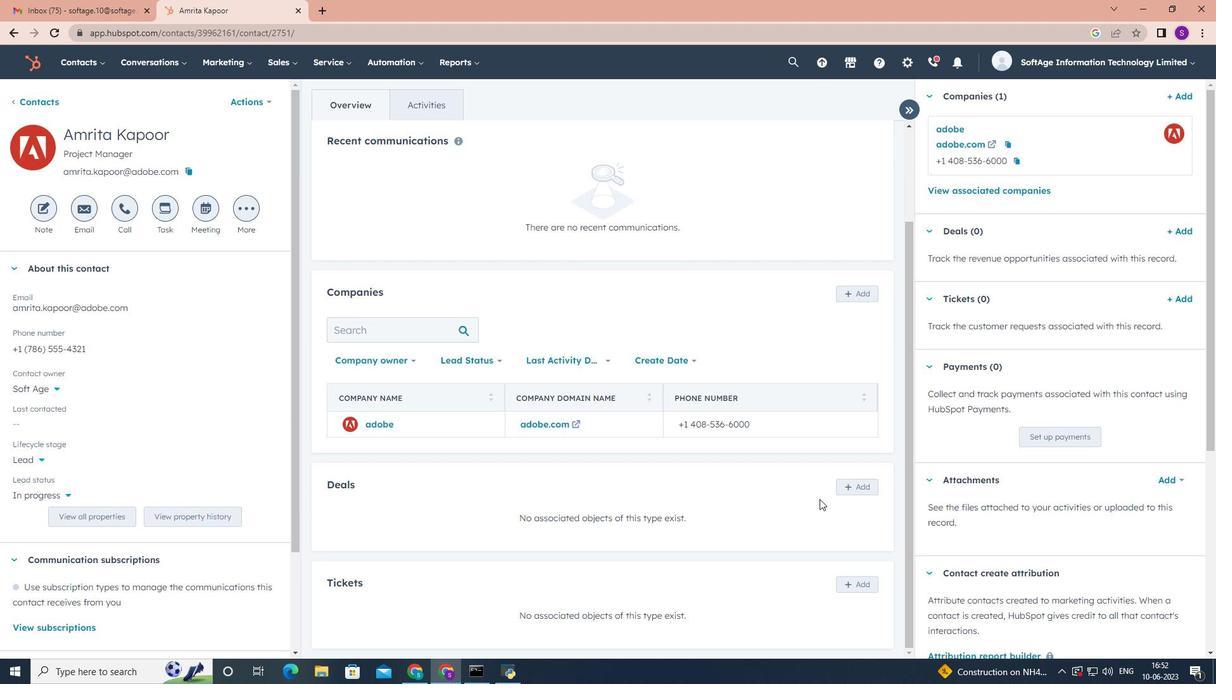 
Action: Mouse scrolled (819, 498) with delta (0, 0)
Screenshot: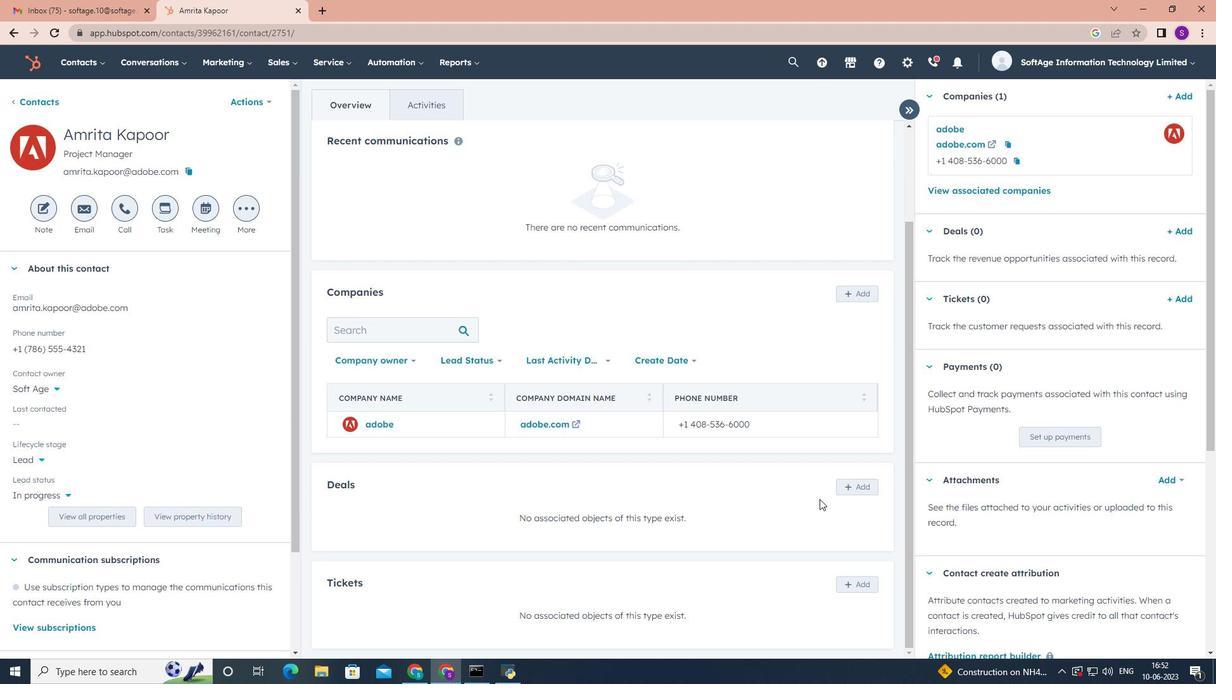 
Action: Mouse scrolled (819, 498) with delta (0, 0)
Screenshot: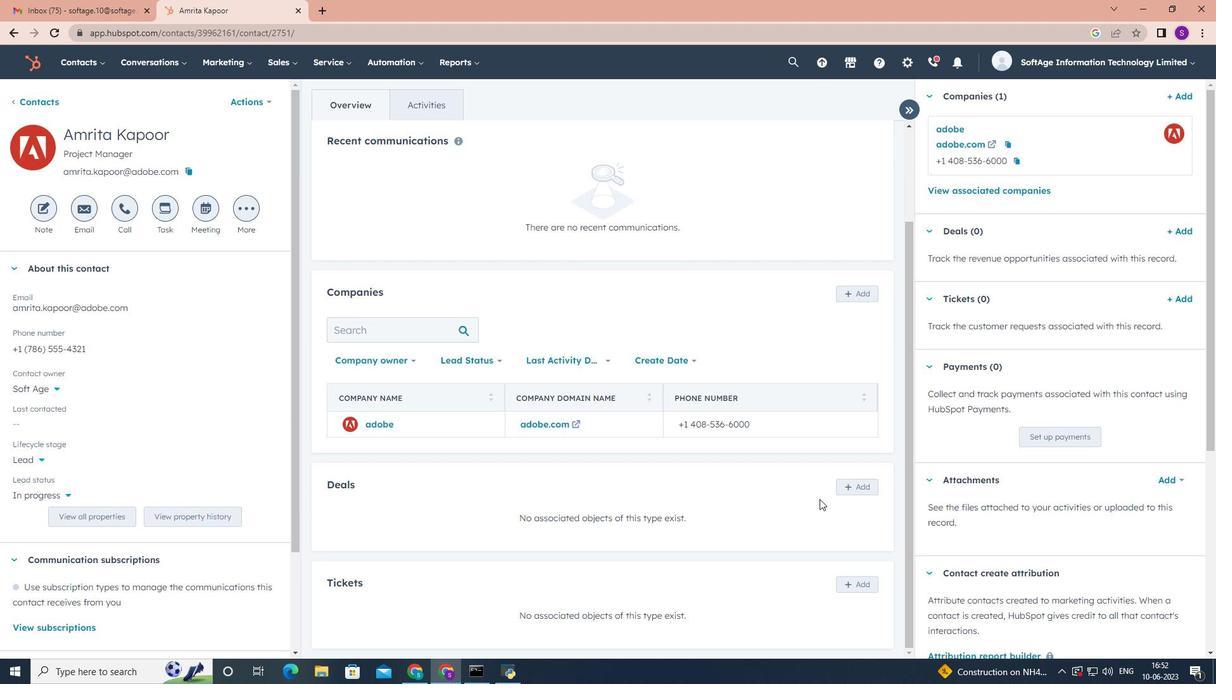 
Action: Mouse scrolled (819, 499) with delta (0, 0)
Screenshot: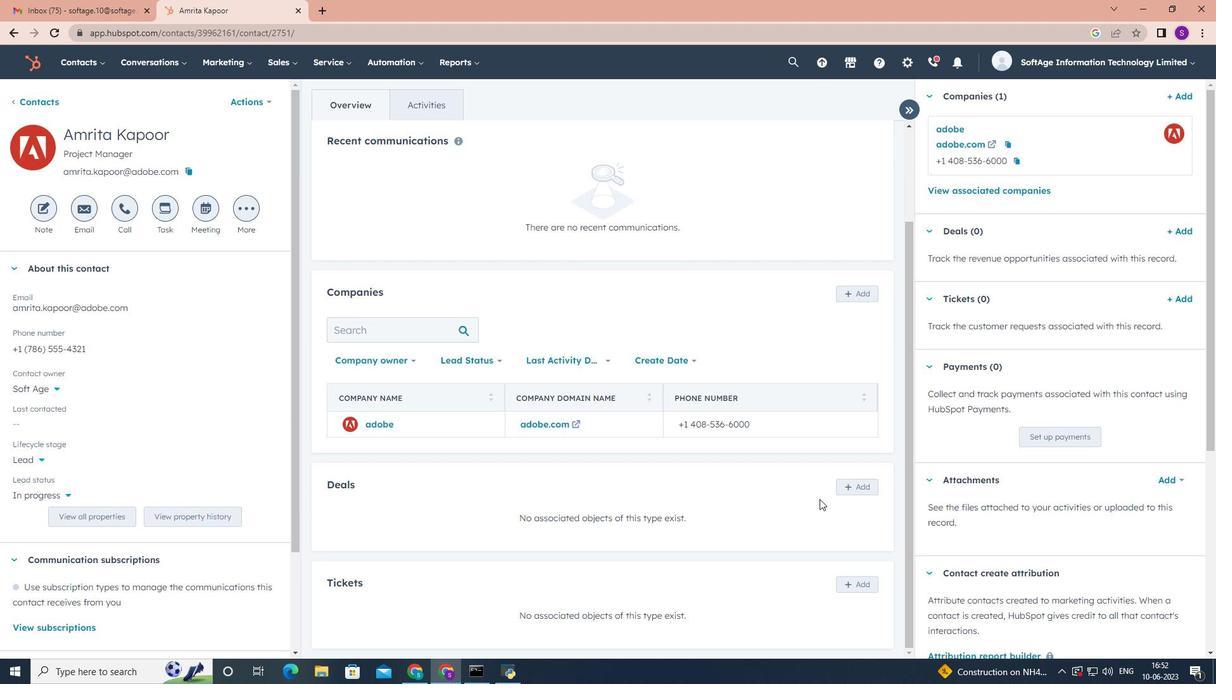 
Action: Mouse scrolled (819, 499) with delta (0, 0)
Screenshot: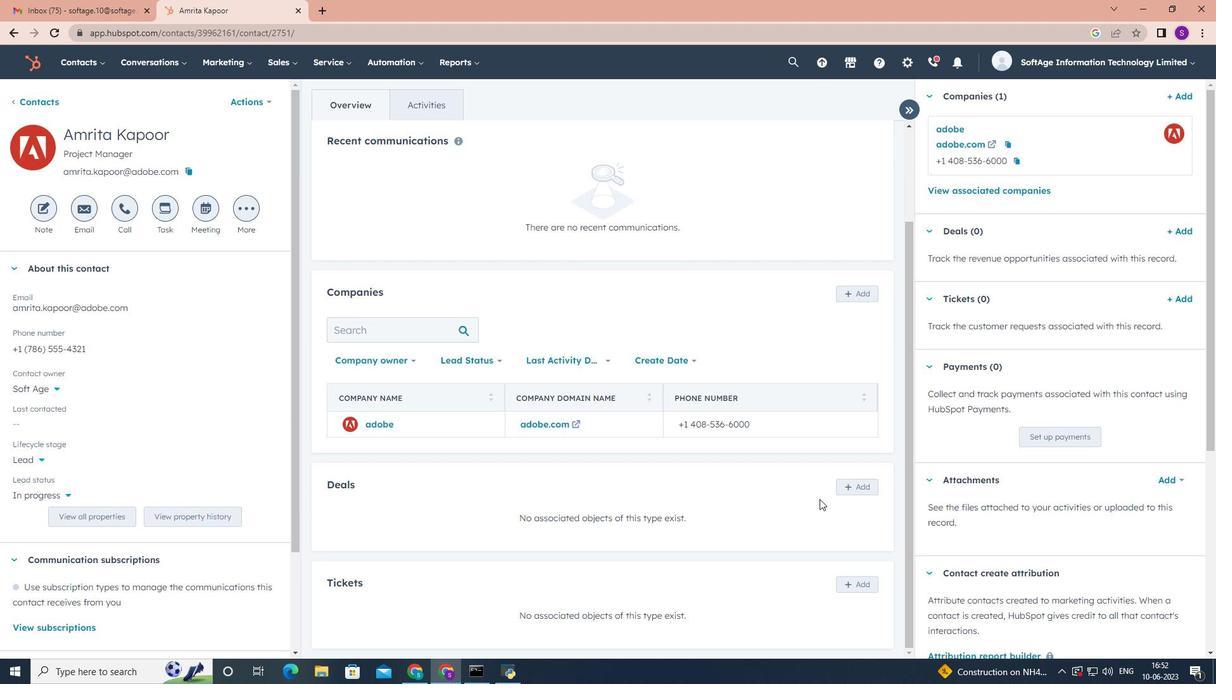 
Action: Mouse scrolled (819, 499) with delta (0, 0)
Screenshot: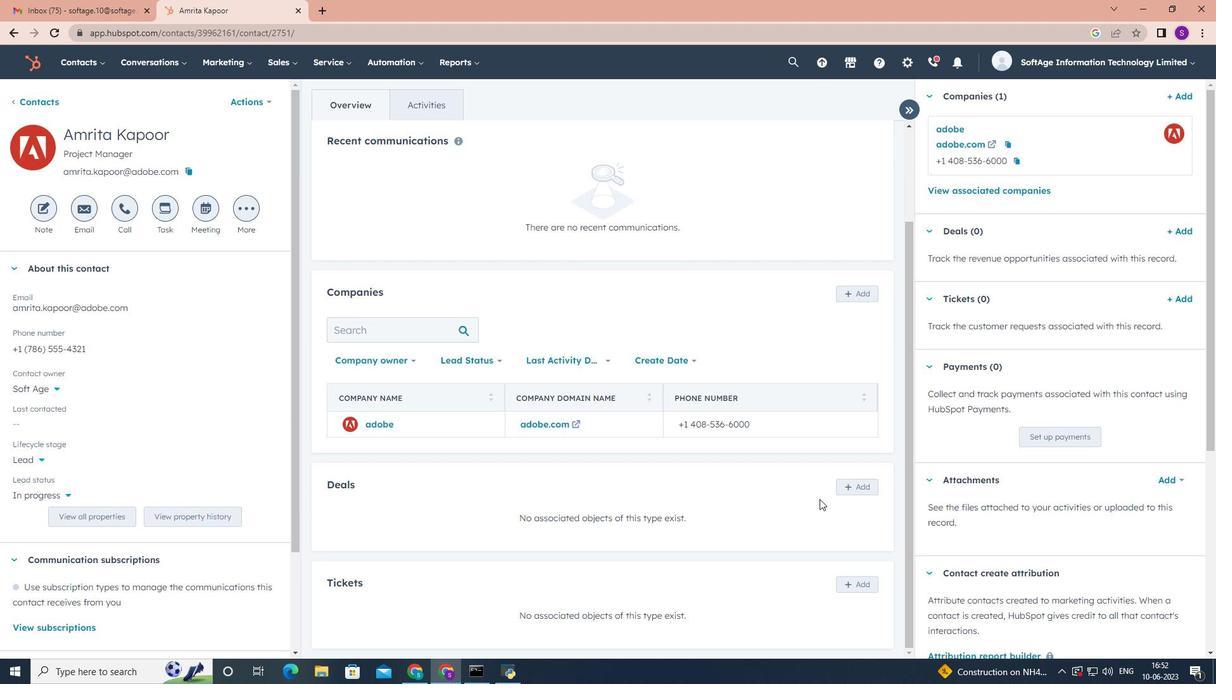 
Action: Mouse scrolled (819, 499) with delta (0, 0)
Screenshot: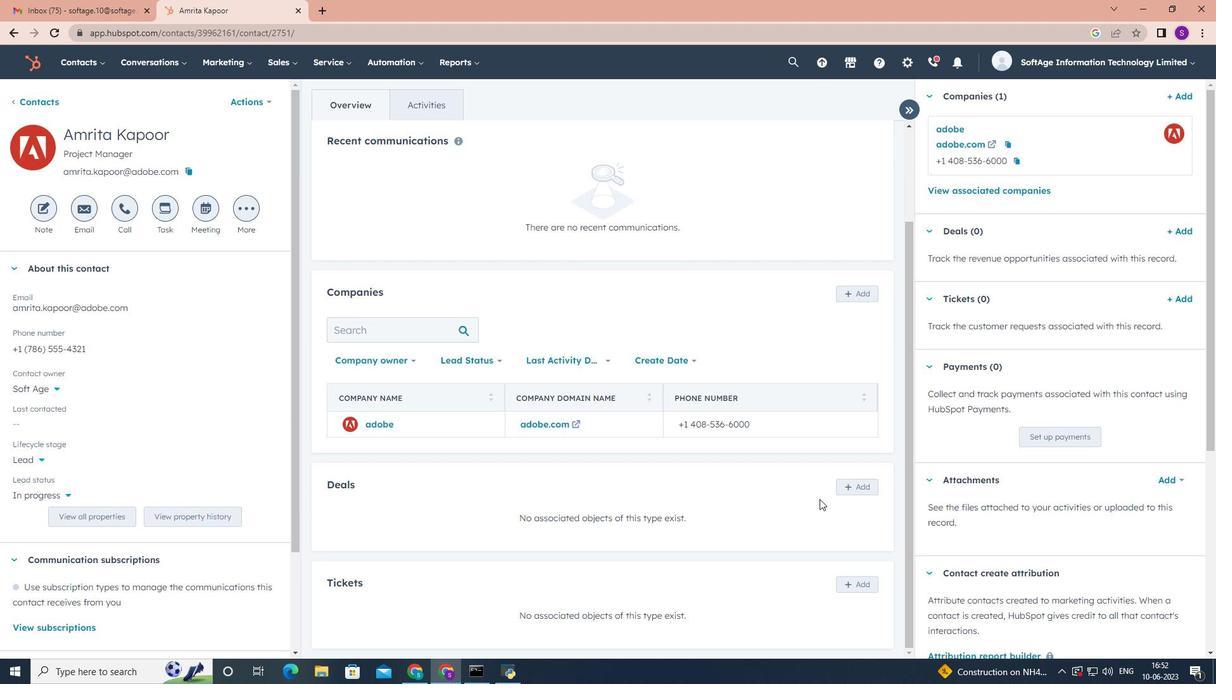 
Action: Mouse scrolled (819, 498) with delta (0, 0)
Screenshot: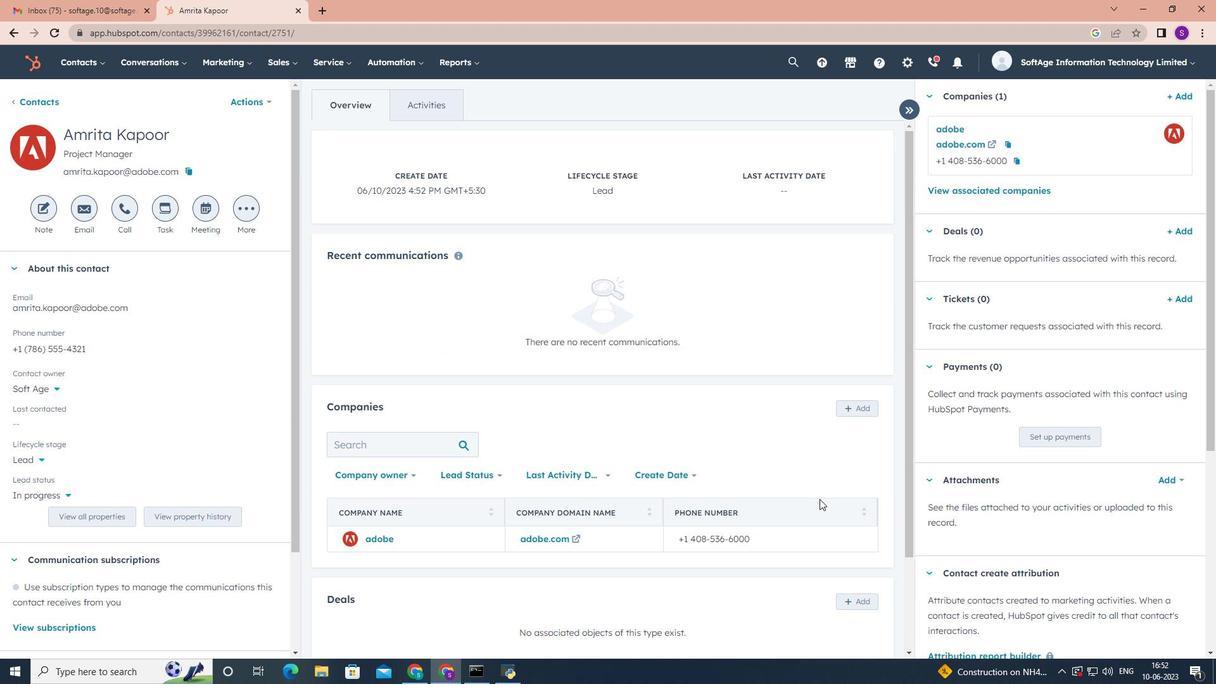
Action: Mouse scrolled (819, 499) with delta (0, 0)
Screenshot: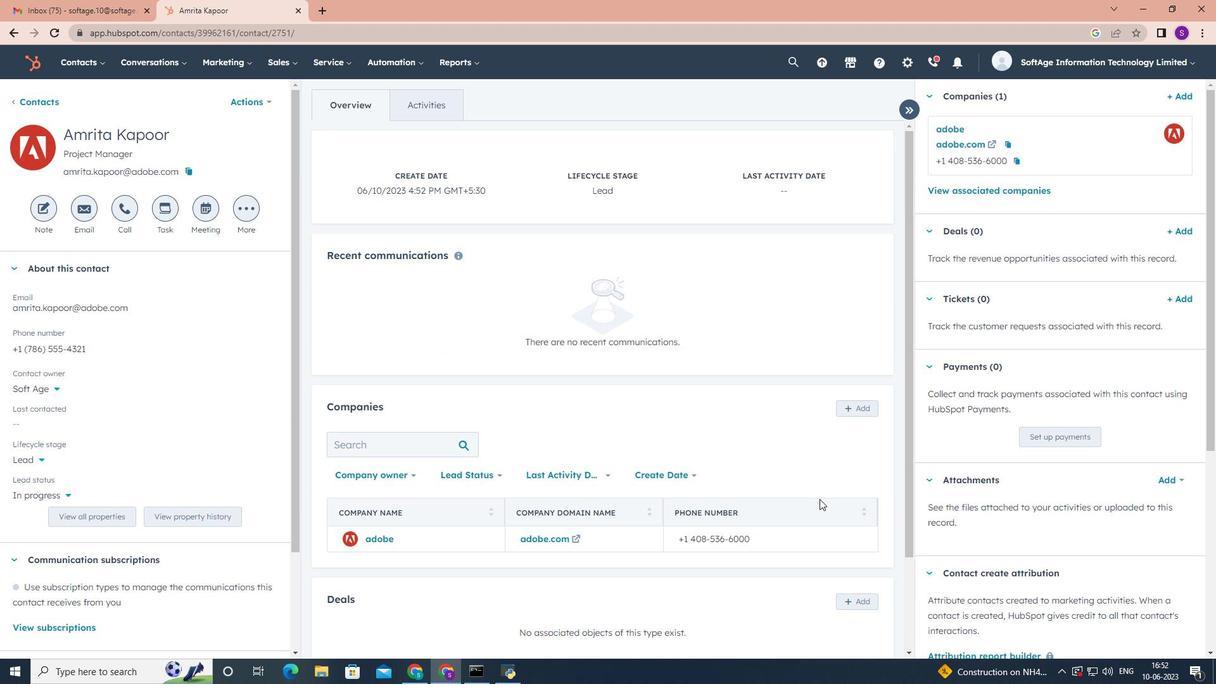 
Action: Mouse scrolled (819, 498) with delta (0, 0)
Screenshot: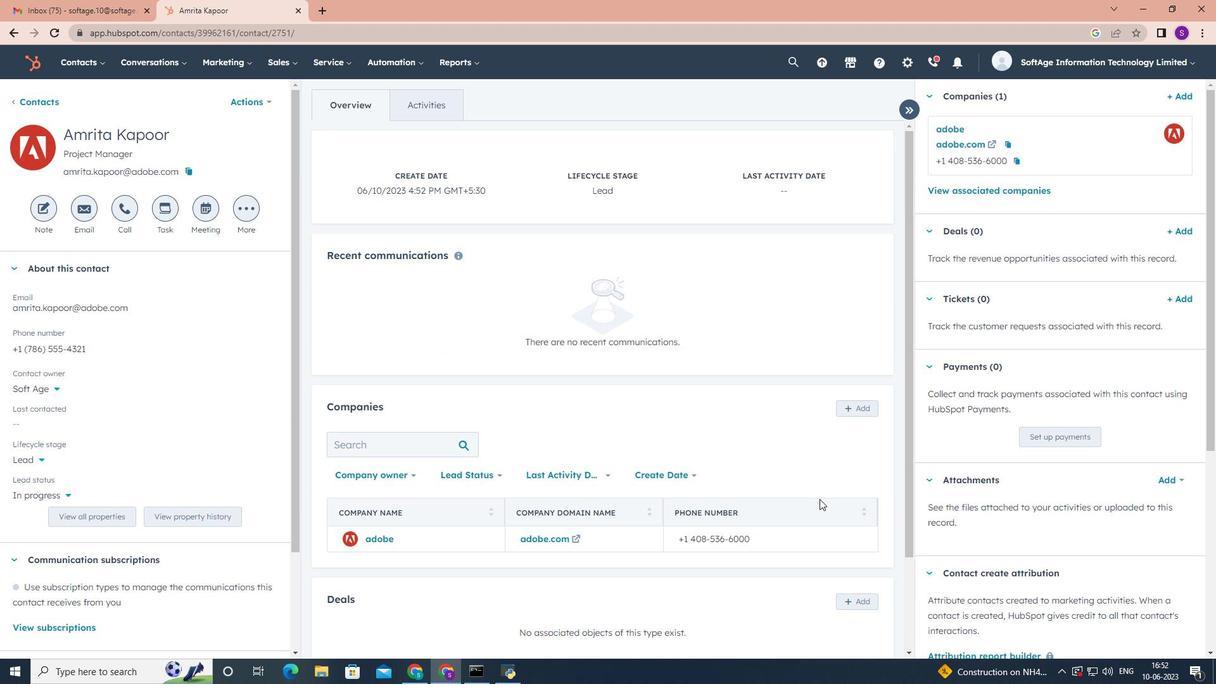 
Action: Mouse scrolled (819, 499) with delta (0, 0)
Screenshot: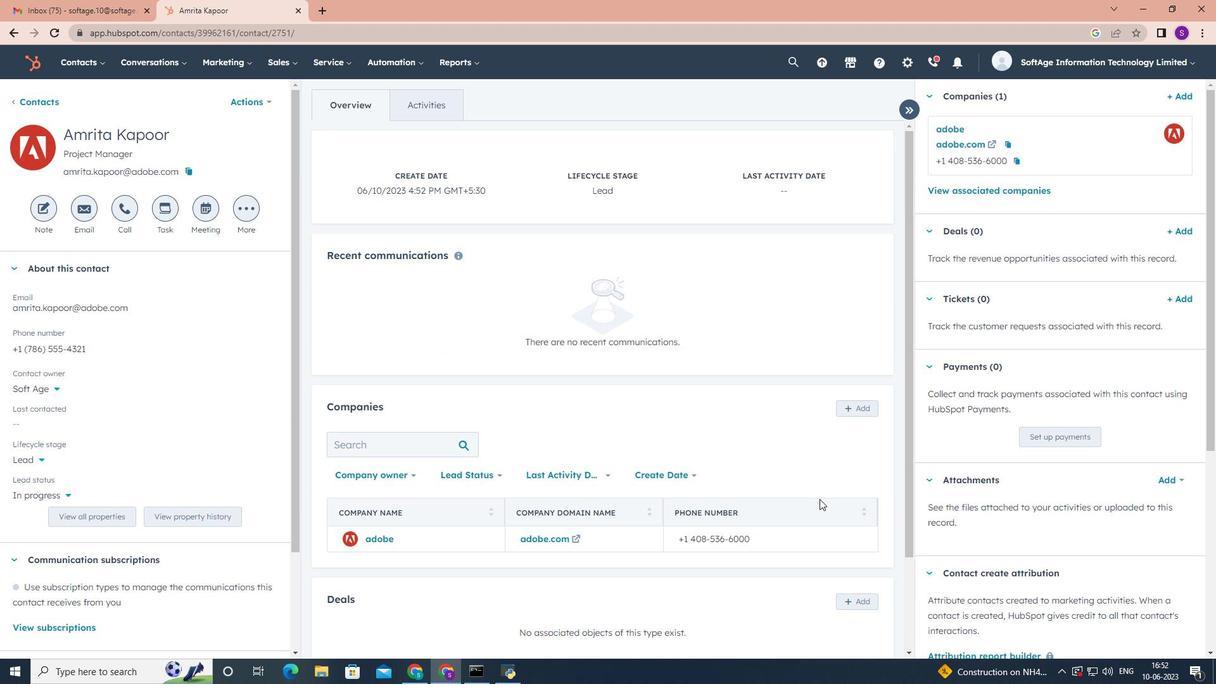
Action: Mouse scrolled (819, 498) with delta (0, 0)
Screenshot: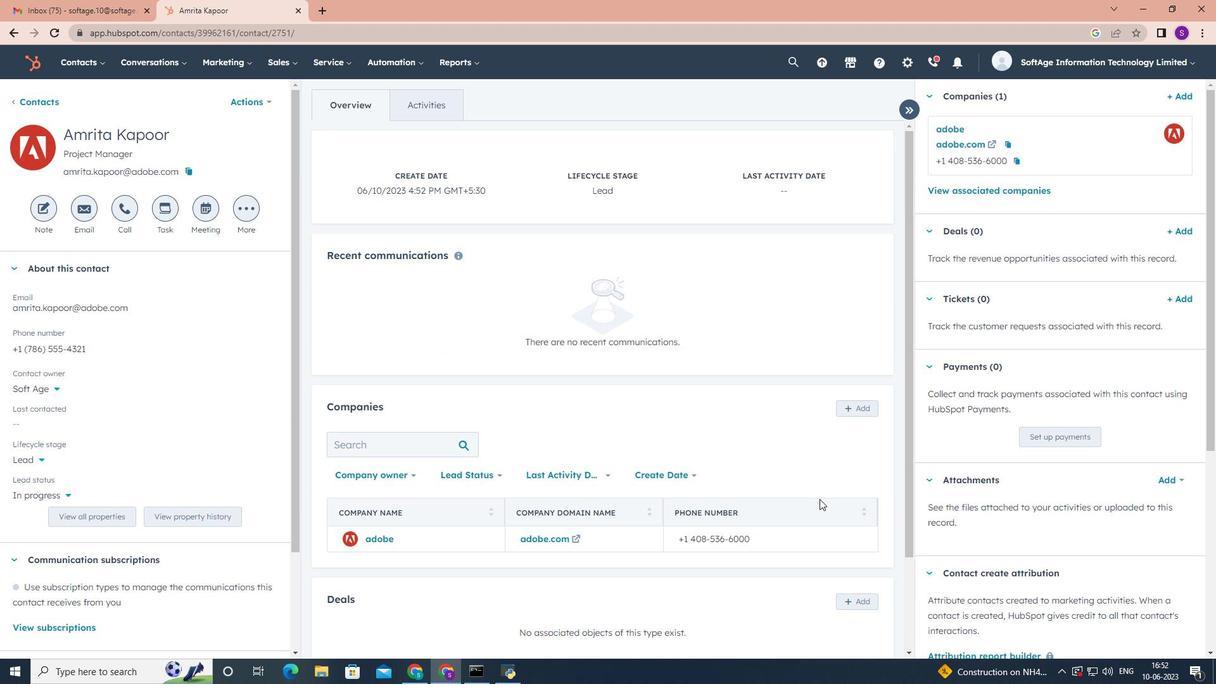 
